 Task: Look for space in Lisbon, Portugal from 2nd September, 2023 to 6th September, 2023 for 2 adults in price range Rs.15000 to Rs.20000. Place can be entire place with 1  bedroom having 1 bed and 1 bathroom. Property type can be house, flat, guest house, hotel. Booking option can be shelf check-in. Required host language is English.
Action: Mouse moved to (504, 102)
Screenshot: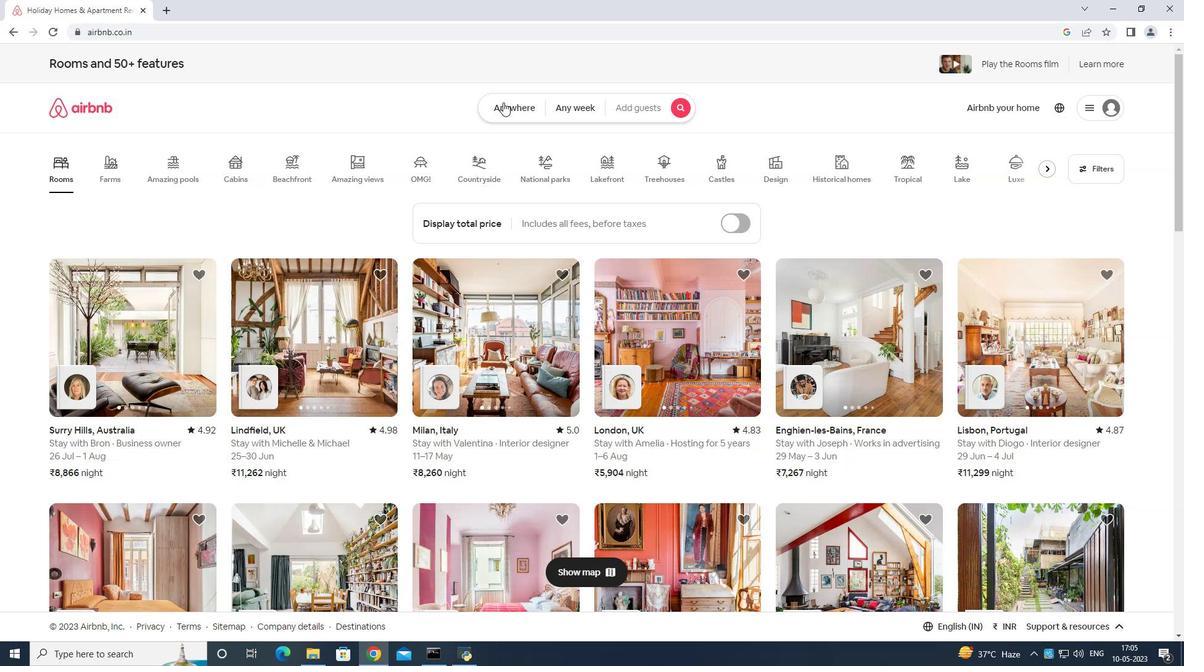 
Action: Mouse pressed left at (504, 102)
Screenshot: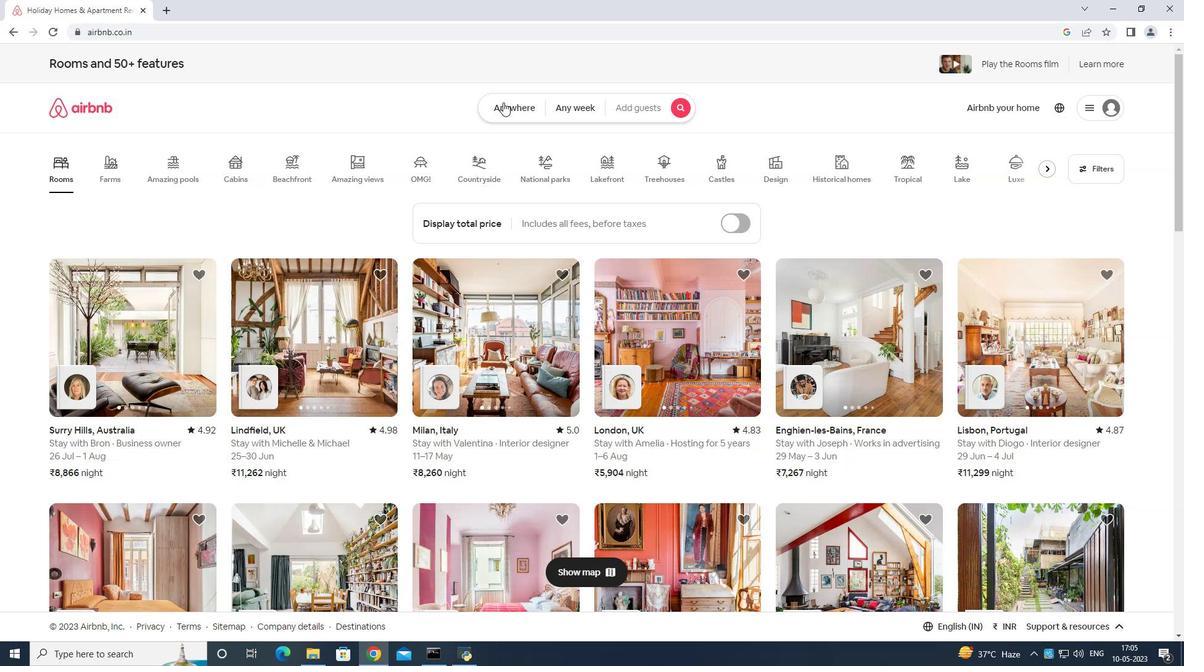 
Action: Mouse moved to (460, 146)
Screenshot: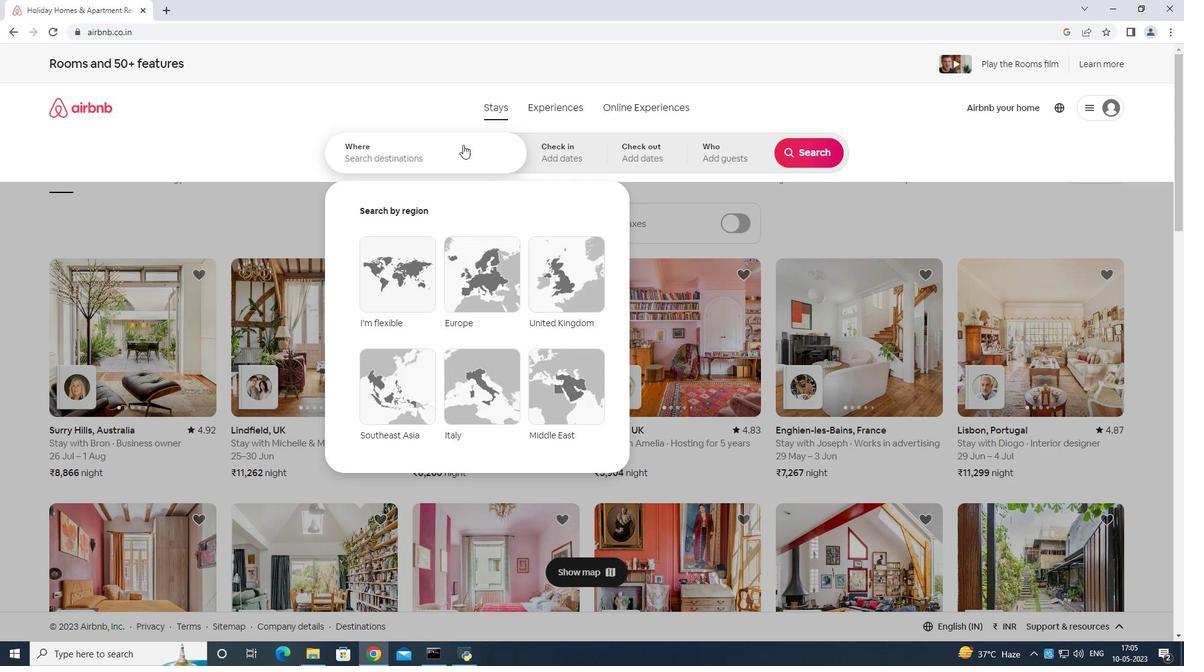 
Action: Mouse pressed left at (460, 146)
Screenshot: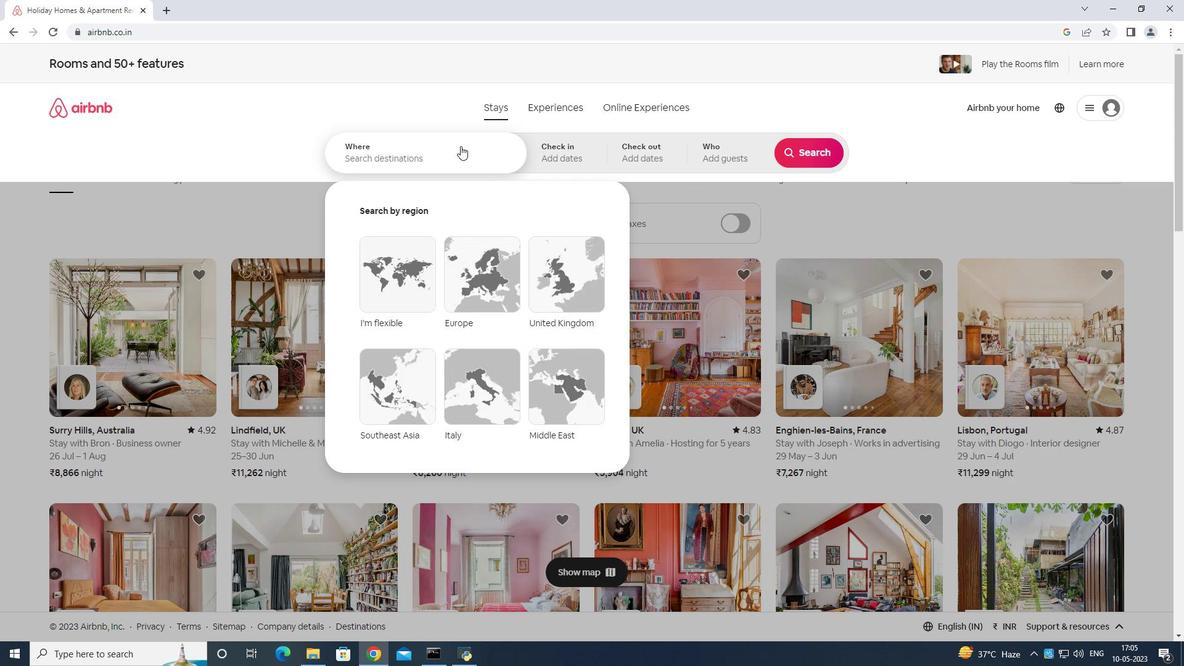 
Action: Mouse moved to (462, 146)
Screenshot: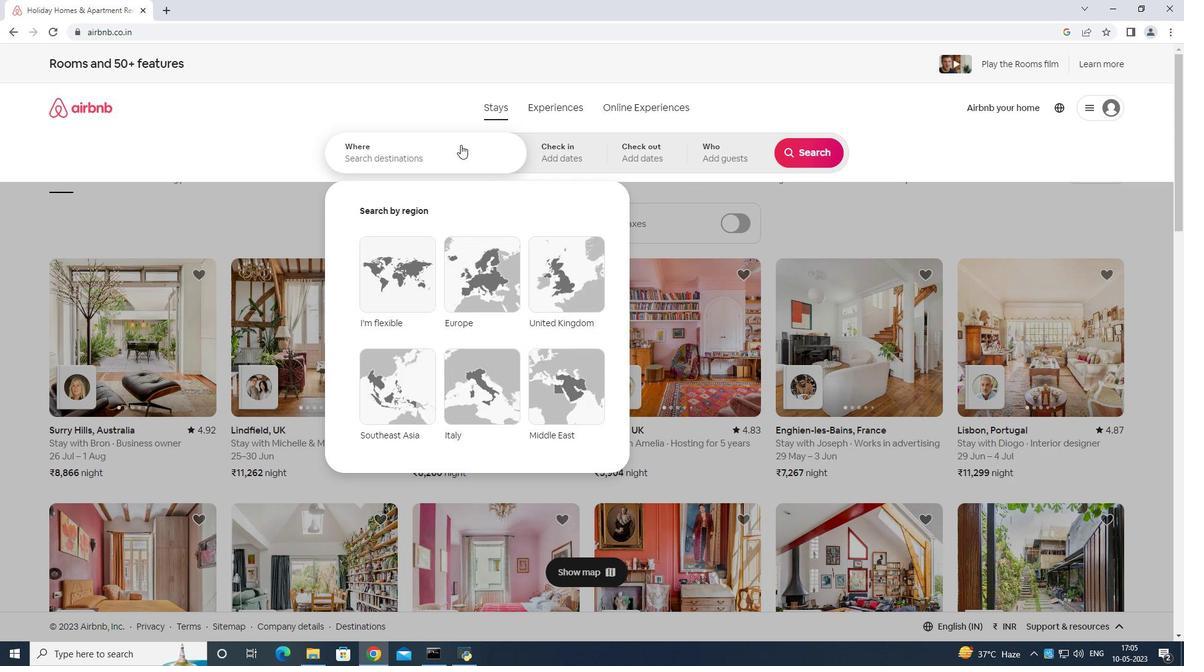 
Action: Key pressed <Key.shift>Lisbon<Key.space>potugal<Key.enter>
Screenshot: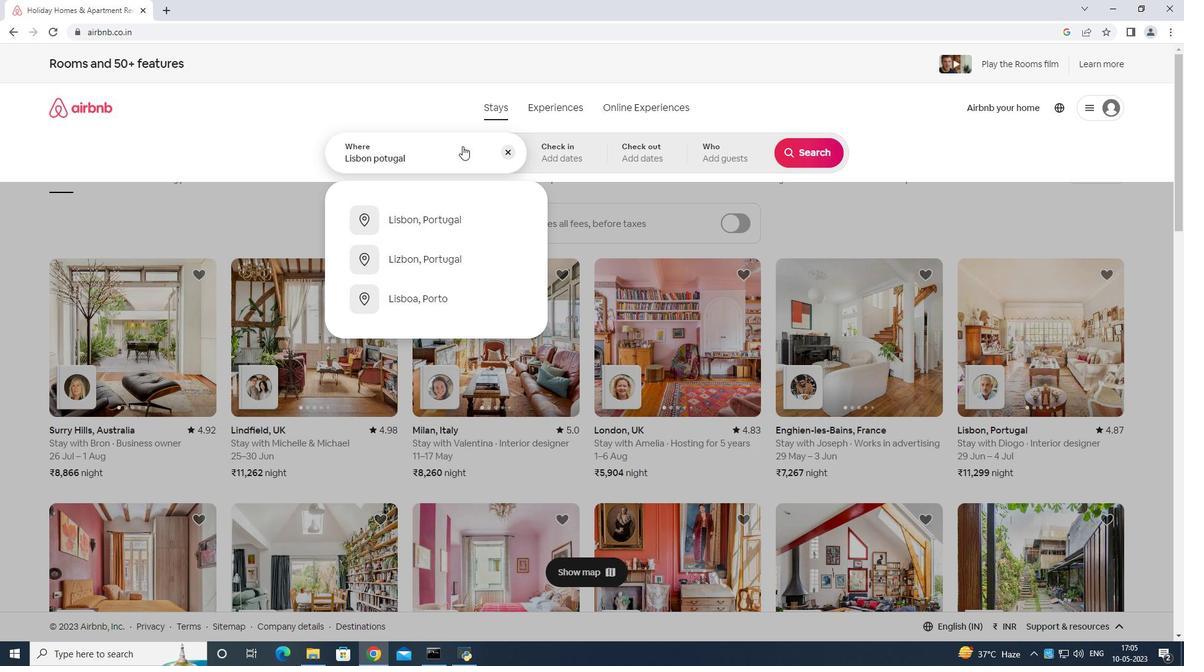 
Action: Mouse moved to (808, 256)
Screenshot: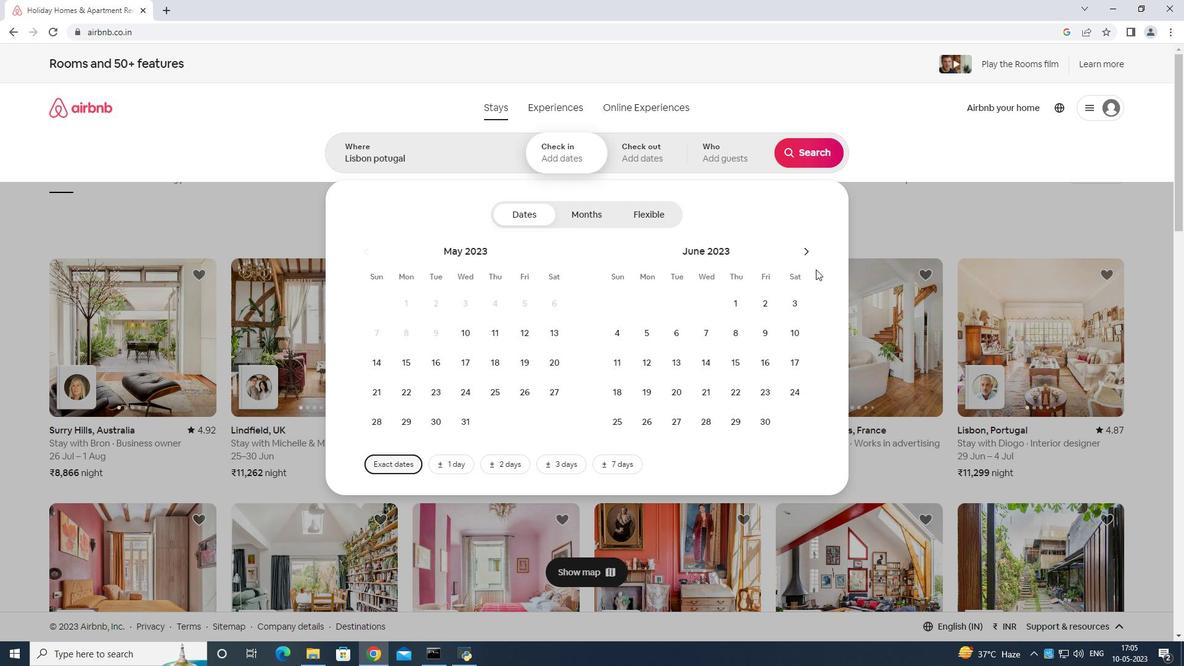 
Action: Mouse pressed left at (808, 256)
Screenshot: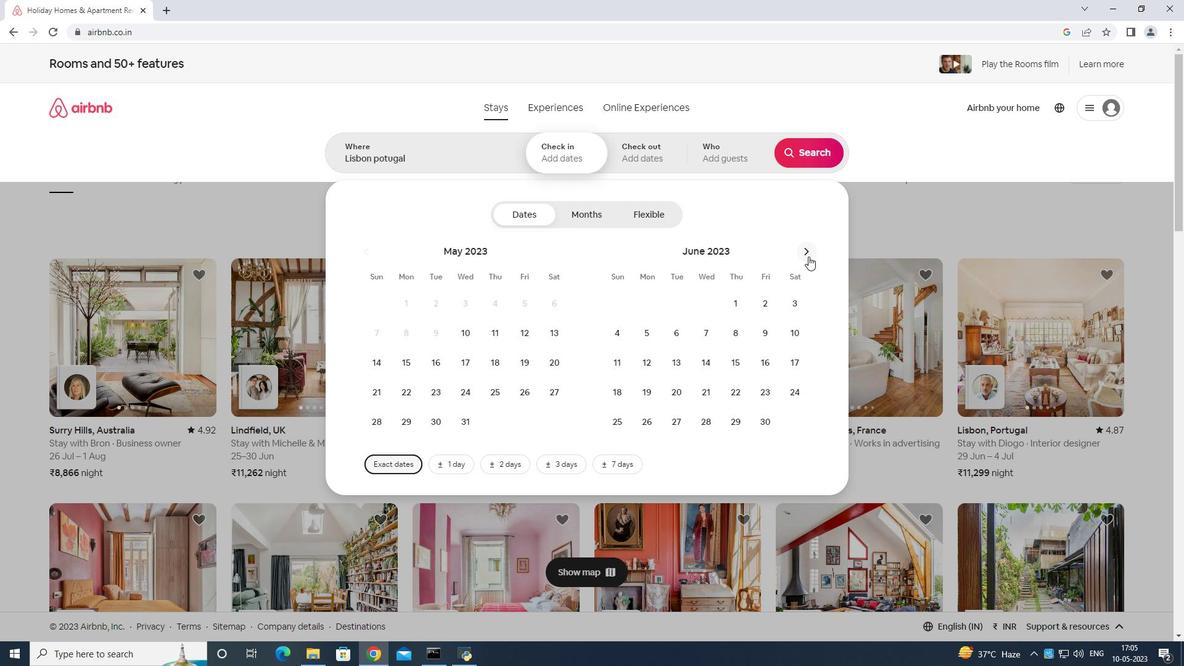 
Action: Mouse moved to (807, 254)
Screenshot: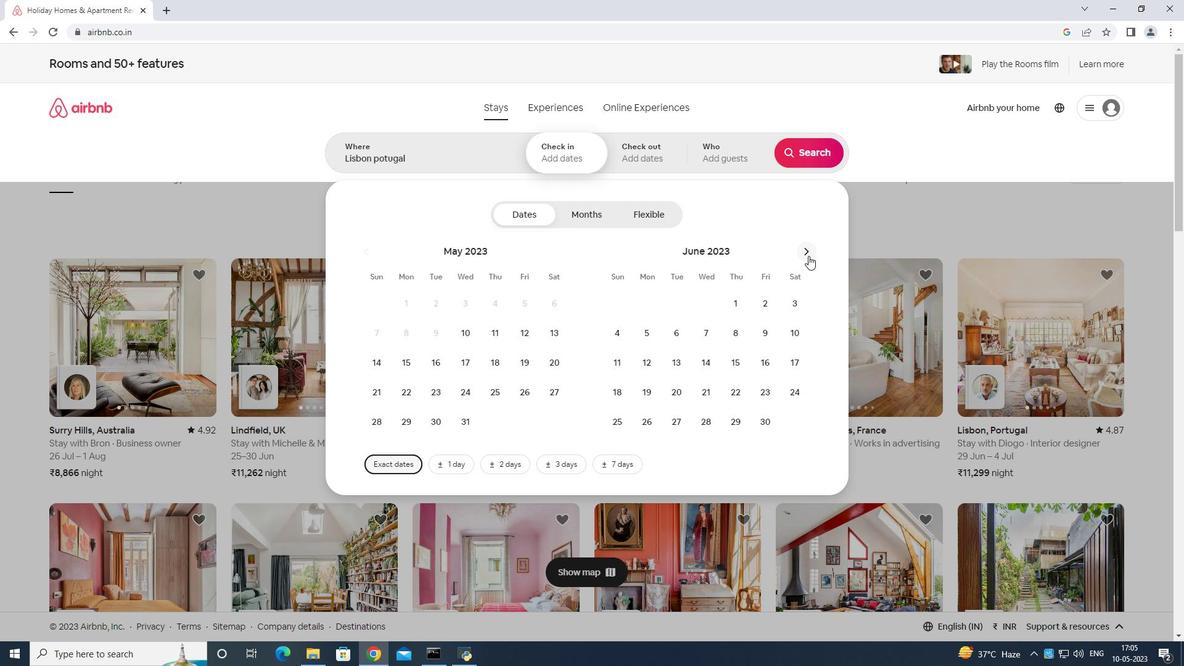 
Action: Mouse pressed left at (807, 254)
Screenshot: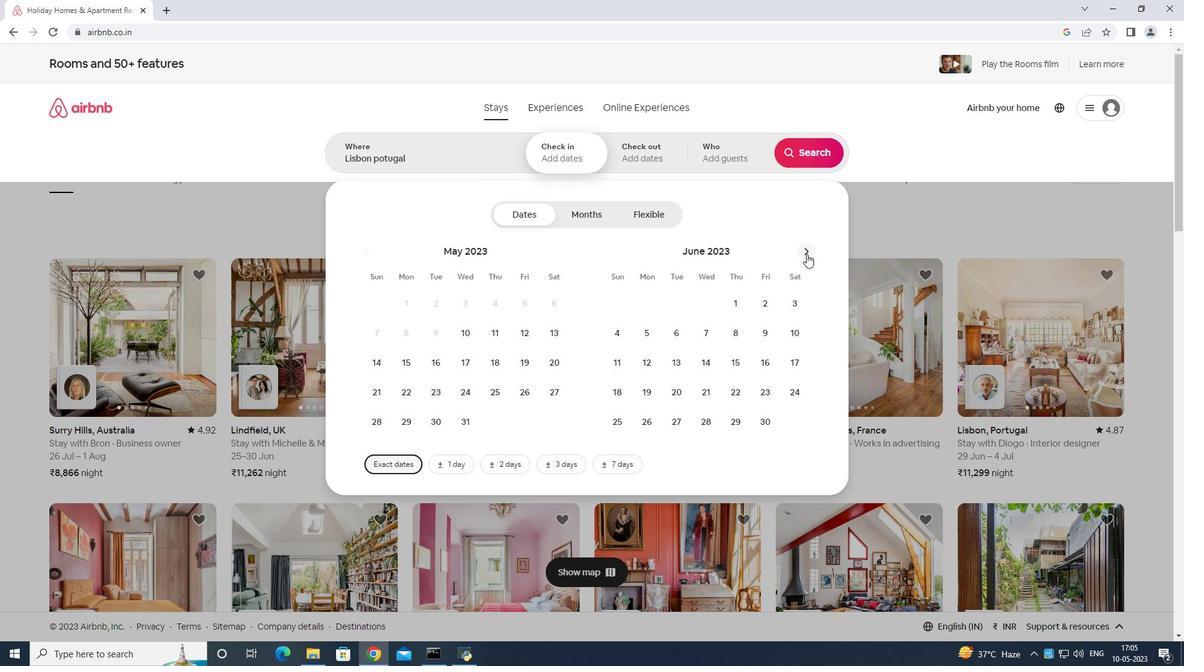 
Action: Mouse moved to (807, 254)
Screenshot: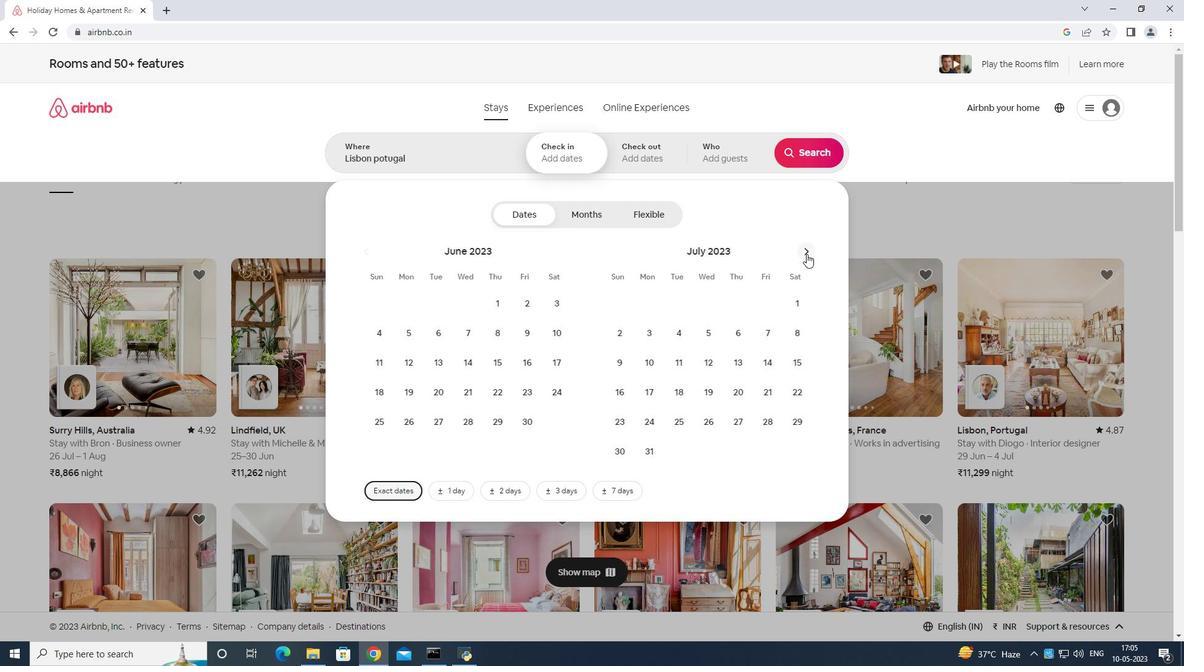 
Action: Mouse pressed left at (807, 254)
Screenshot: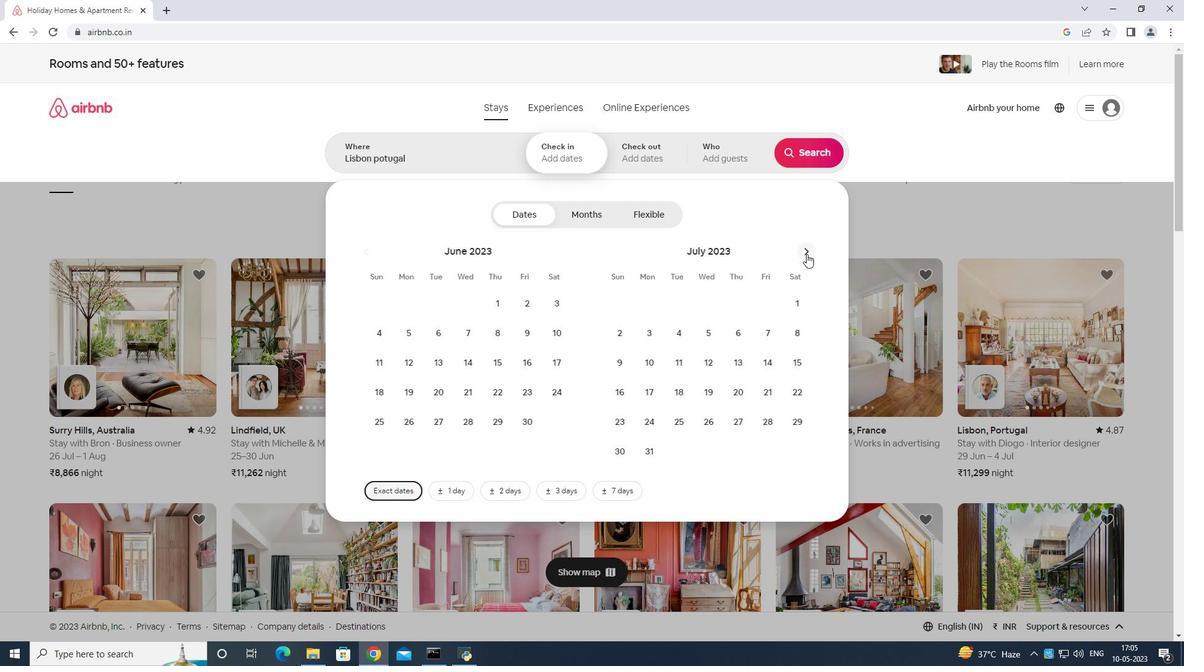 
Action: Mouse moved to (807, 252)
Screenshot: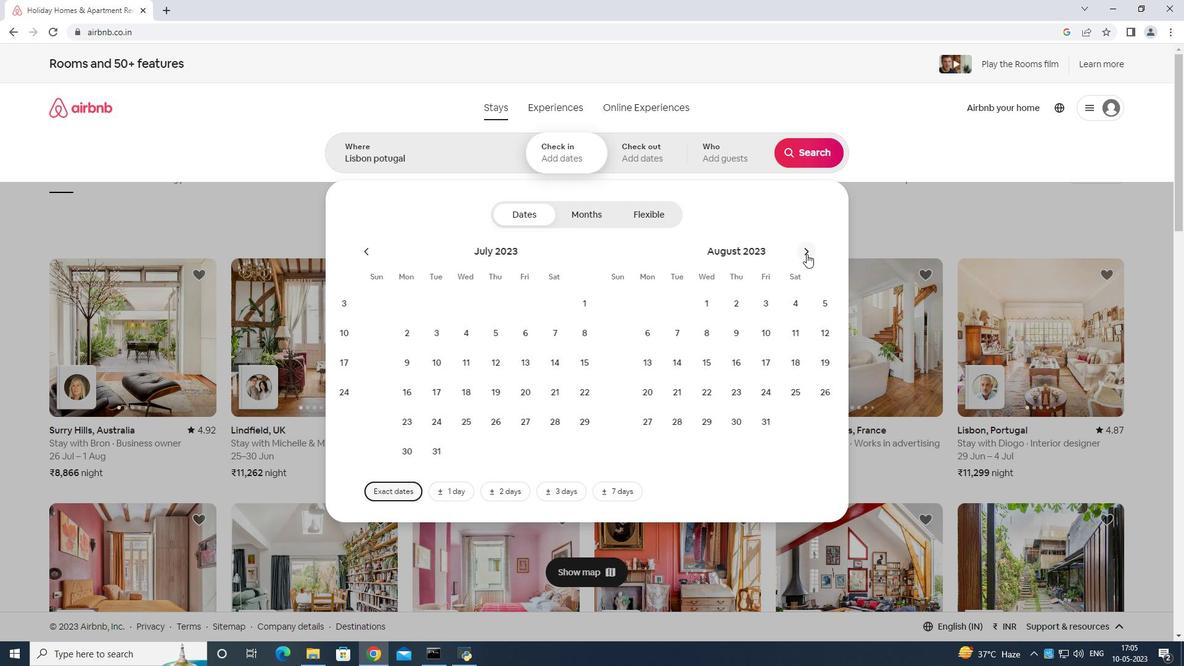 
Action: Mouse pressed left at (807, 252)
Screenshot: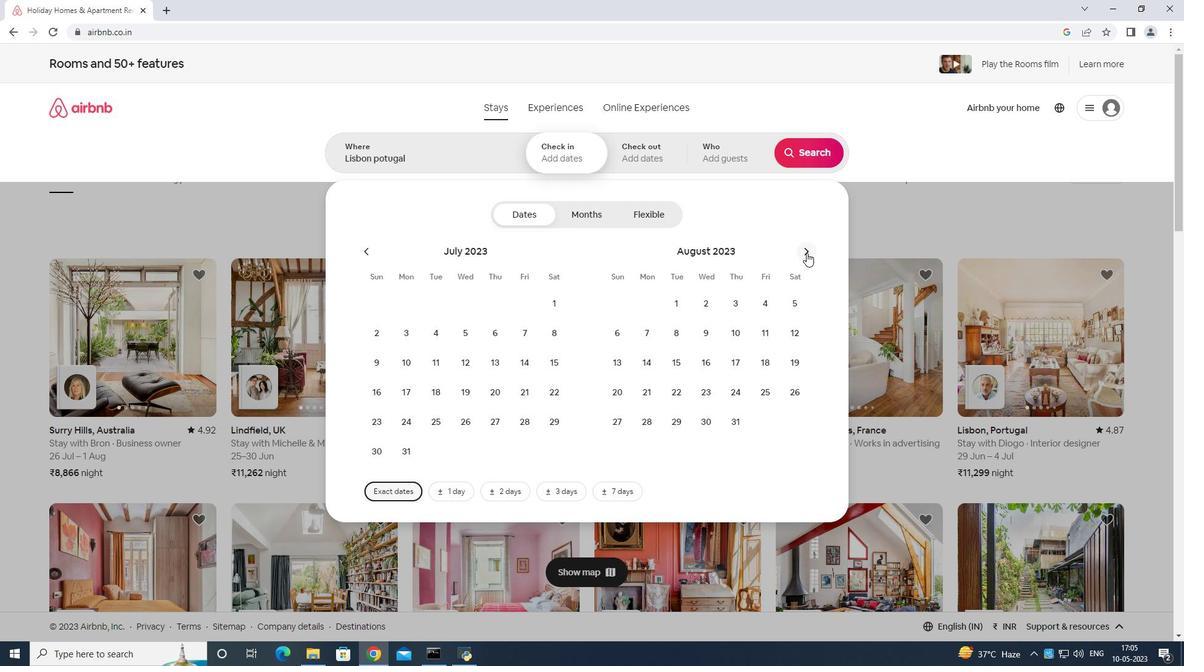 
Action: Mouse moved to (791, 300)
Screenshot: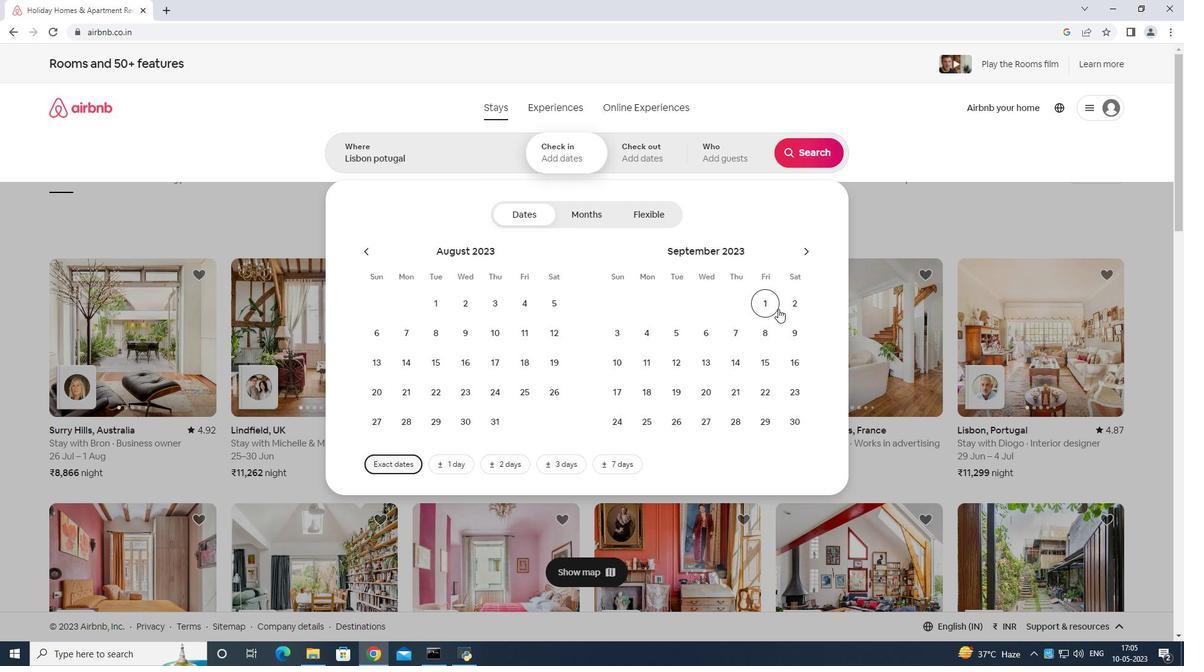 
Action: Mouse pressed left at (791, 300)
Screenshot: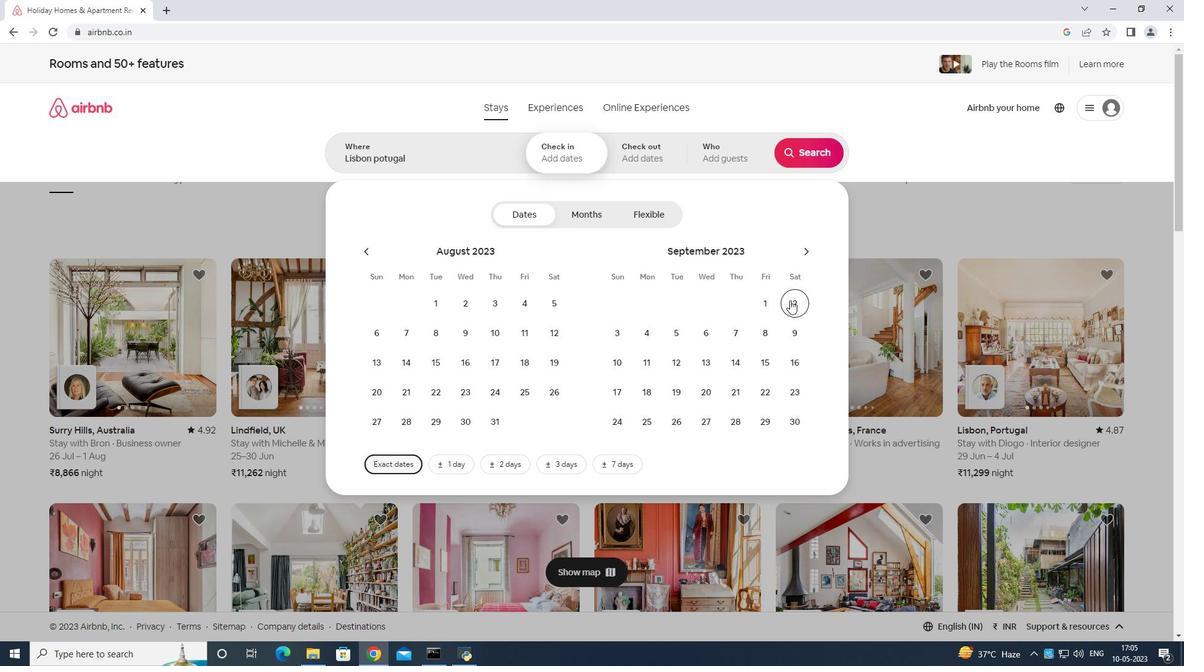 
Action: Mouse moved to (704, 330)
Screenshot: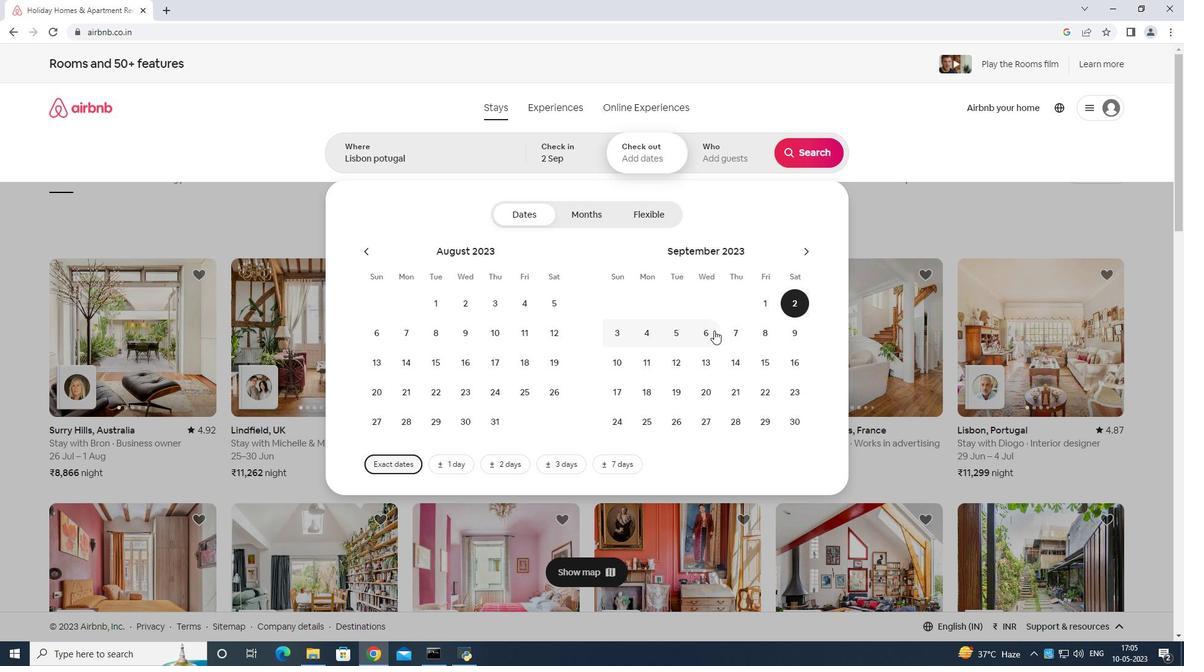 
Action: Mouse pressed left at (704, 330)
Screenshot: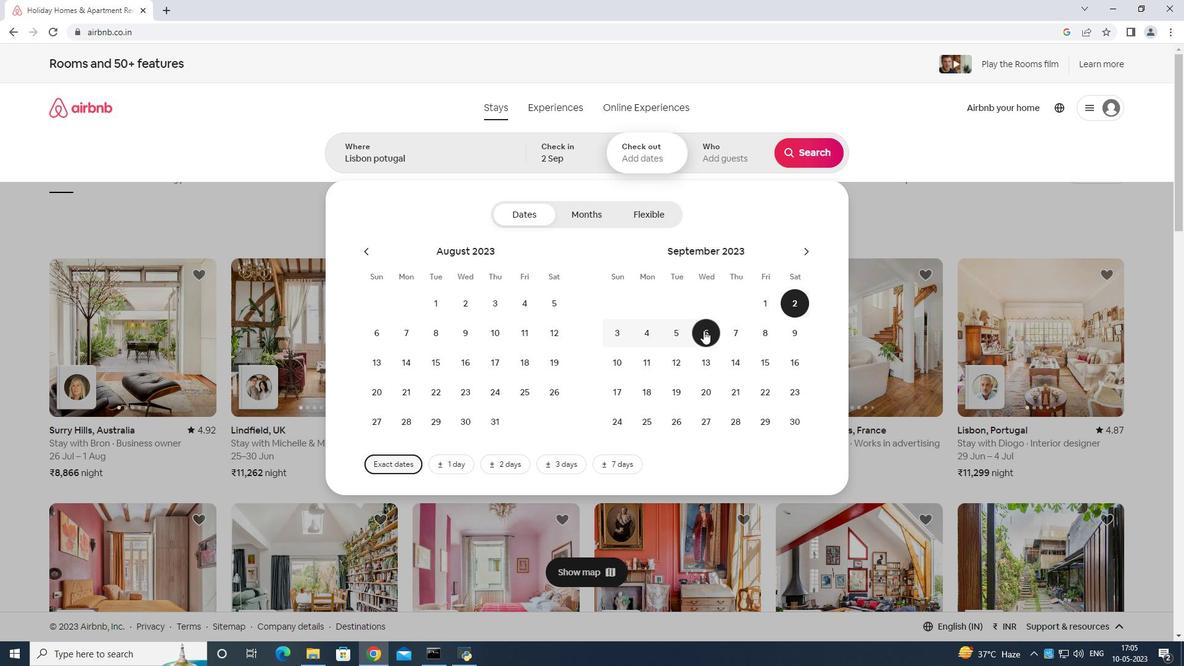 
Action: Mouse moved to (725, 144)
Screenshot: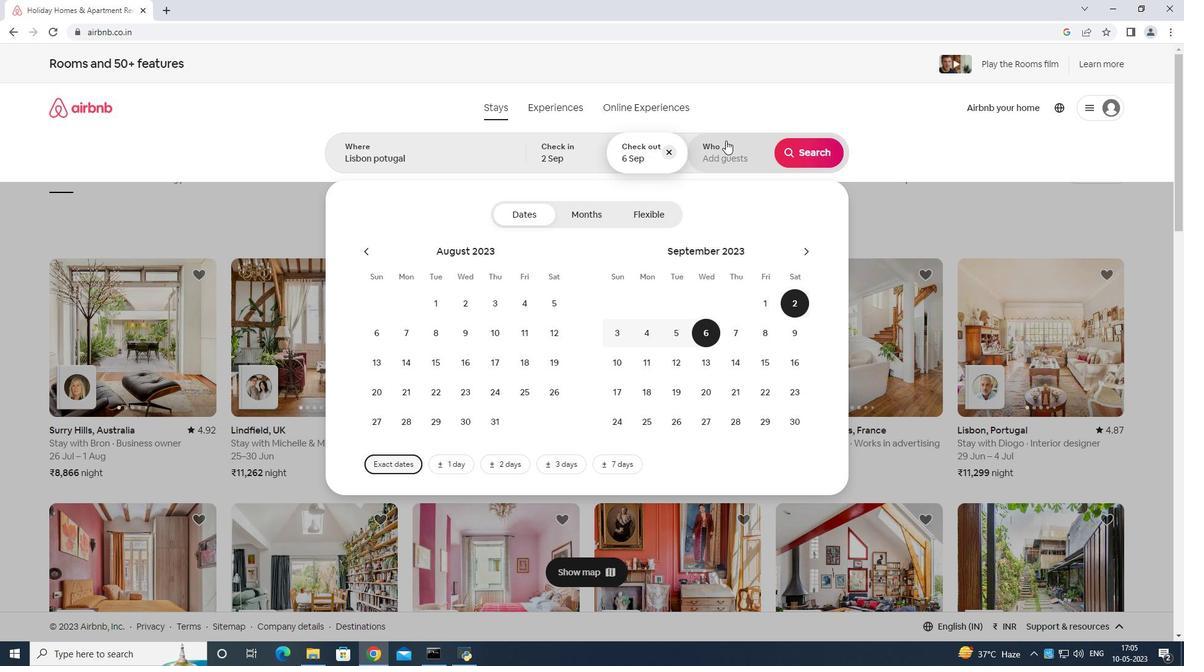 
Action: Mouse pressed left at (725, 144)
Screenshot: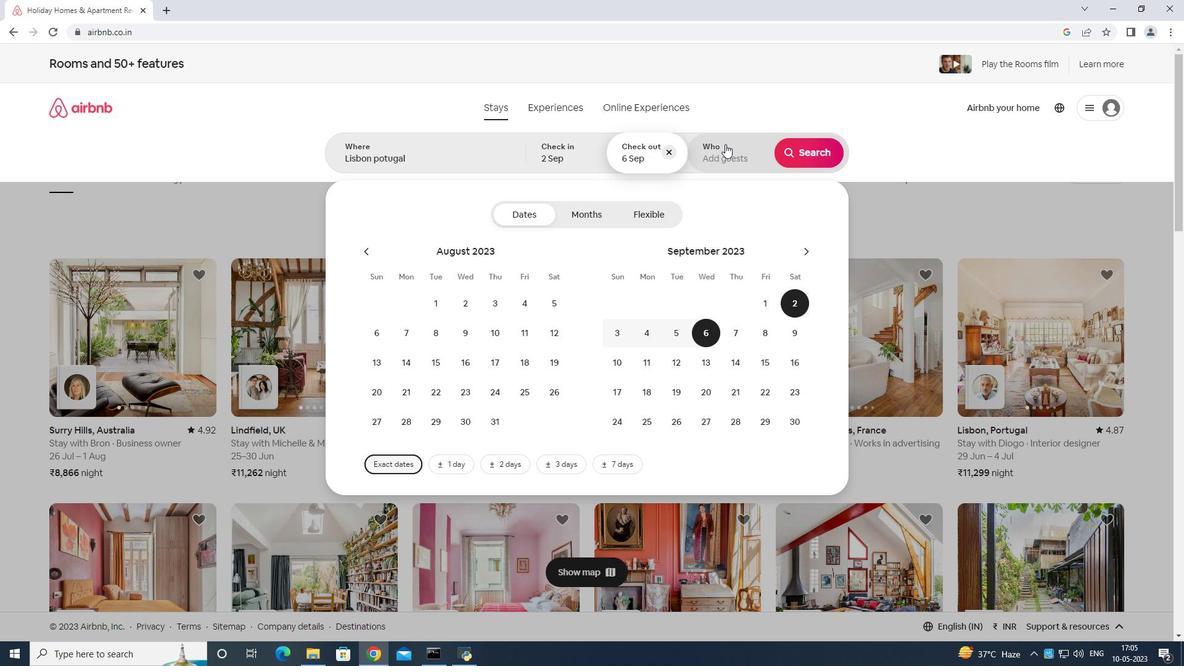 
Action: Mouse moved to (805, 216)
Screenshot: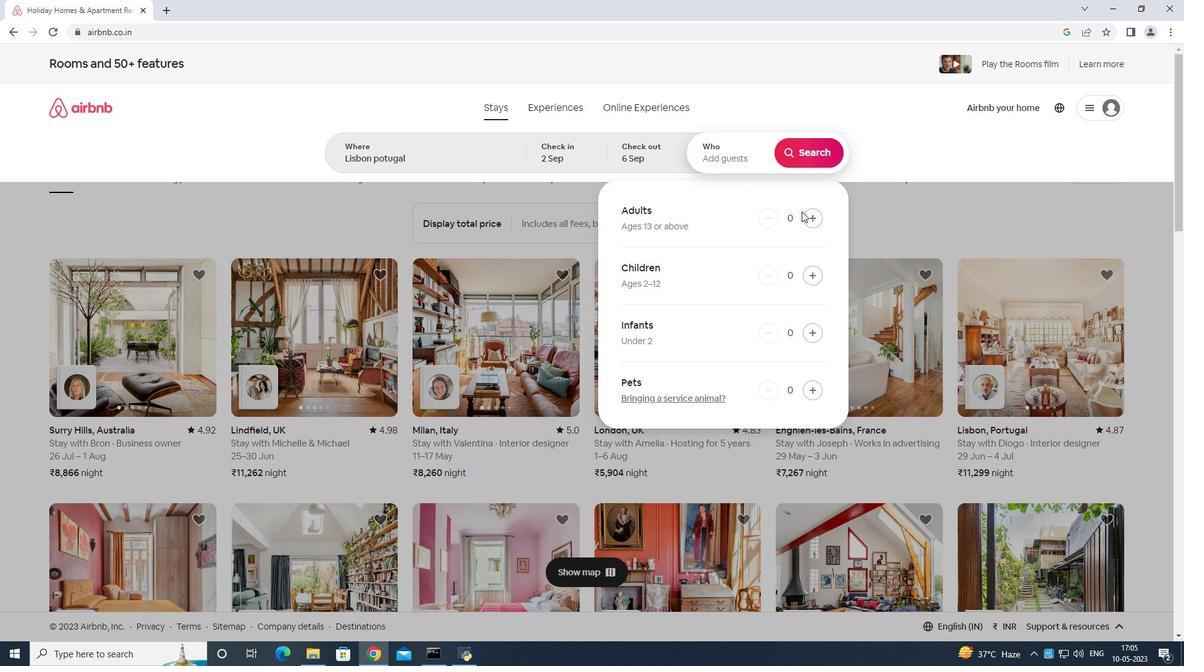 
Action: Mouse pressed left at (805, 216)
Screenshot: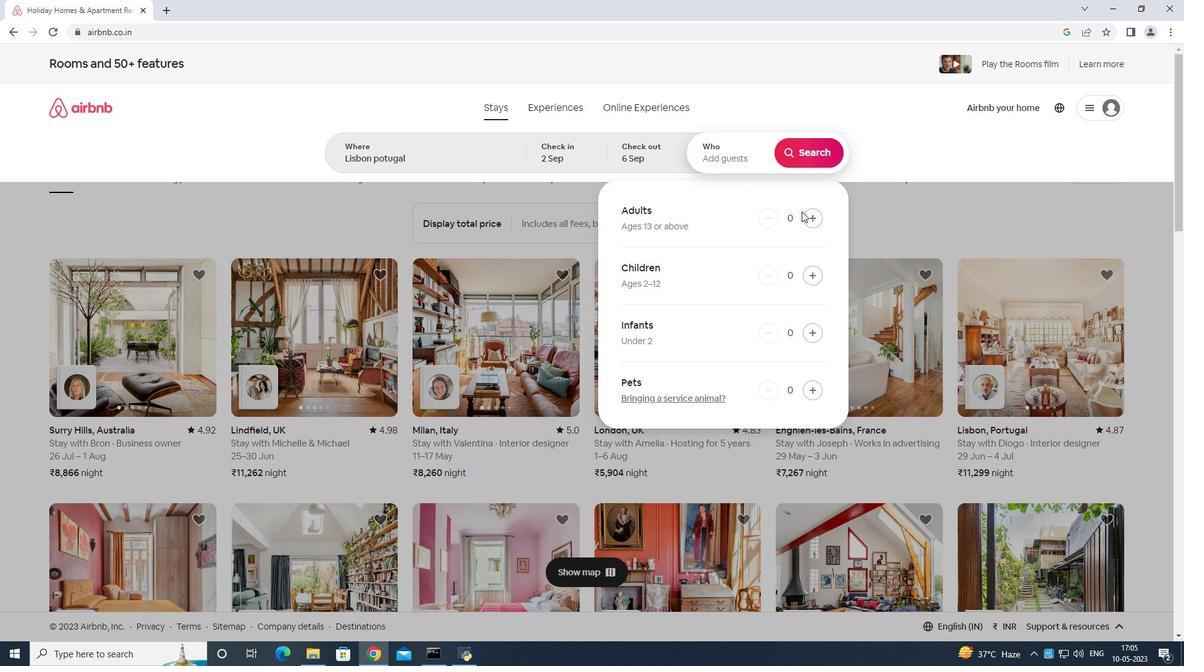 
Action: Mouse moved to (805, 219)
Screenshot: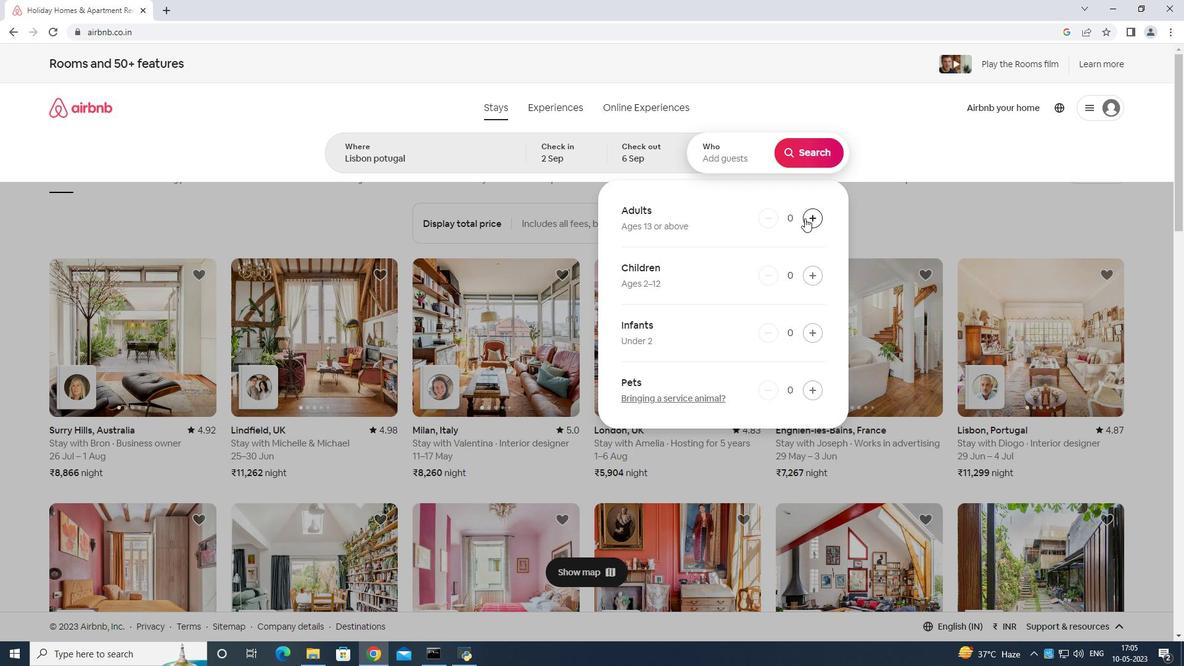 
Action: Mouse pressed left at (805, 219)
Screenshot: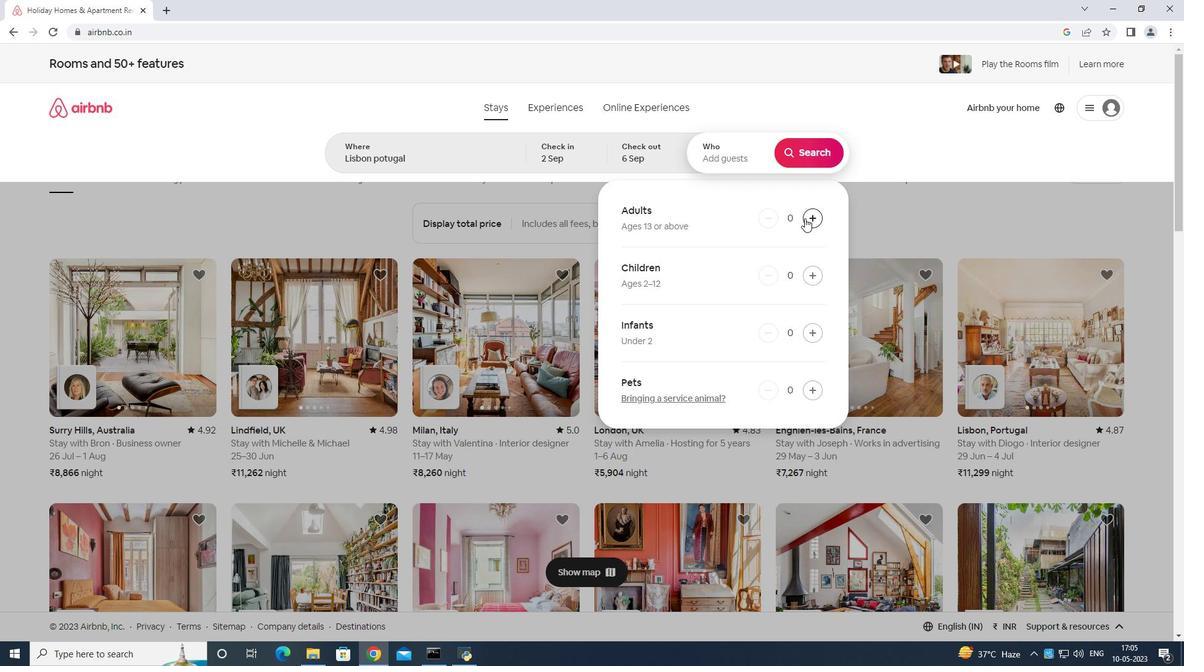 
Action: Mouse moved to (815, 152)
Screenshot: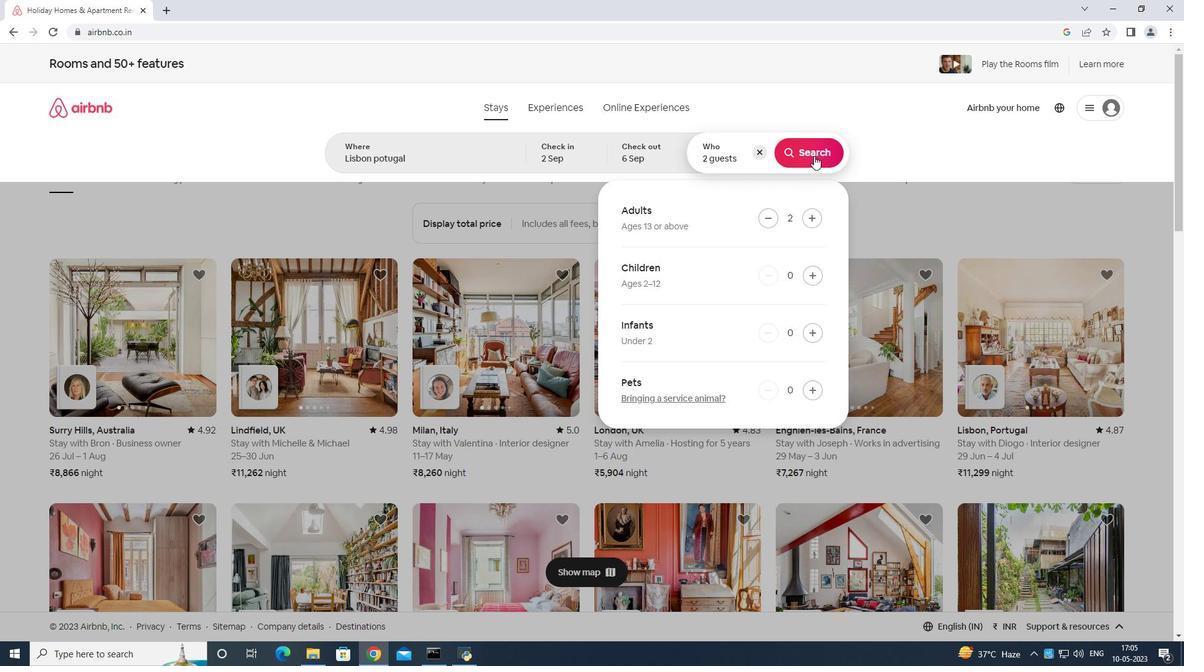 
Action: Mouse pressed left at (815, 152)
Screenshot: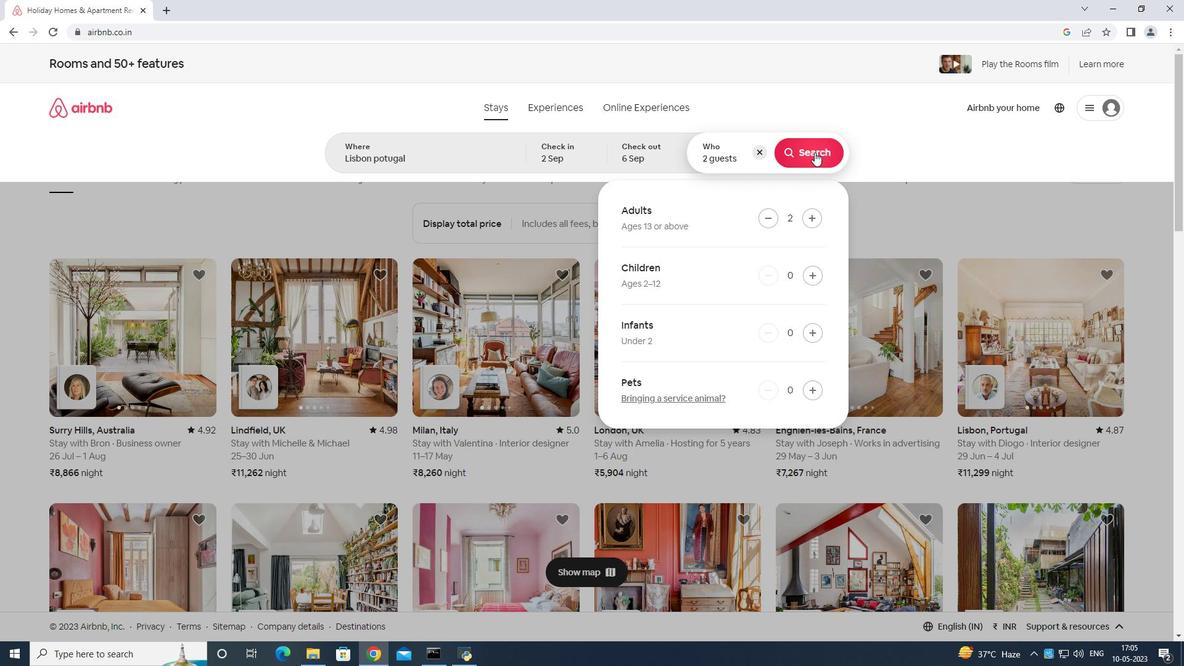 
Action: Mouse moved to (1129, 115)
Screenshot: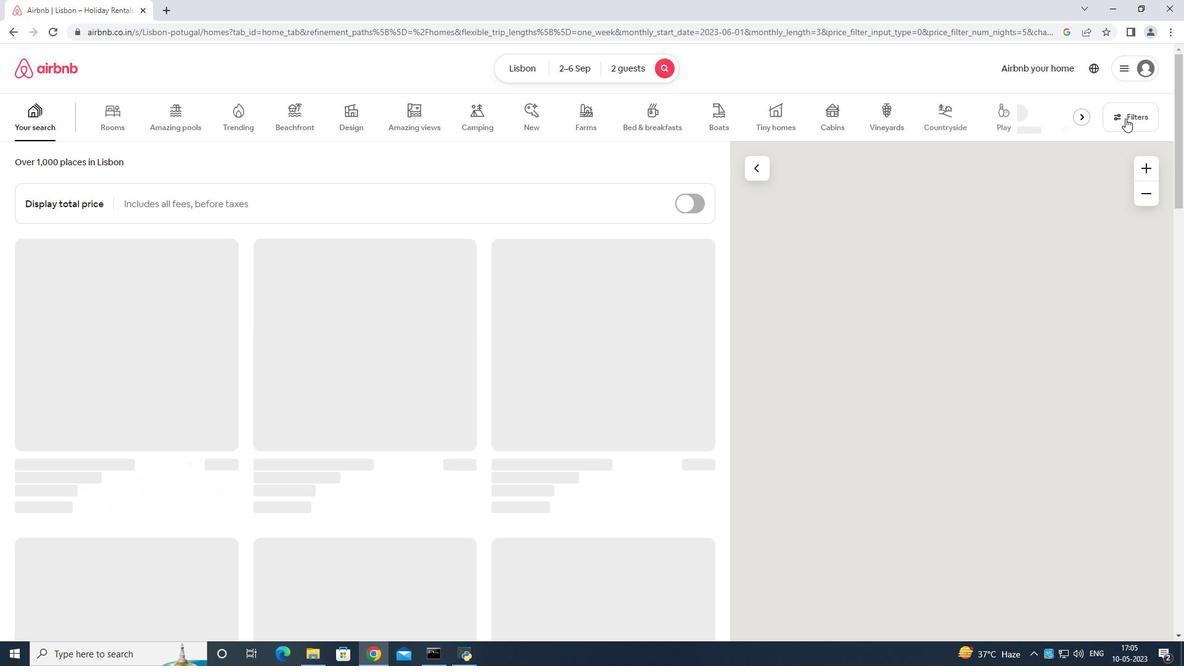 
Action: Mouse pressed left at (1129, 115)
Screenshot: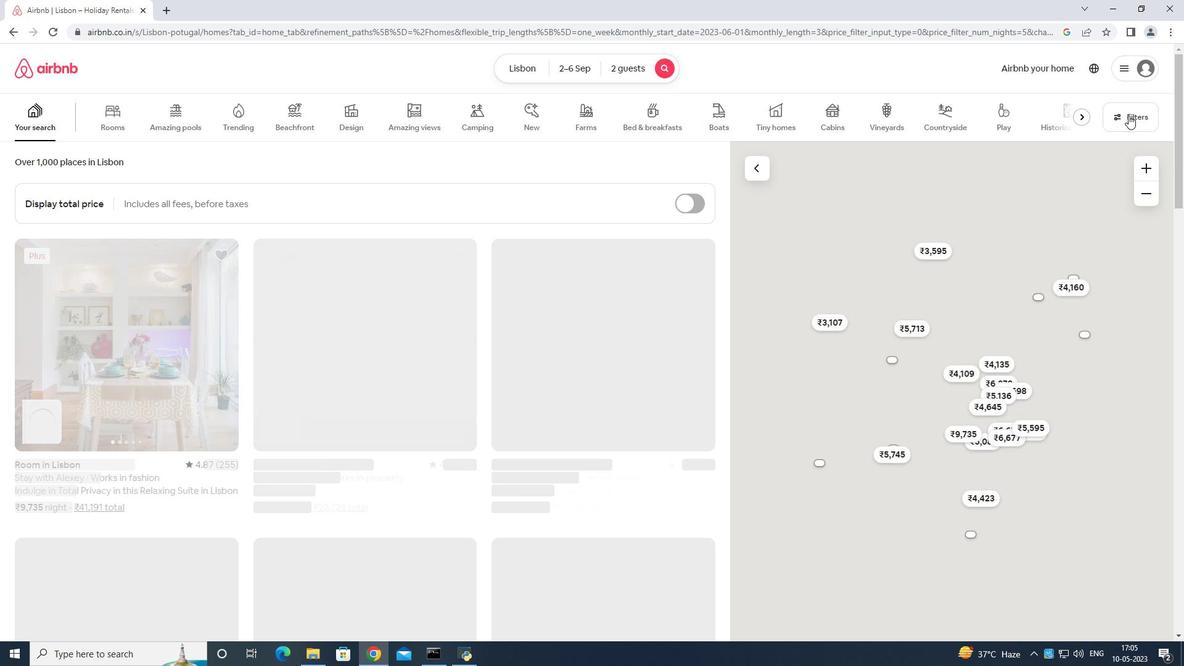 
Action: Mouse moved to (493, 423)
Screenshot: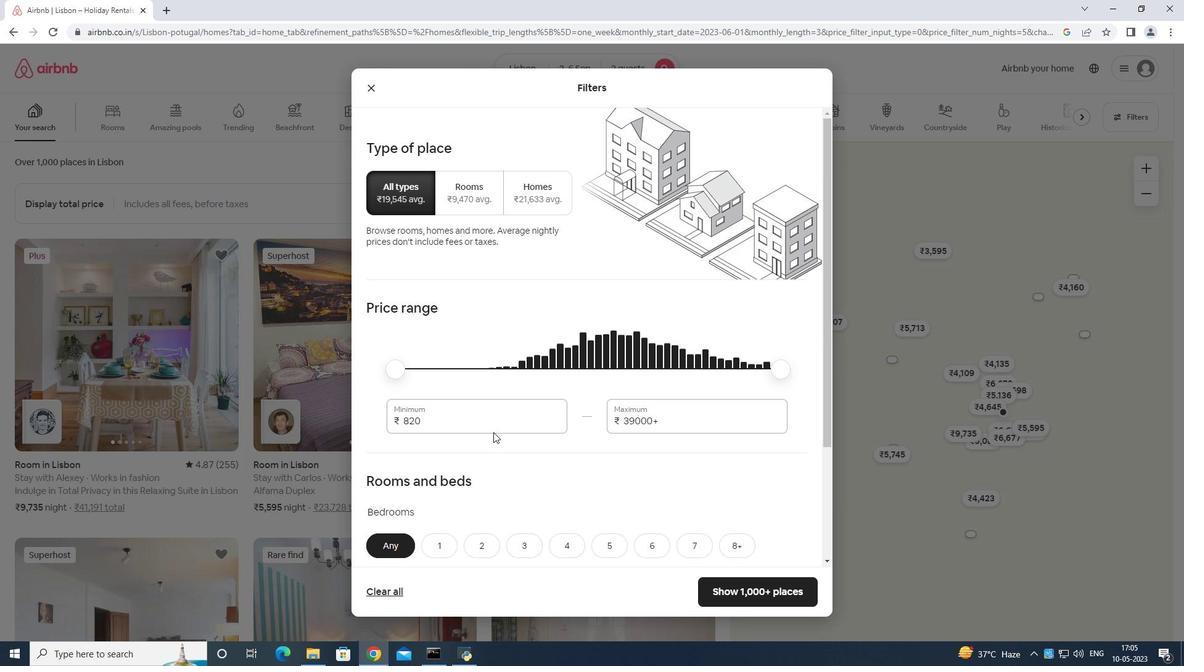 
Action: Mouse pressed left at (493, 423)
Screenshot: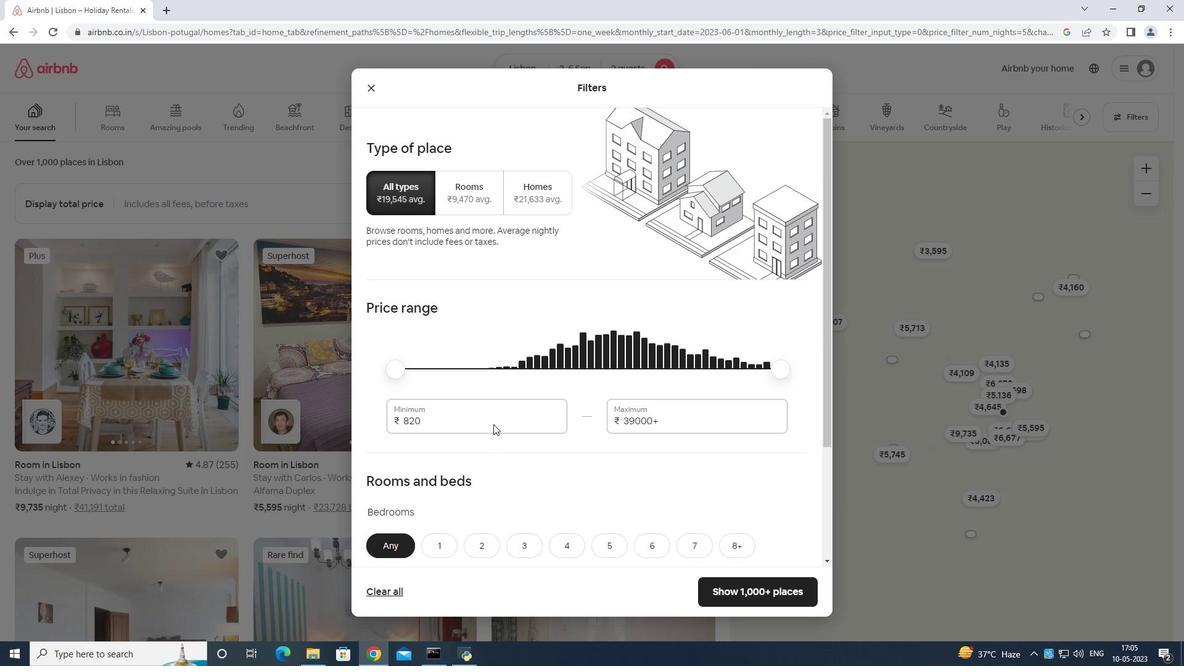 
Action: Mouse moved to (494, 423)
Screenshot: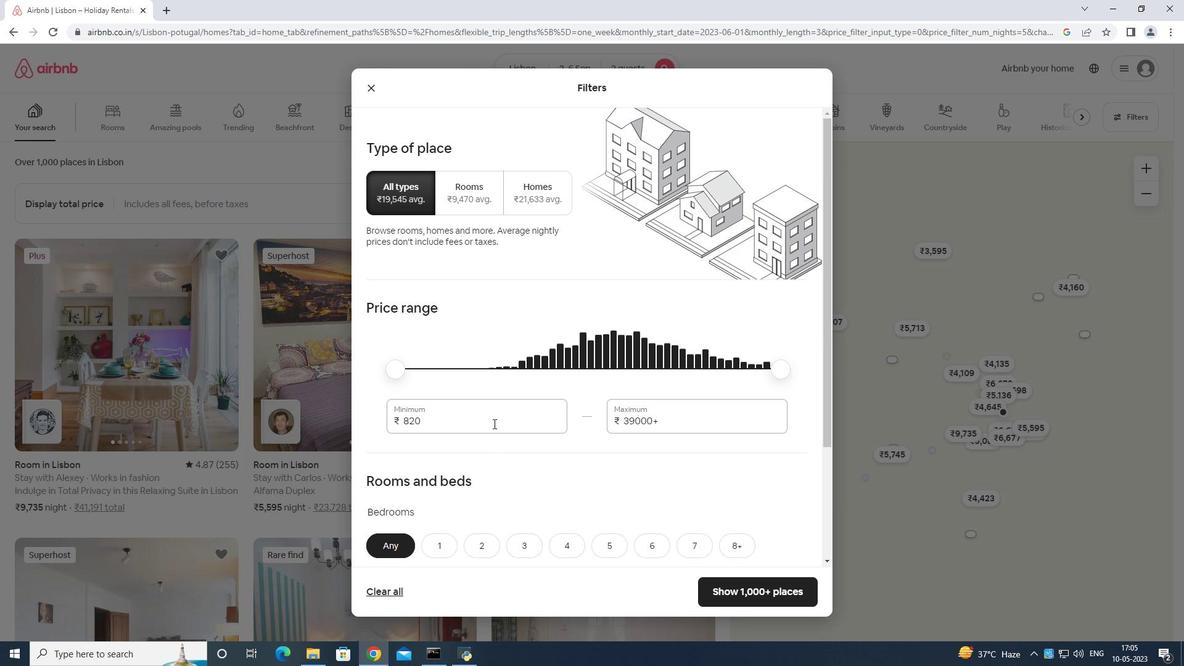 
Action: Key pressed <Key.backspace><Key.backspace><Key.backspace><Key.backspace>15000
Screenshot: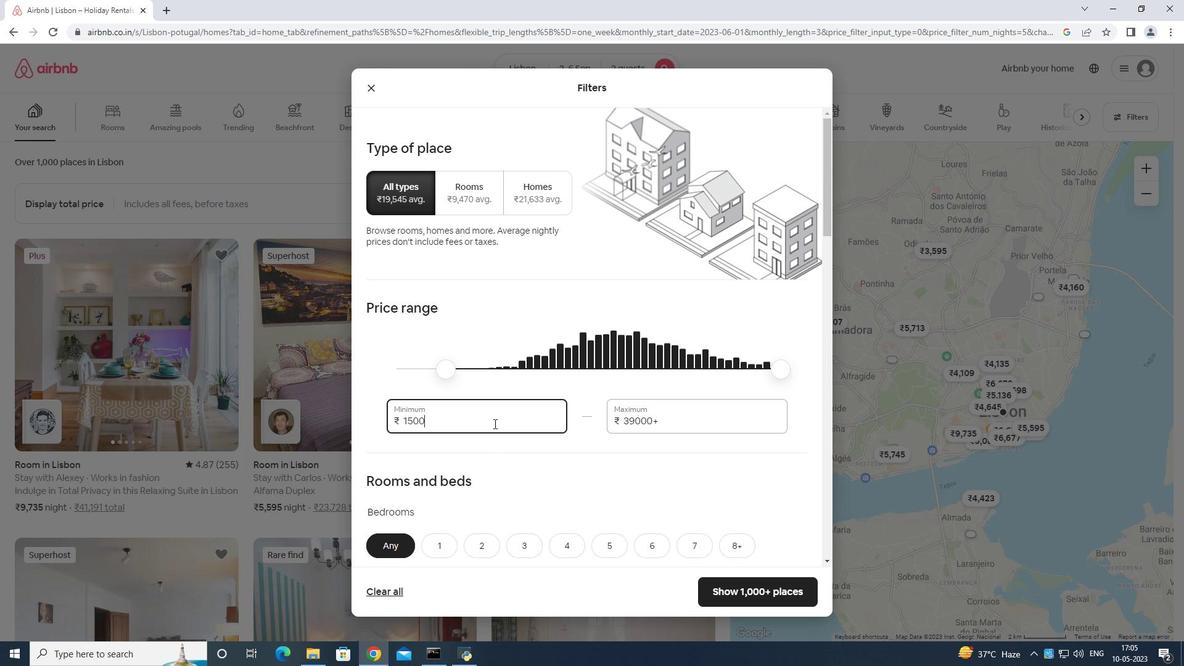 
Action: Mouse moved to (699, 409)
Screenshot: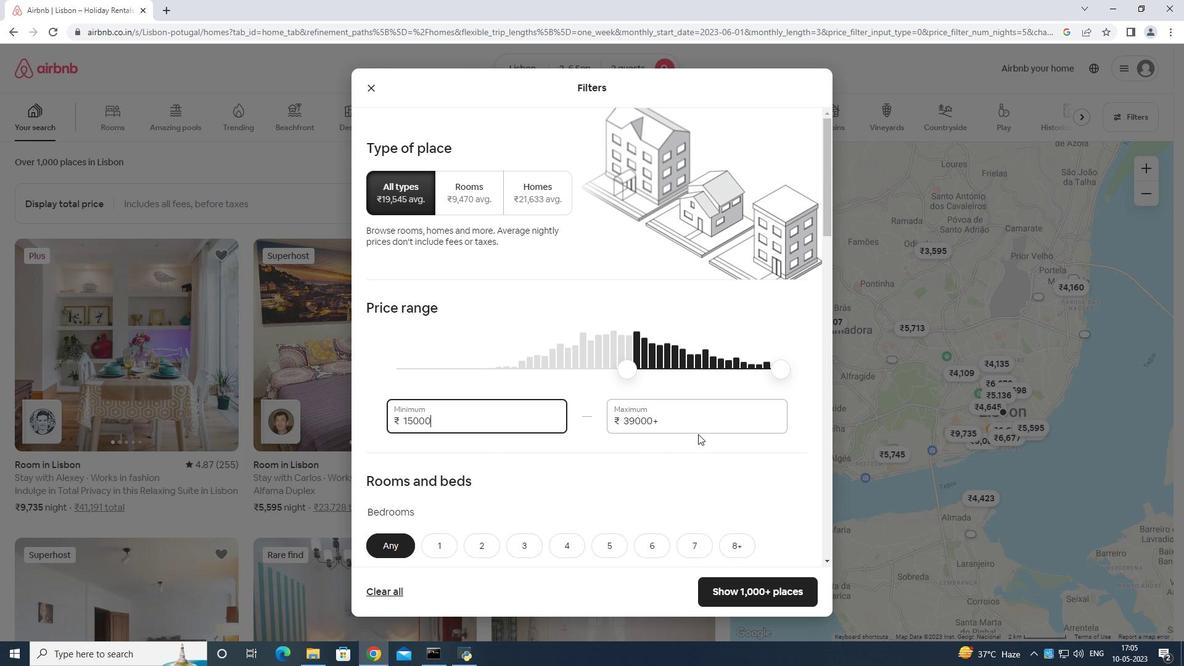 
Action: Mouse pressed left at (699, 410)
Screenshot: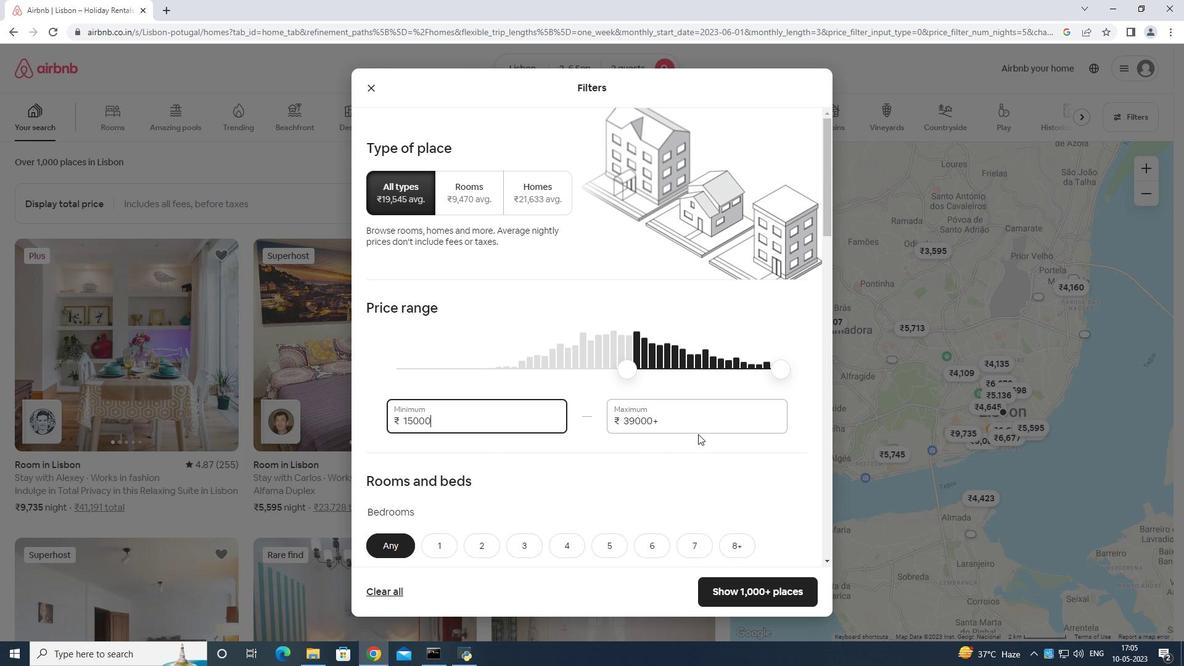 
Action: Mouse moved to (699, 408)
Screenshot: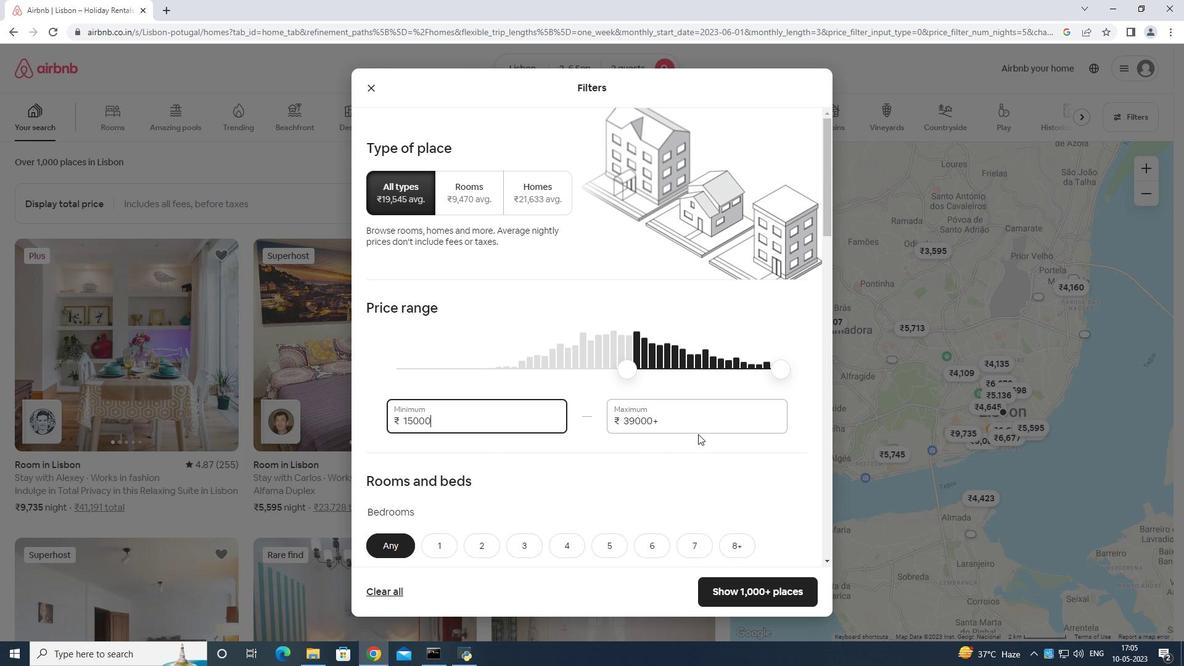 
Action: Key pressed <Key.backspace>
Screenshot: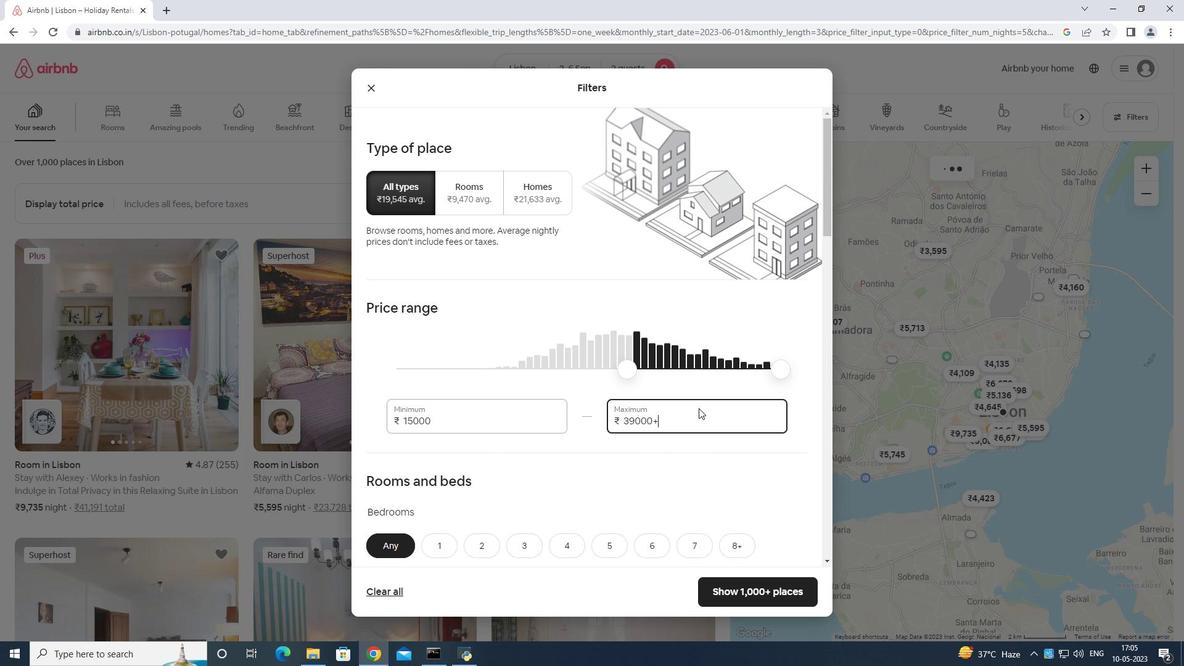 
Action: Mouse moved to (699, 358)
Screenshot: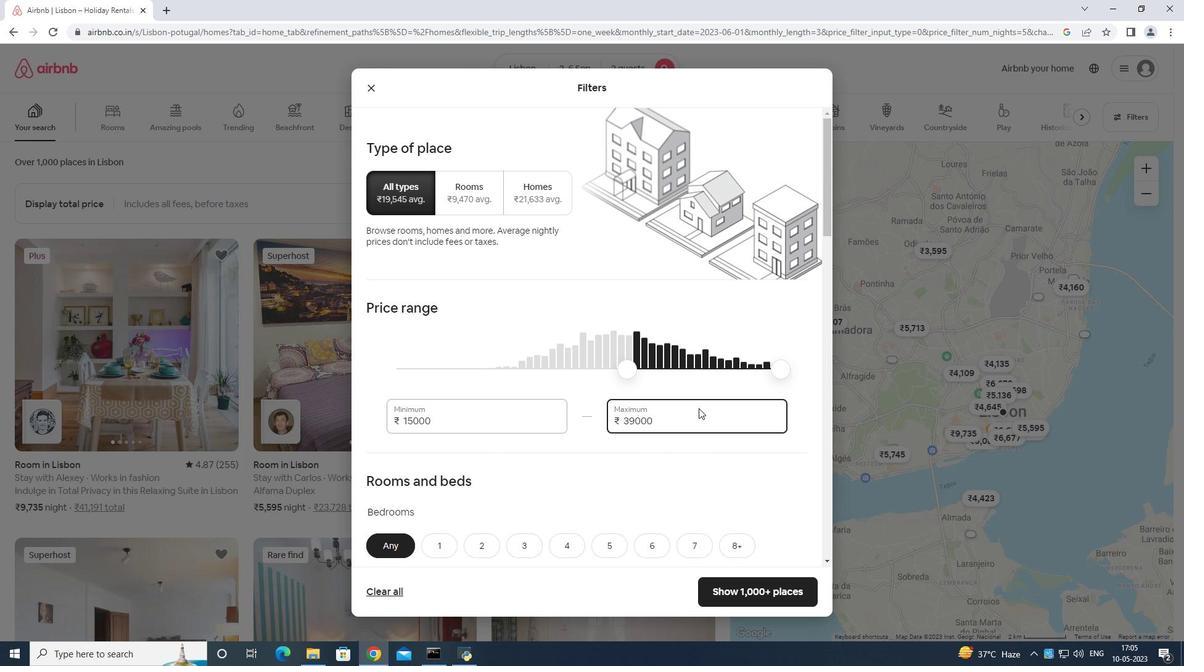
Action: Key pressed <Key.backspace>
Screenshot: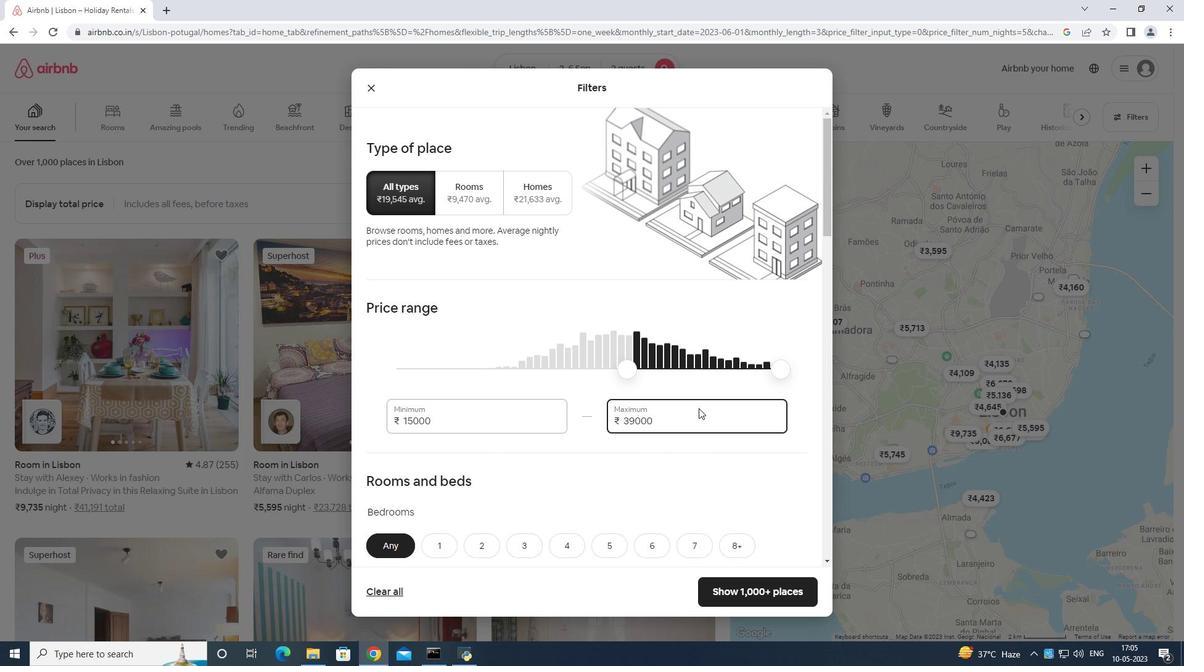 
Action: Mouse moved to (702, 333)
Screenshot: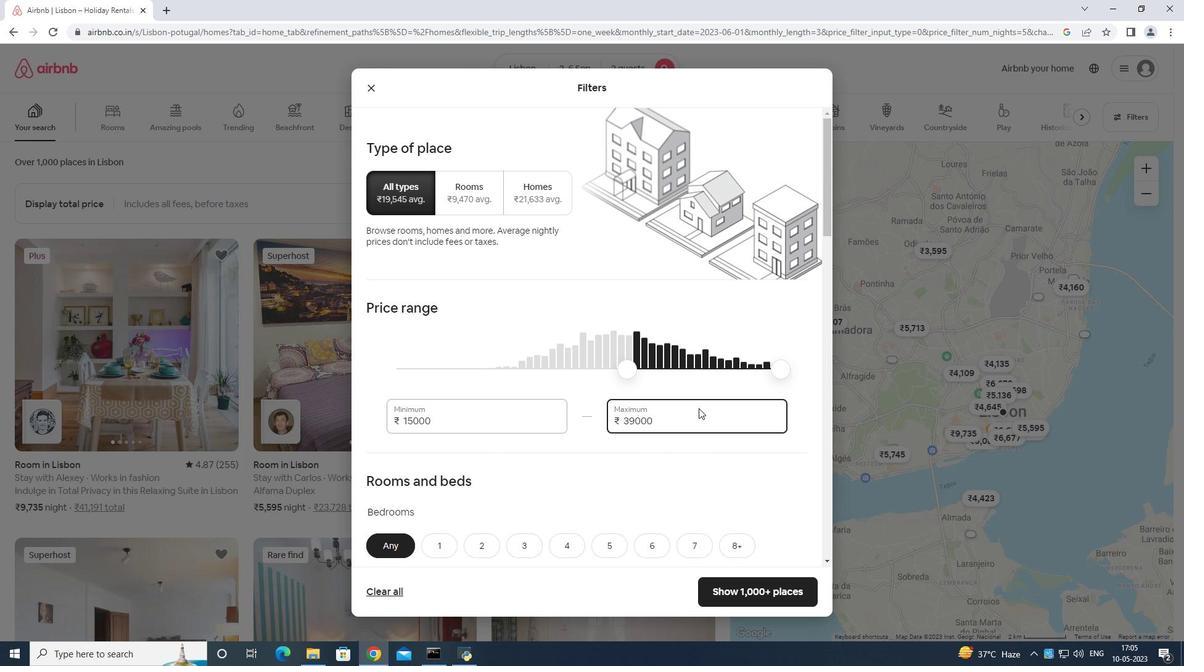 
Action: Key pressed <Key.backspace>
Screenshot: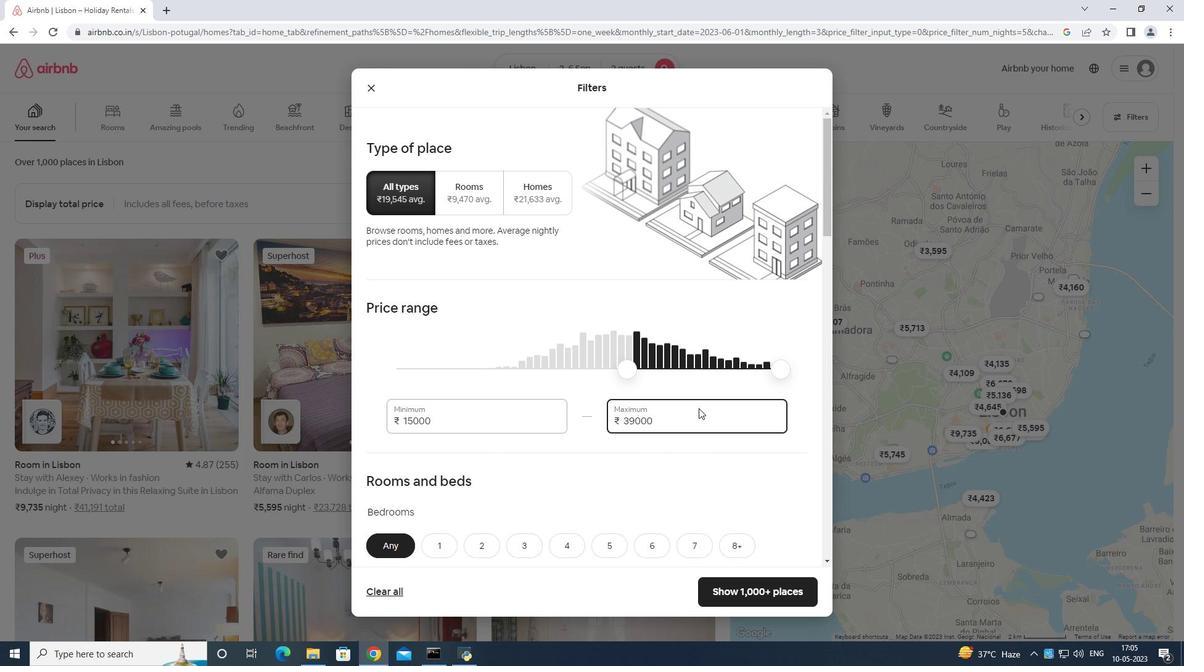 
Action: Mouse moved to (703, 330)
Screenshot: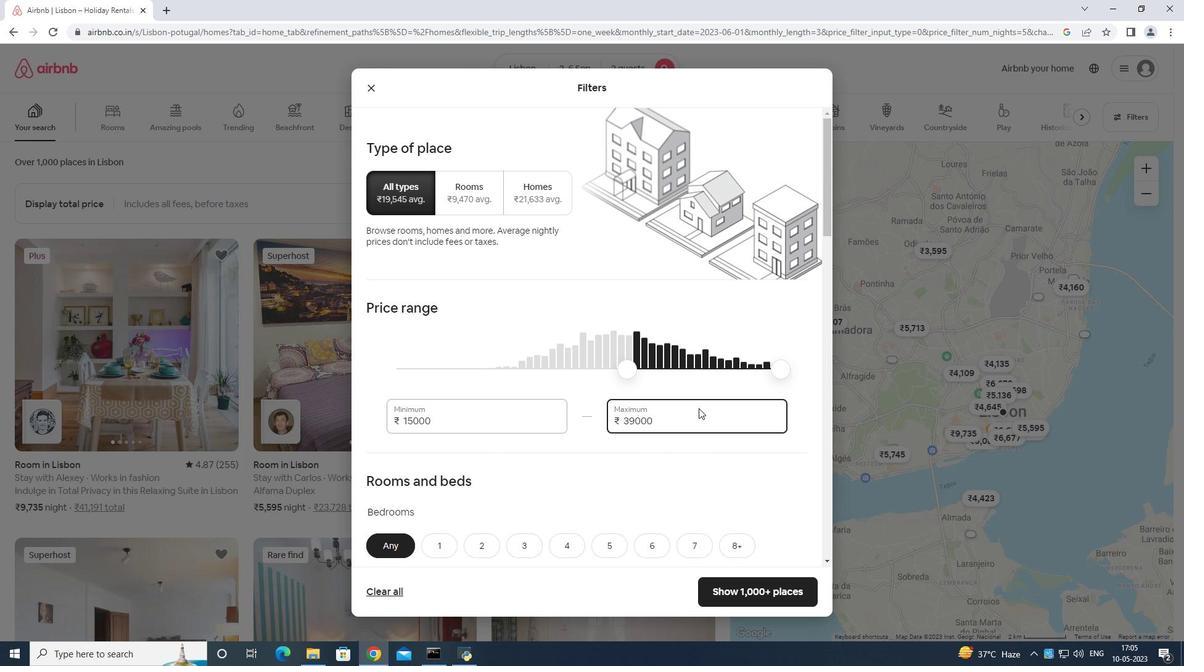 
Action: Key pressed <Key.backspace>
Screenshot: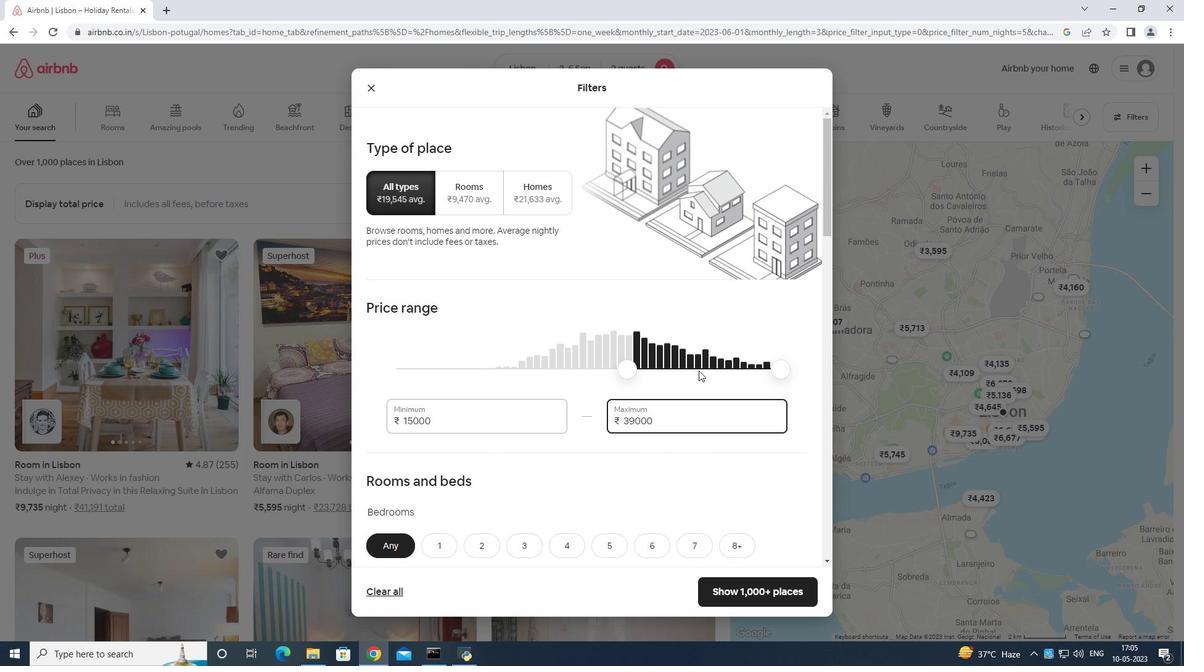 
Action: Mouse moved to (705, 329)
Screenshot: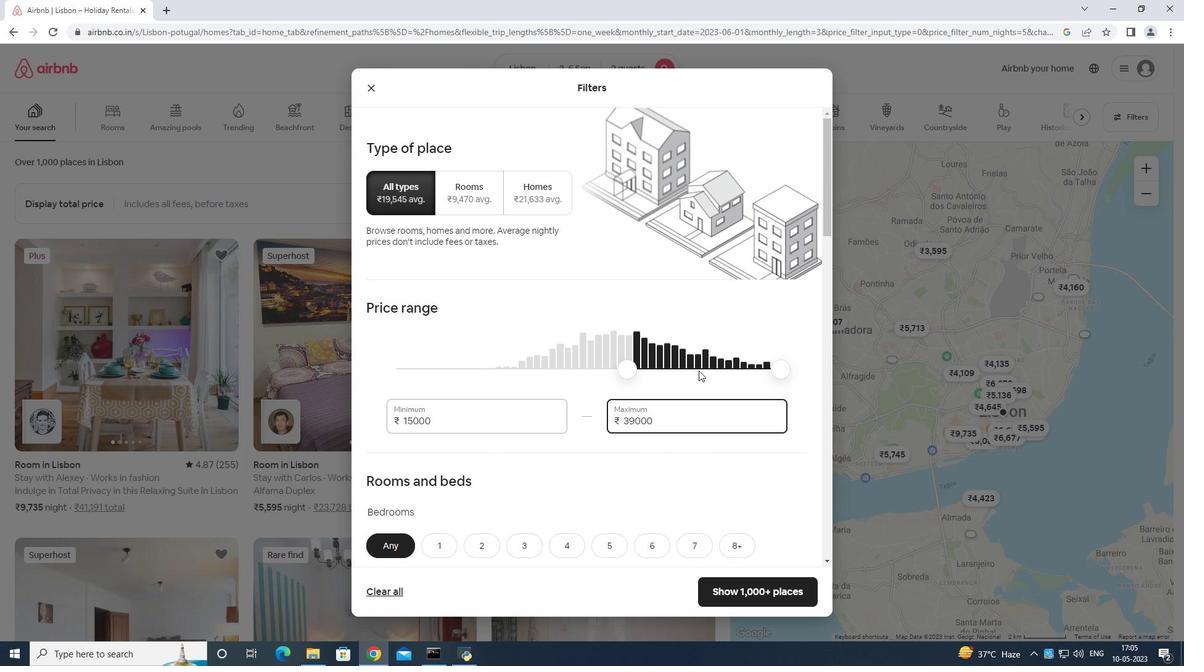 
Action: Key pressed <Key.backspace><Key.backspace><Key.backspace><Key.backspace><Key.backspace><Key.backspace><Key.backspace><Key.backspace><Key.backspace><Key.backspace>20000
Screenshot: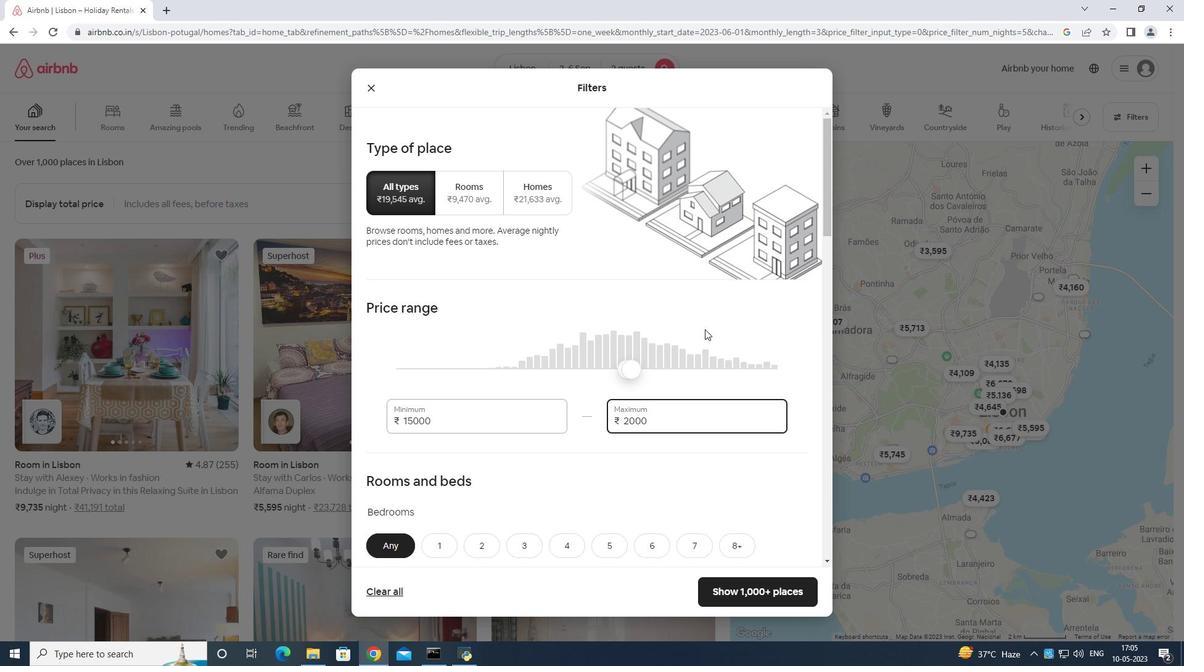 
Action: Mouse moved to (739, 350)
Screenshot: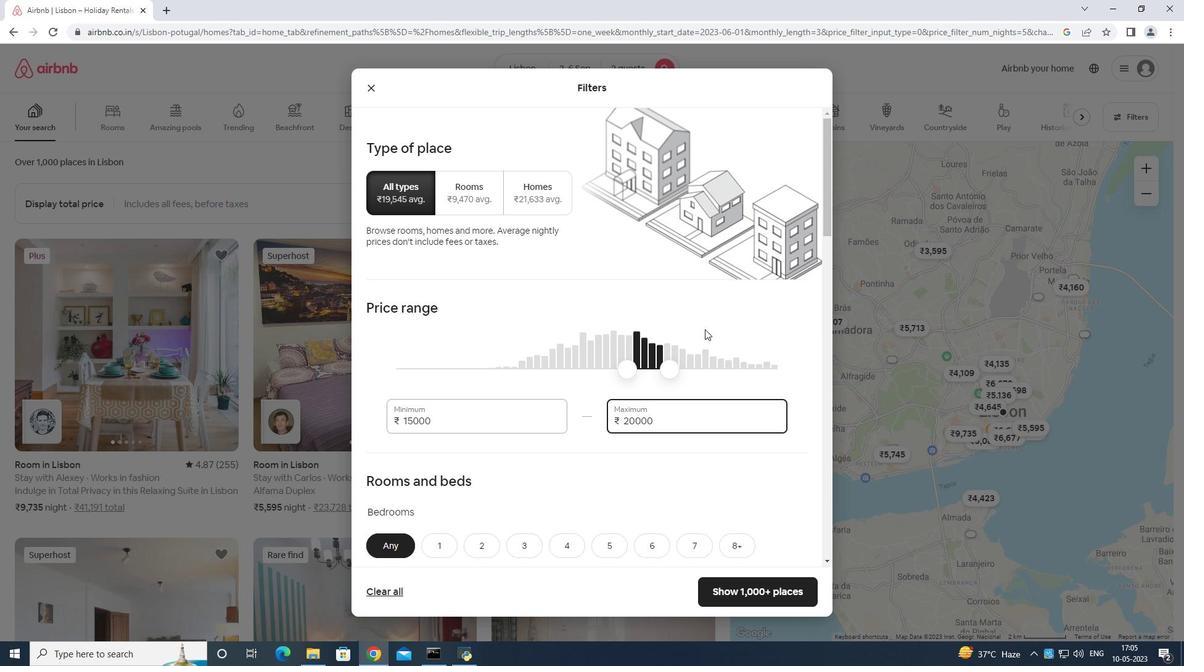 
Action: Mouse scrolled (739, 349) with delta (0, 0)
Screenshot: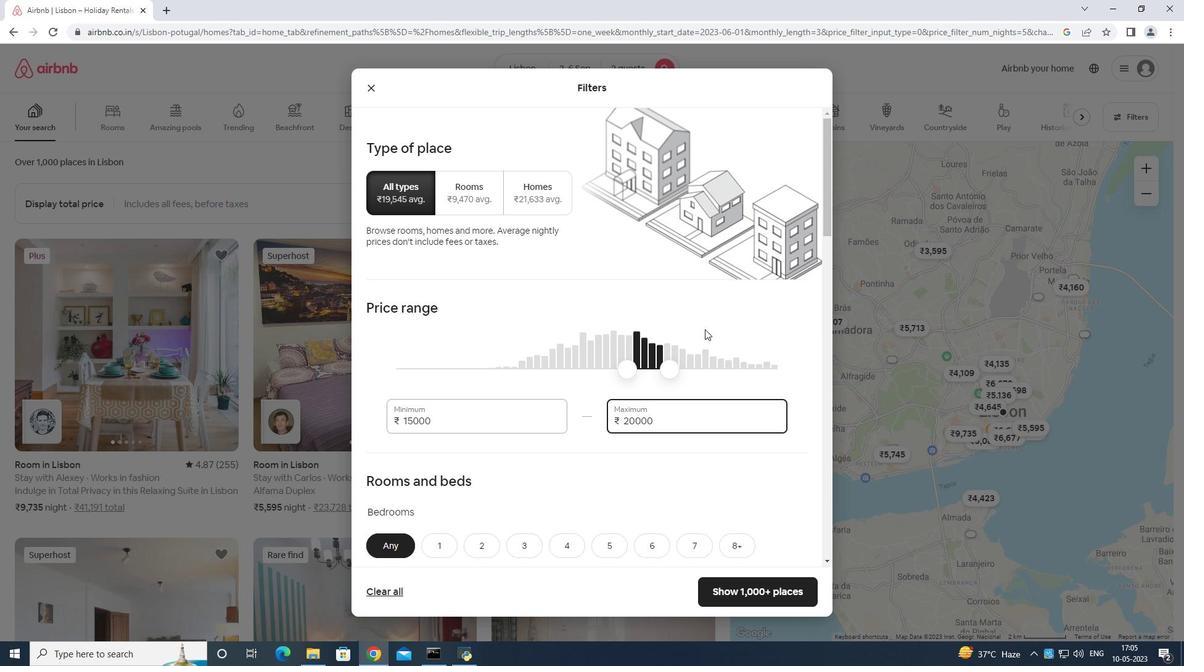 
Action: Mouse moved to (741, 355)
Screenshot: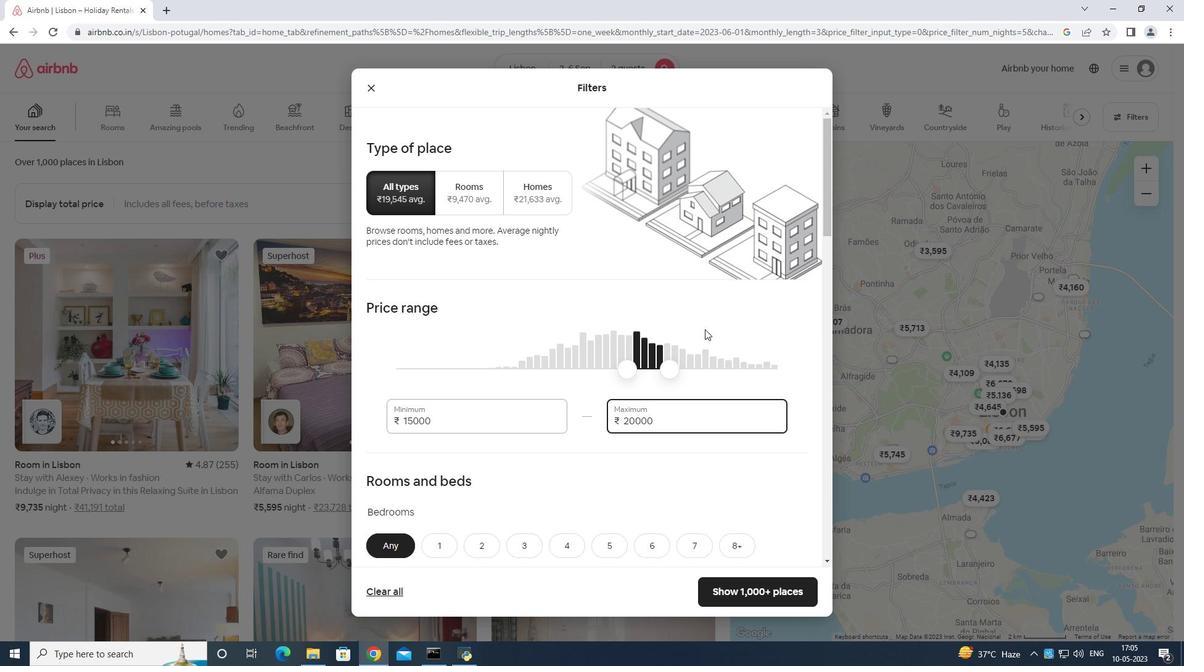 
Action: Mouse scrolled (741, 354) with delta (0, 0)
Screenshot: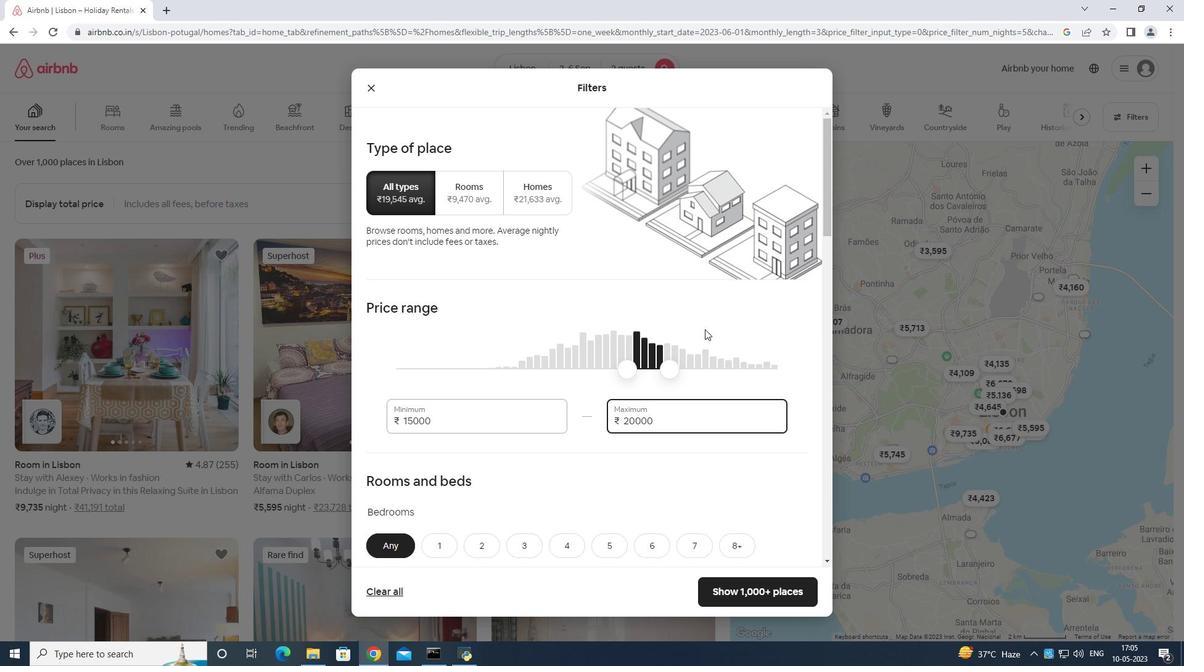 
Action: Mouse moved to (437, 423)
Screenshot: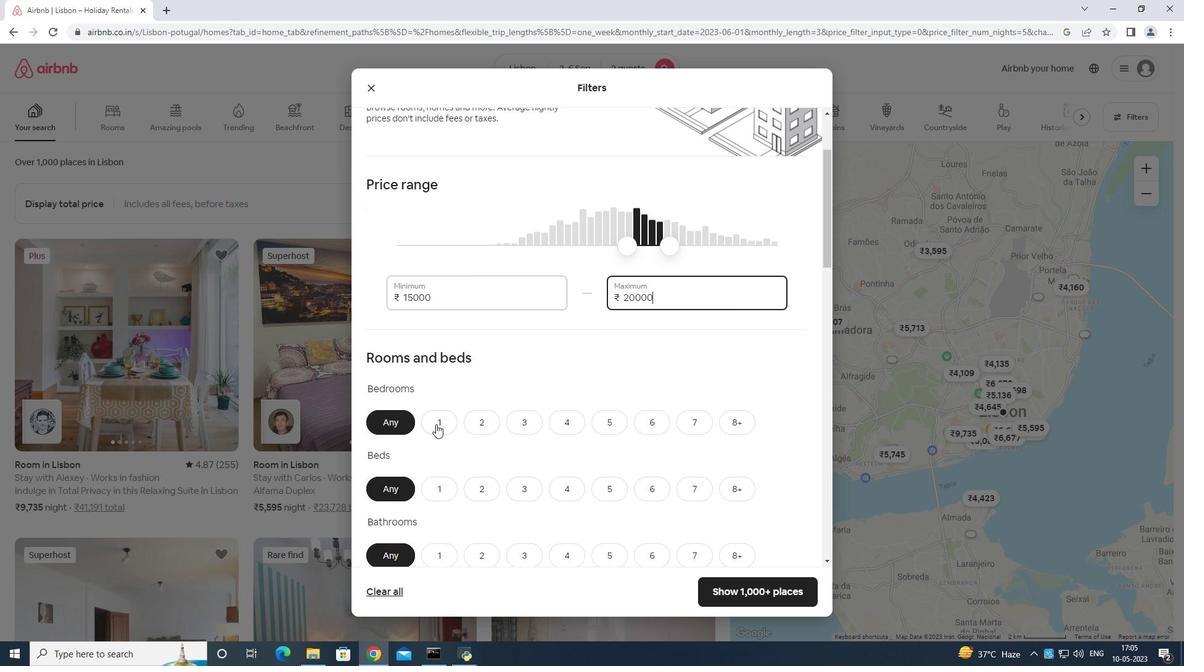 
Action: Mouse pressed left at (437, 423)
Screenshot: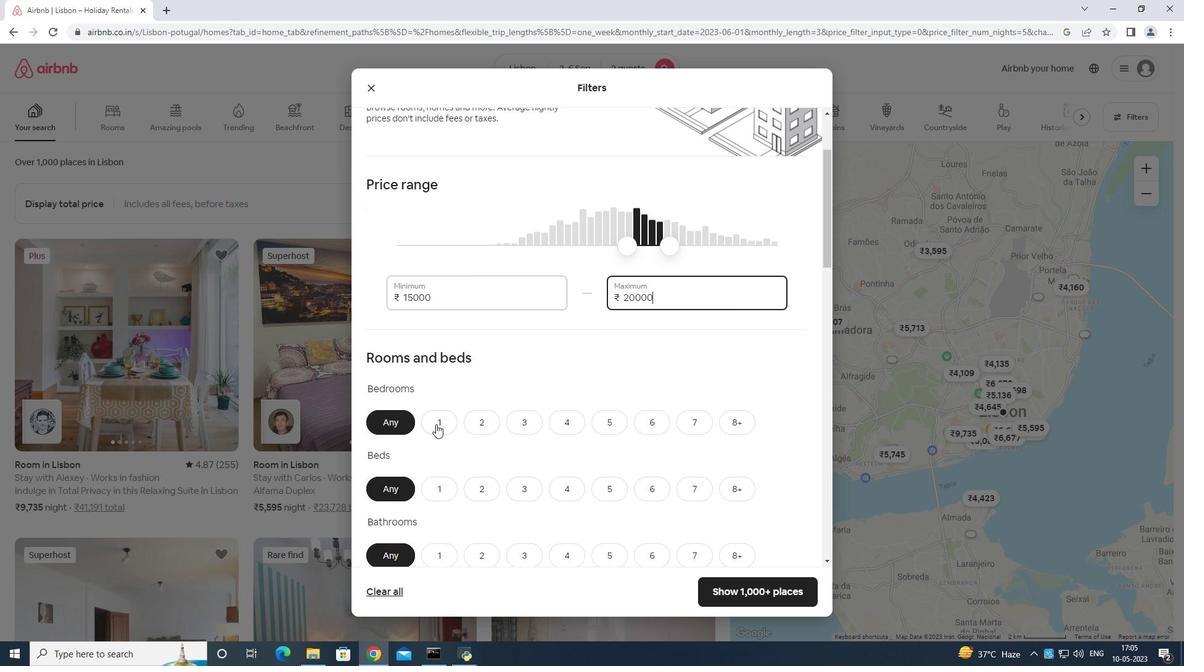 
Action: Mouse moved to (442, 503)
Screenshot: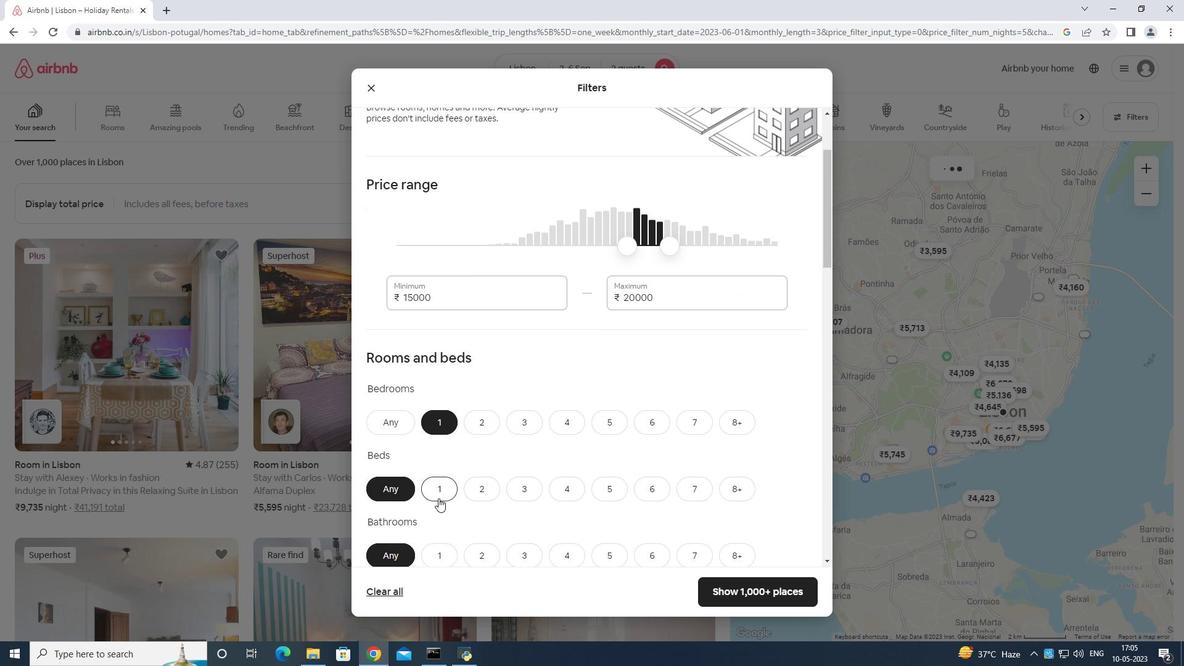 
Action: Mouse pressed left at (442, 503)
Screenshot: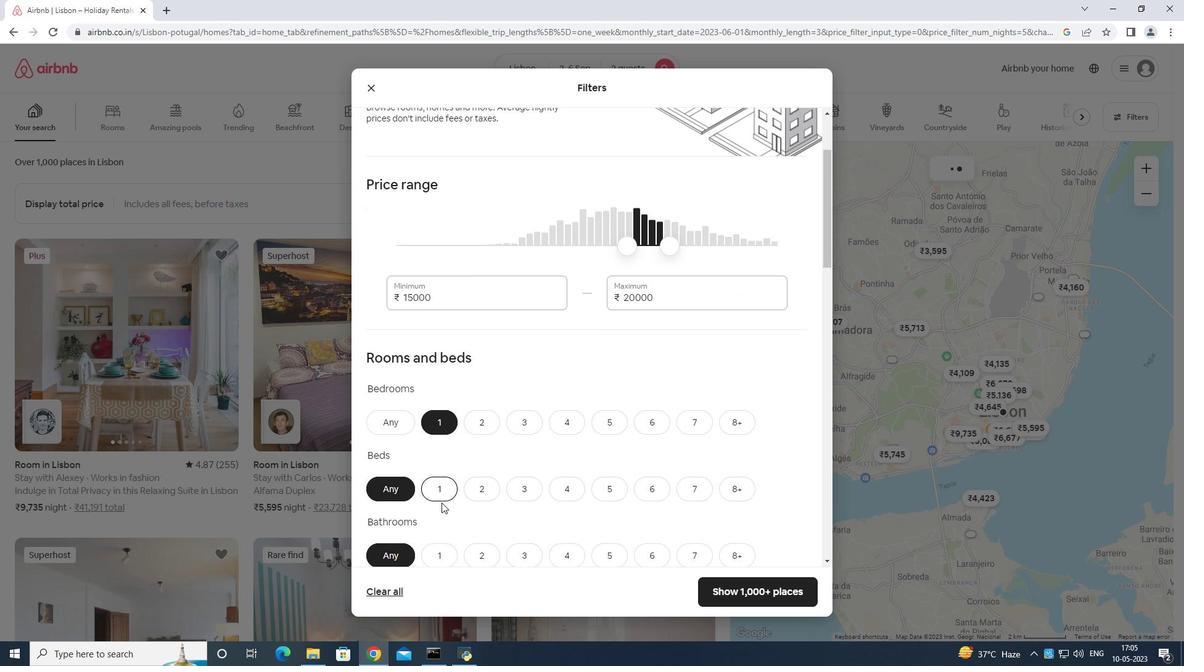 
Action: Mouse moved to (443, 484)
Screenshot: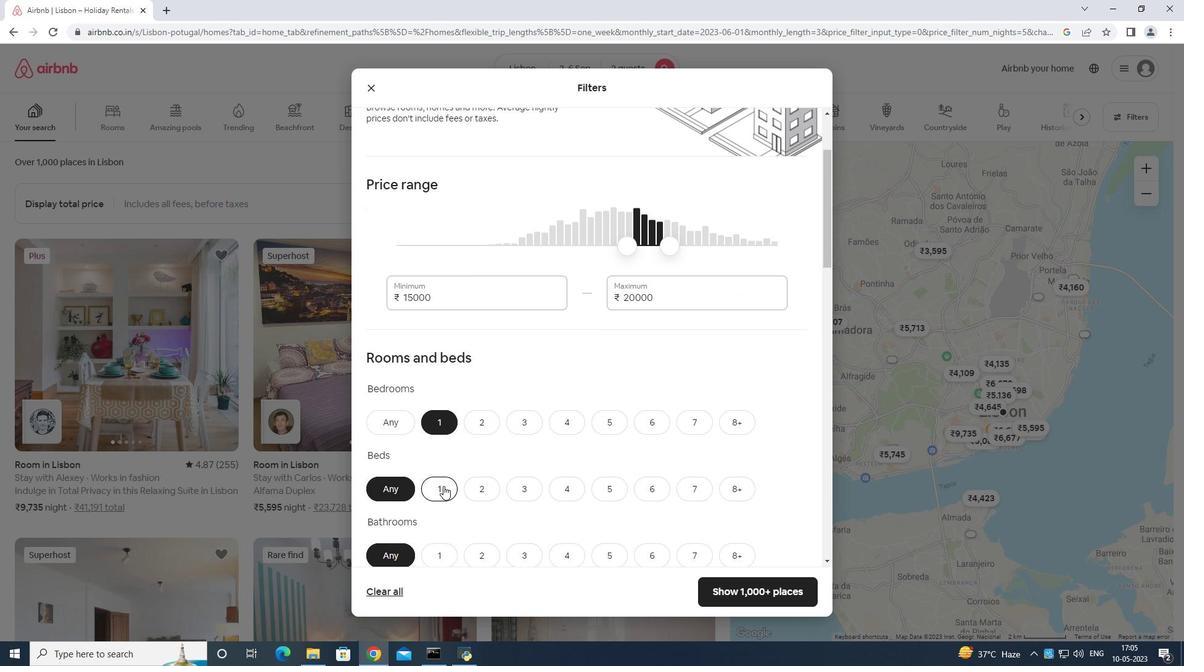 
Action: Mouse pressed left at (443, 484)
Screenshot: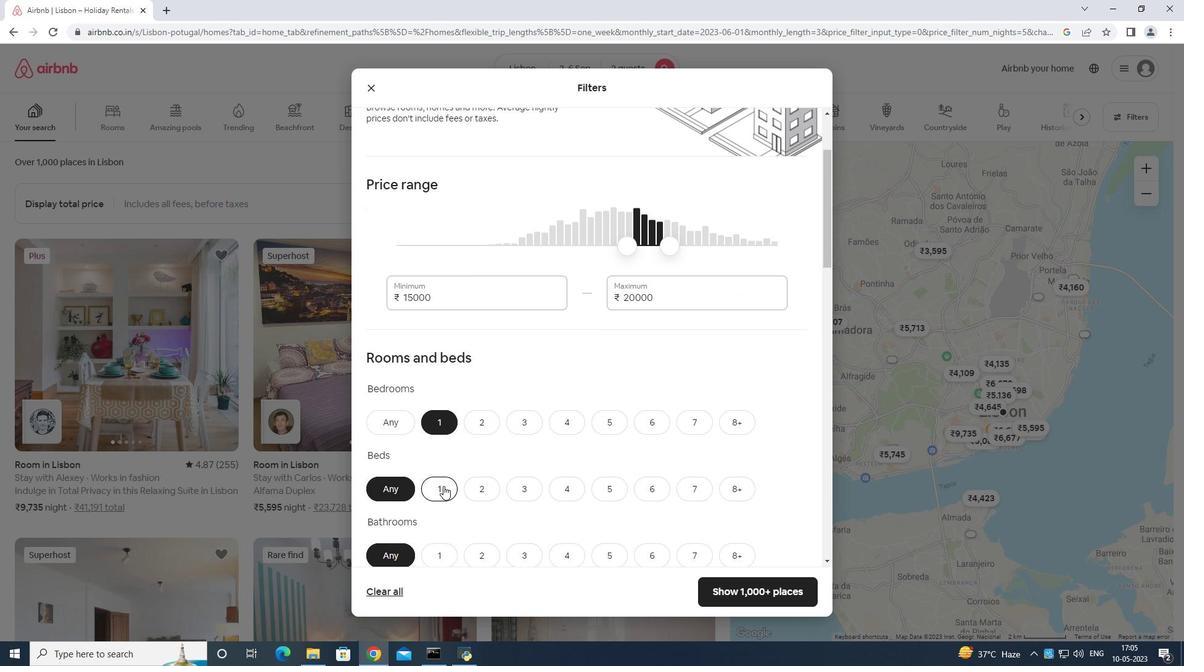 
Action: Mouse moved to (438, 555)
Screenshot: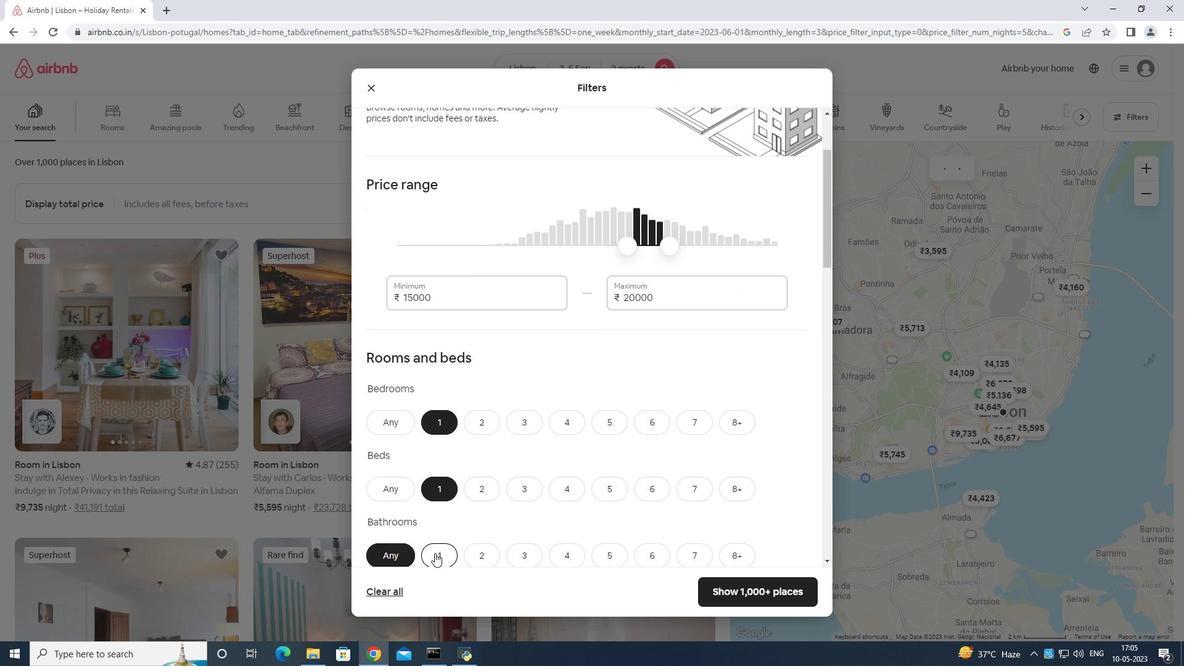 
Action: Mouse pressed left at (436, 553)
Screenshot: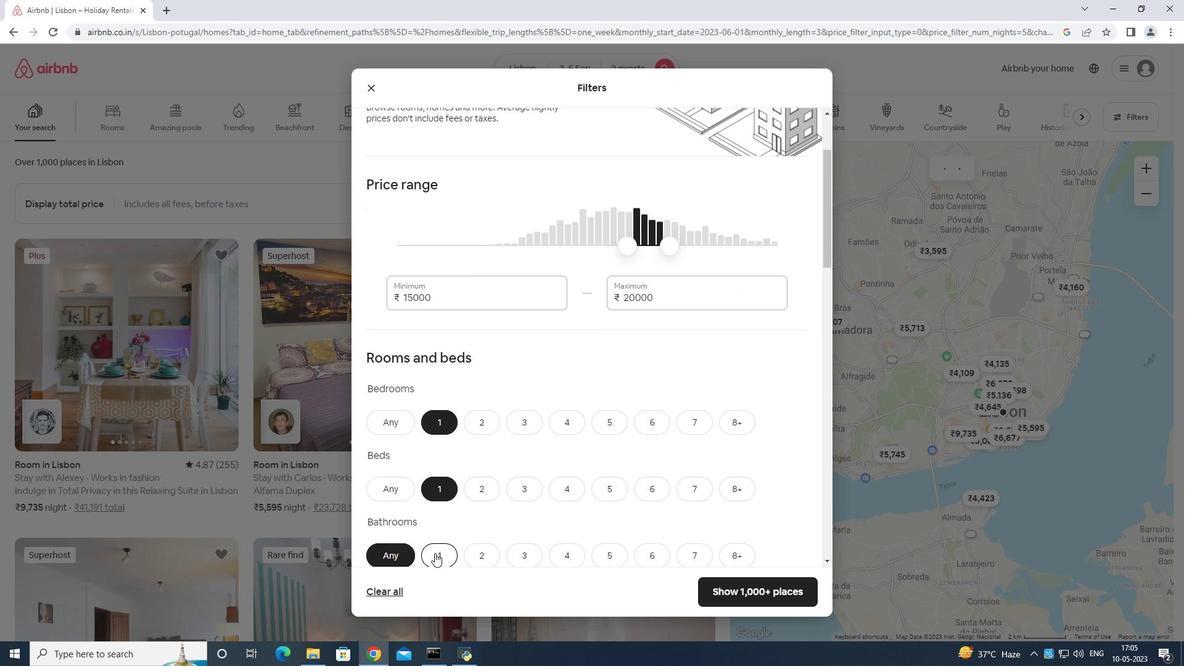 
Action: Mouse moved to (465, 551)
Screenshot: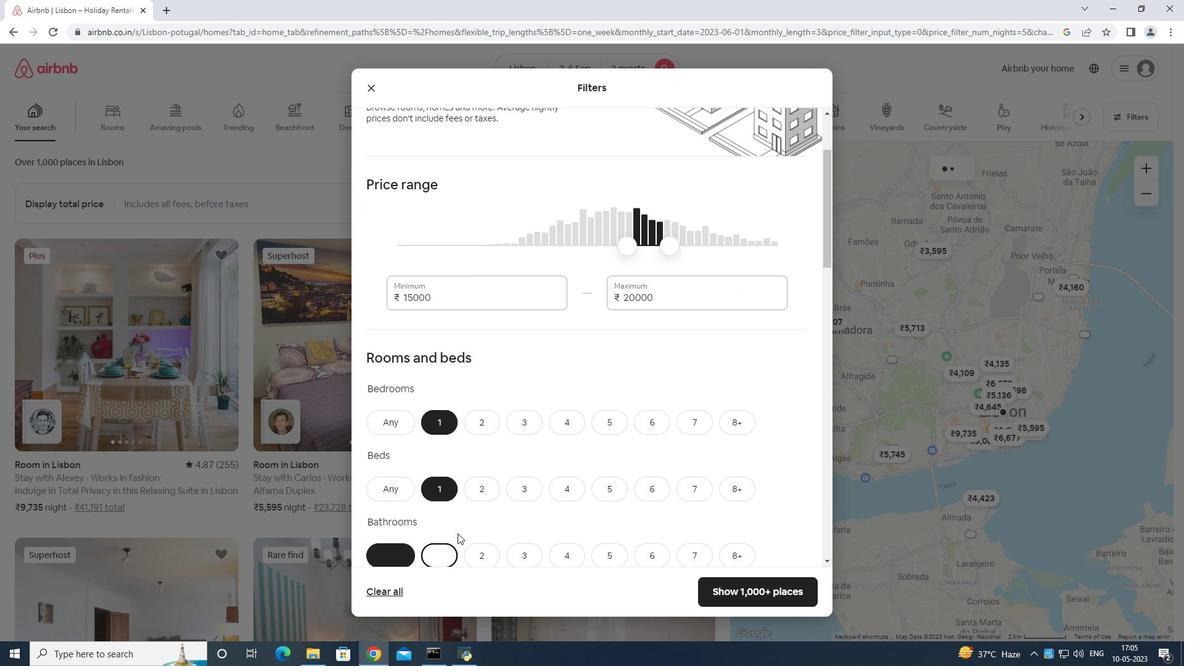 
Action: Mouse scrolled (465, 551) with delta (0, 0)
Screenshot: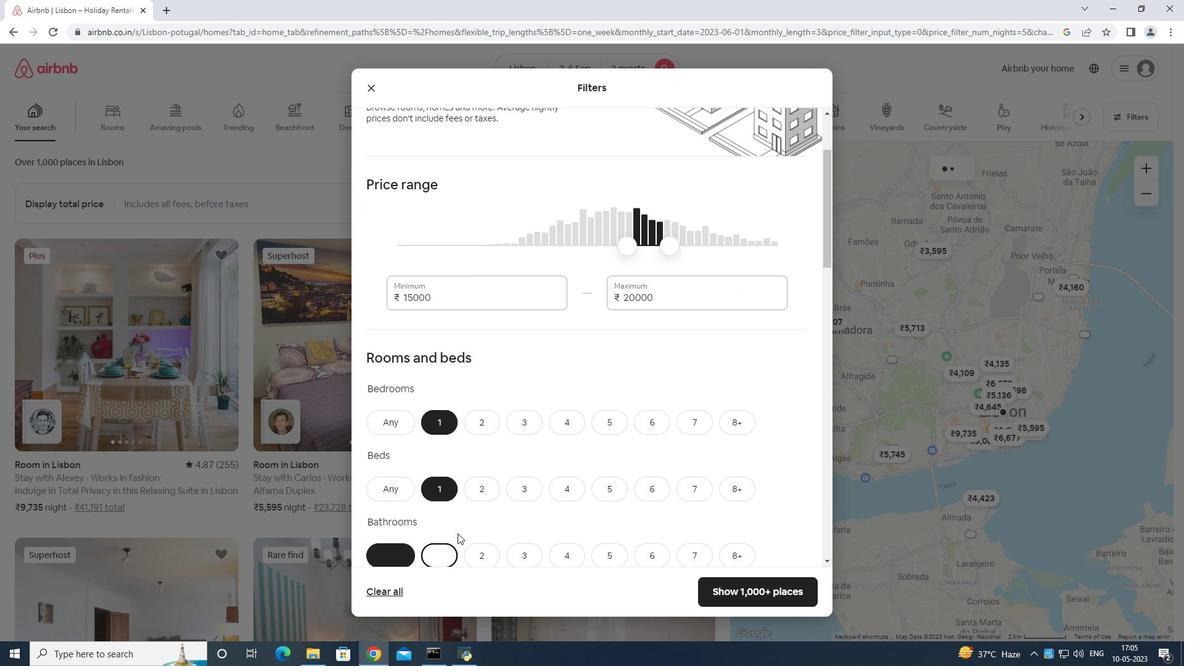 
Action: Mouse moved to (465, 554)
Screenshot: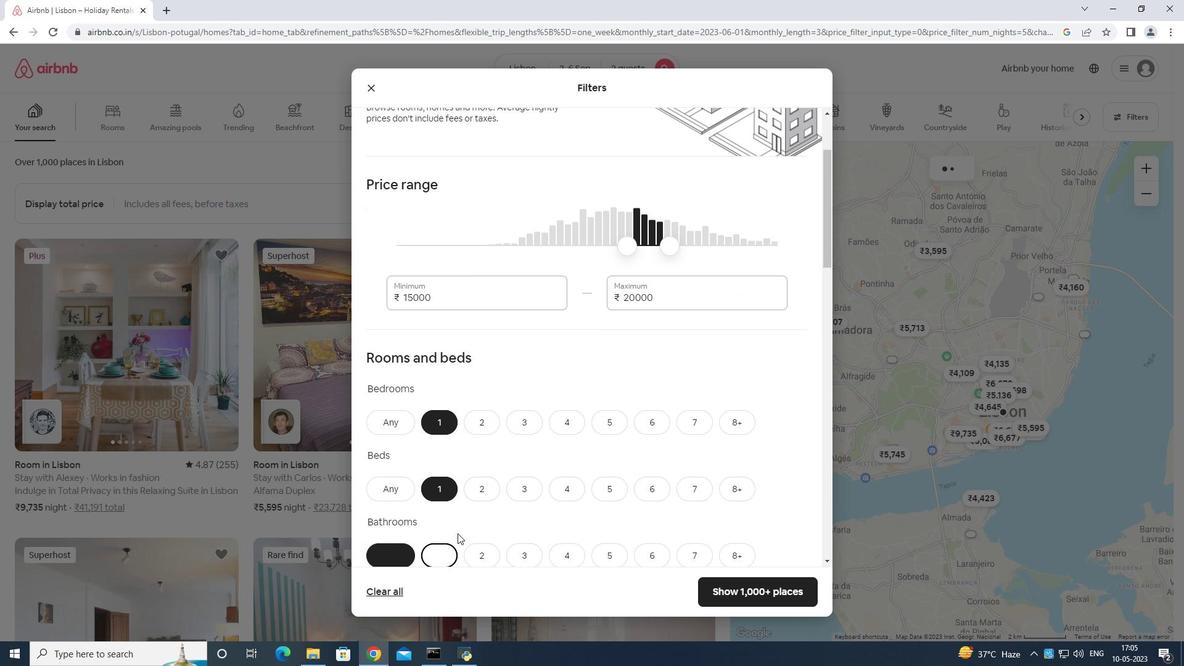 
Action: Mouse scrolled (465, 554) with delta (0, 0)
Screenshot: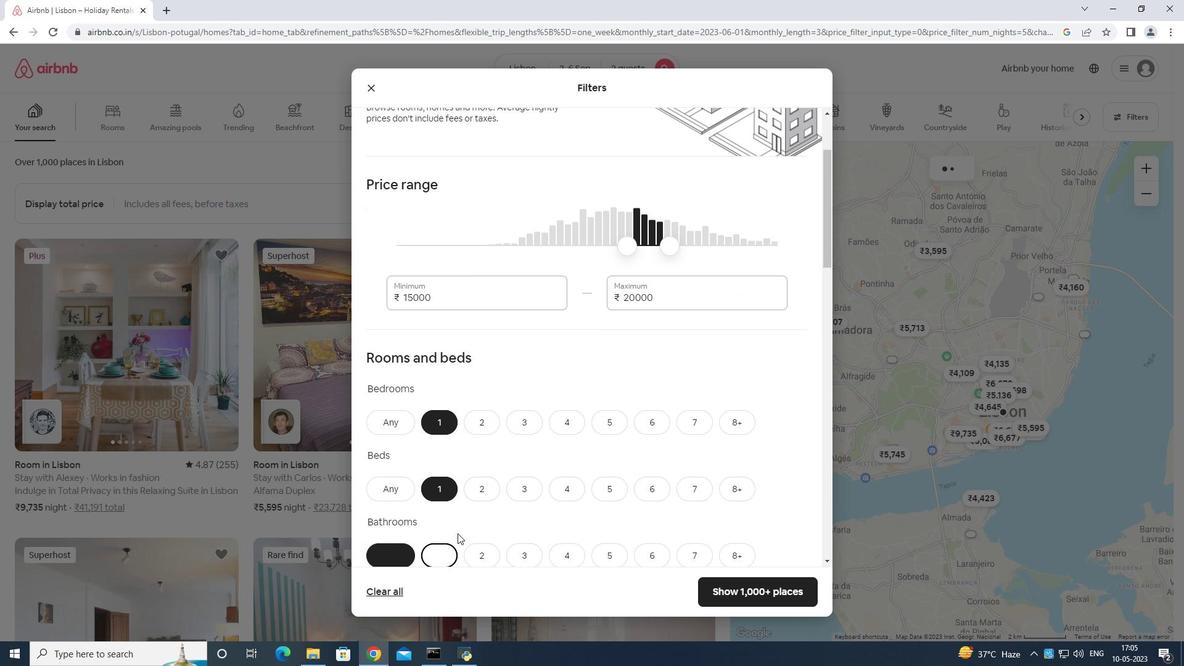 
Action: Mouse moved to (466, 554)
Screenshot: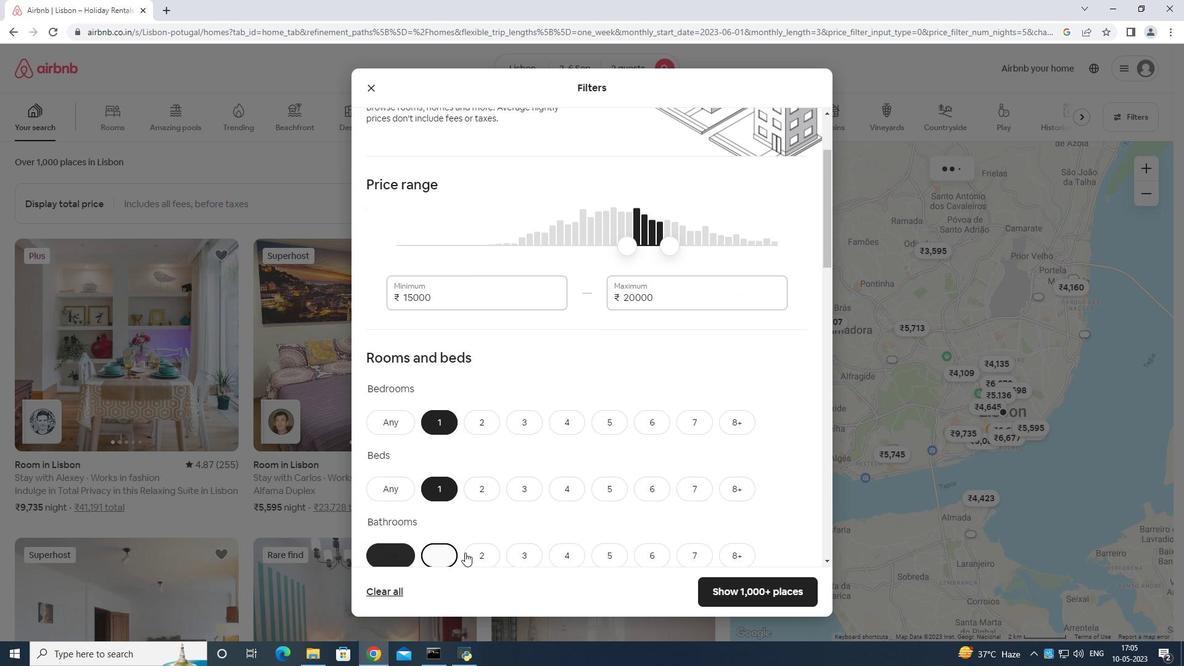 
Action: Mouse scrolled (466, 554) with delta (0, 0)
Screenshot: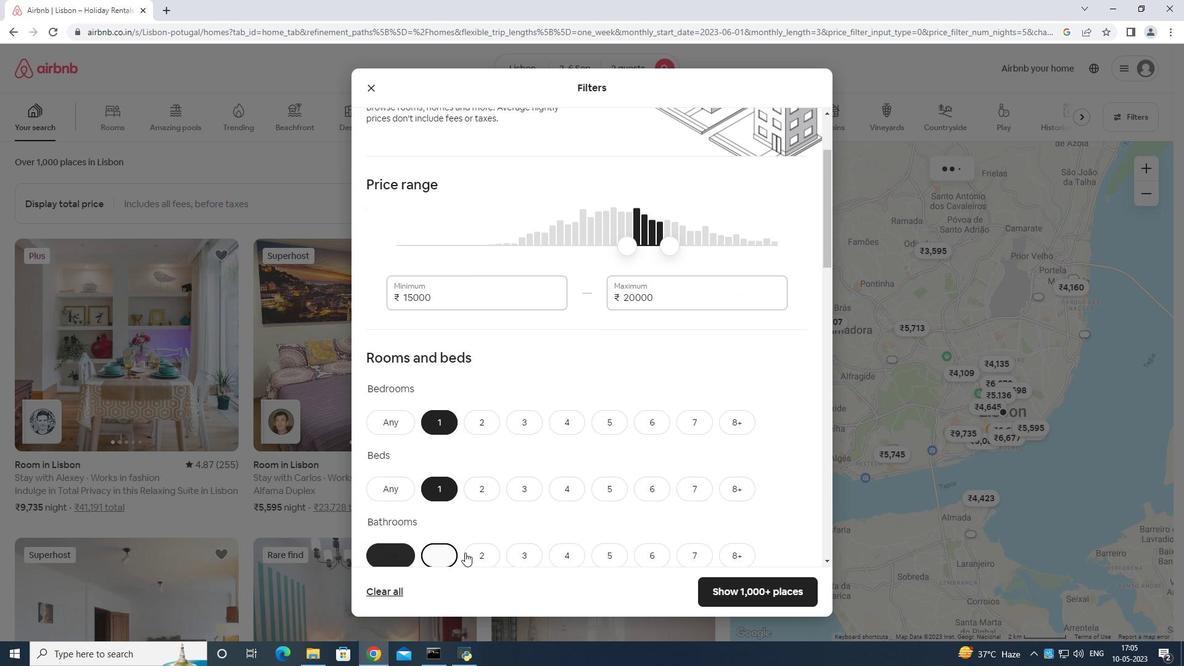 
Action: Mouse moved to (468, 554)
Screenshot: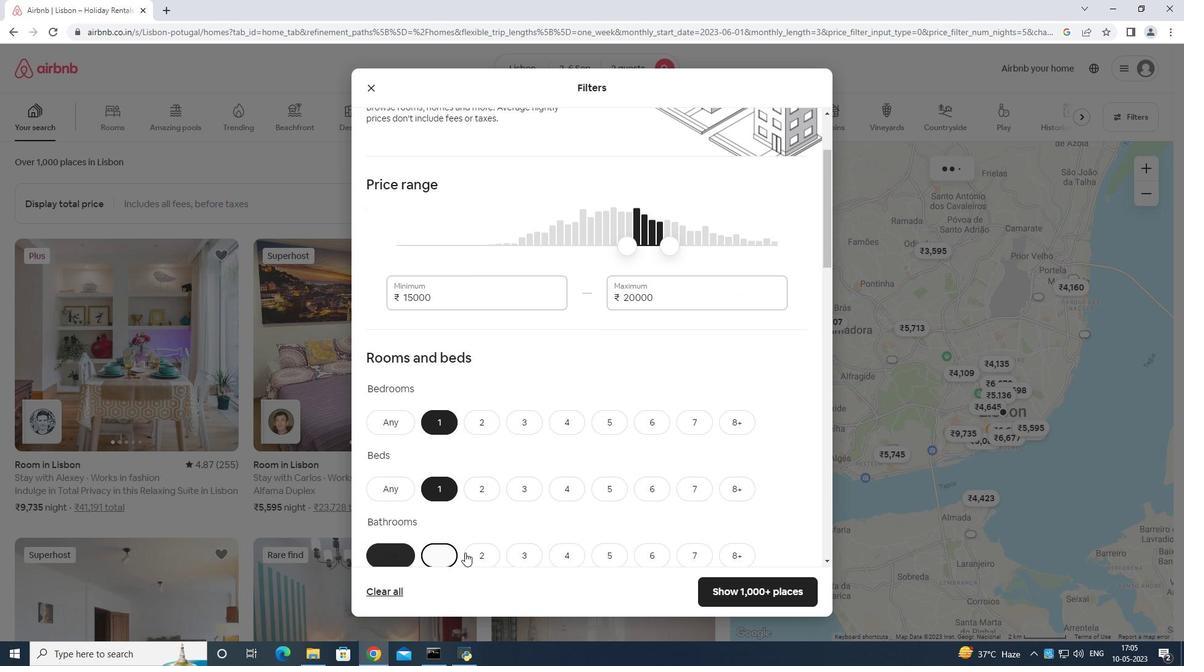 
Action: Mouse scrolled (468, 554) with delta (0, 0)
Screenshot: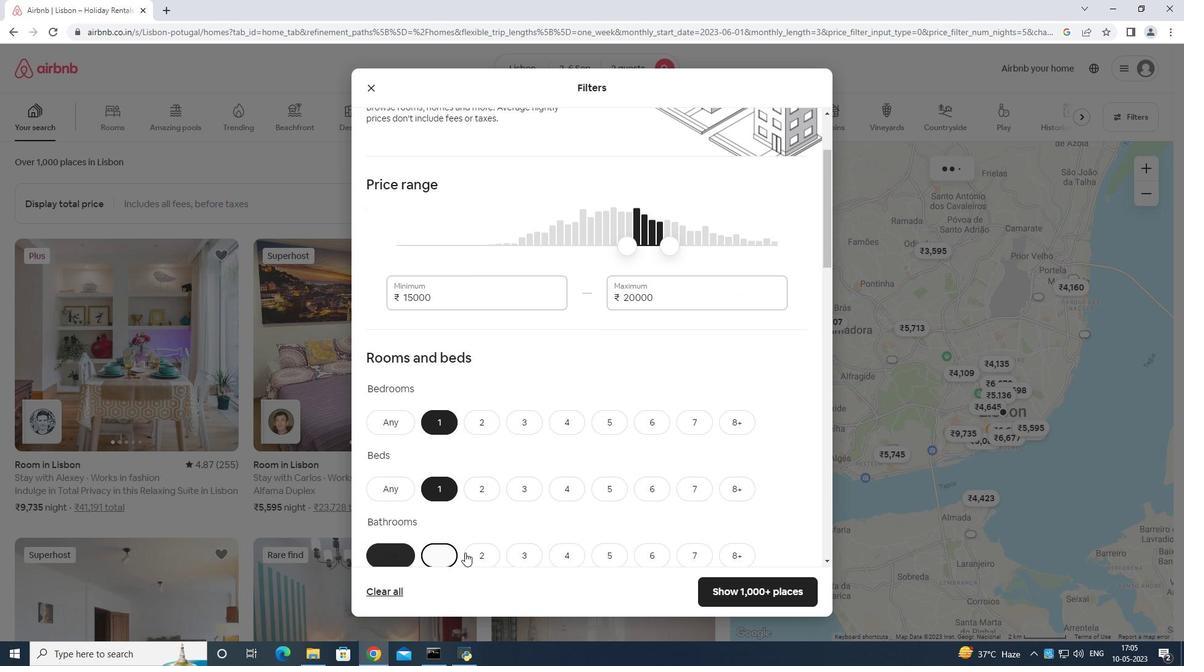 
Action: Mouse moved to (471, 550)
Screenshot: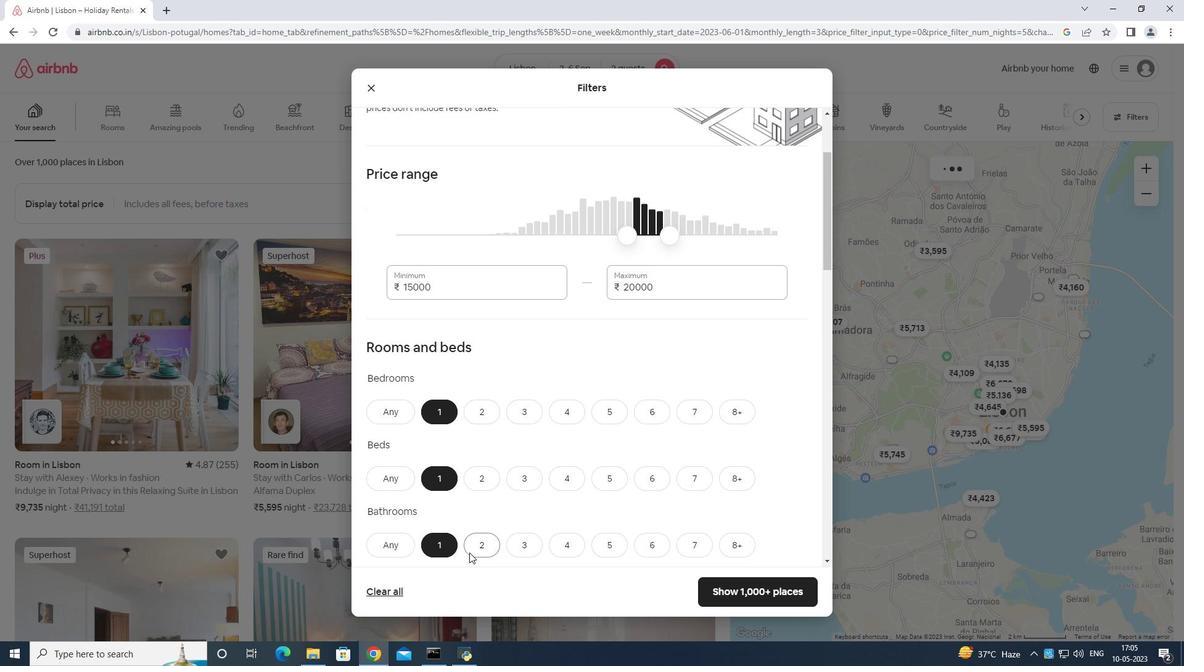 
Action: Mouse scrolled (471, 549) with delta (0, 0)
Screenshot: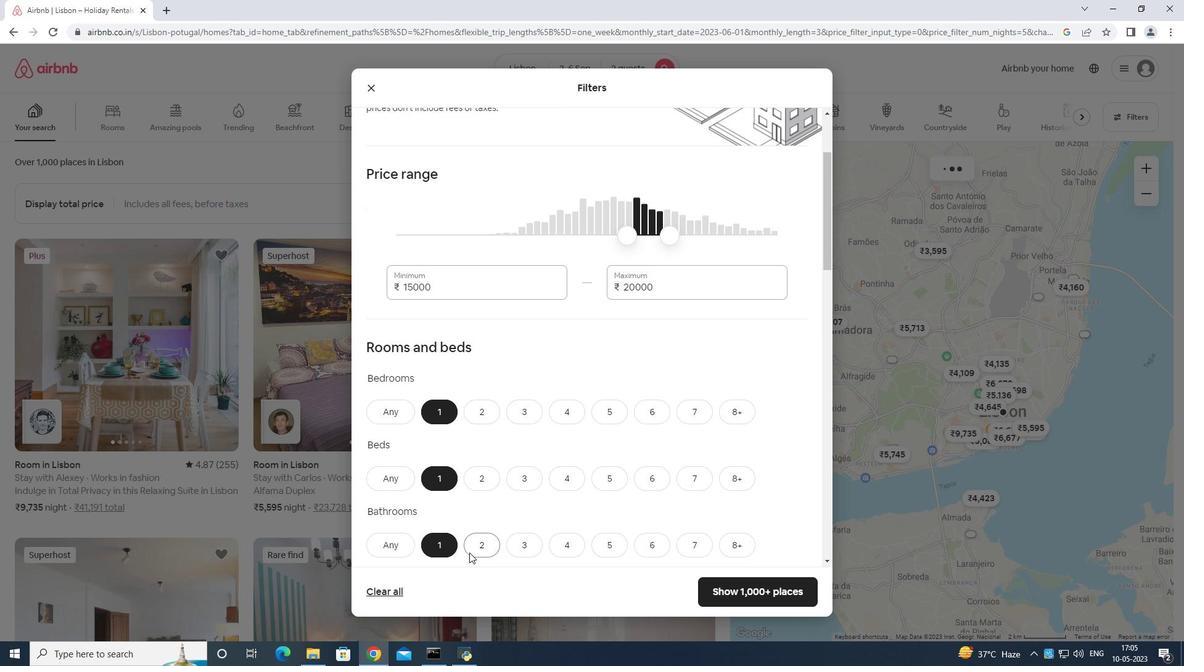 
Action: Mouse moved to (401, 370)
Screenshot: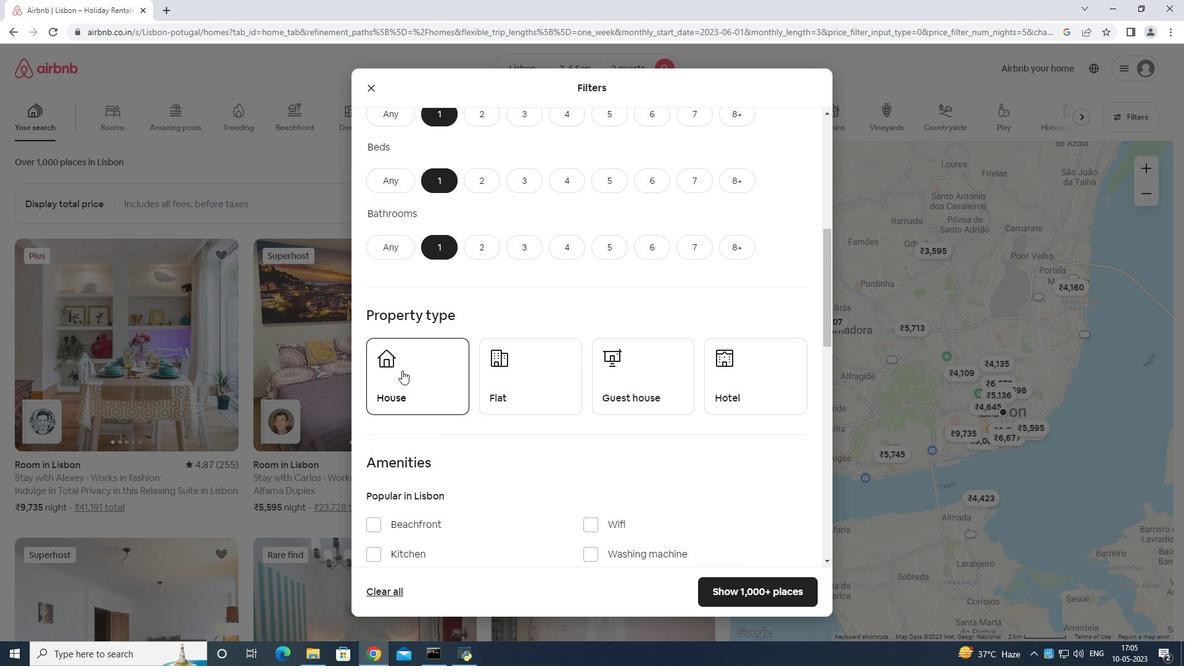 
Action: Mouse pressed left at (401, 370)
Screenshot: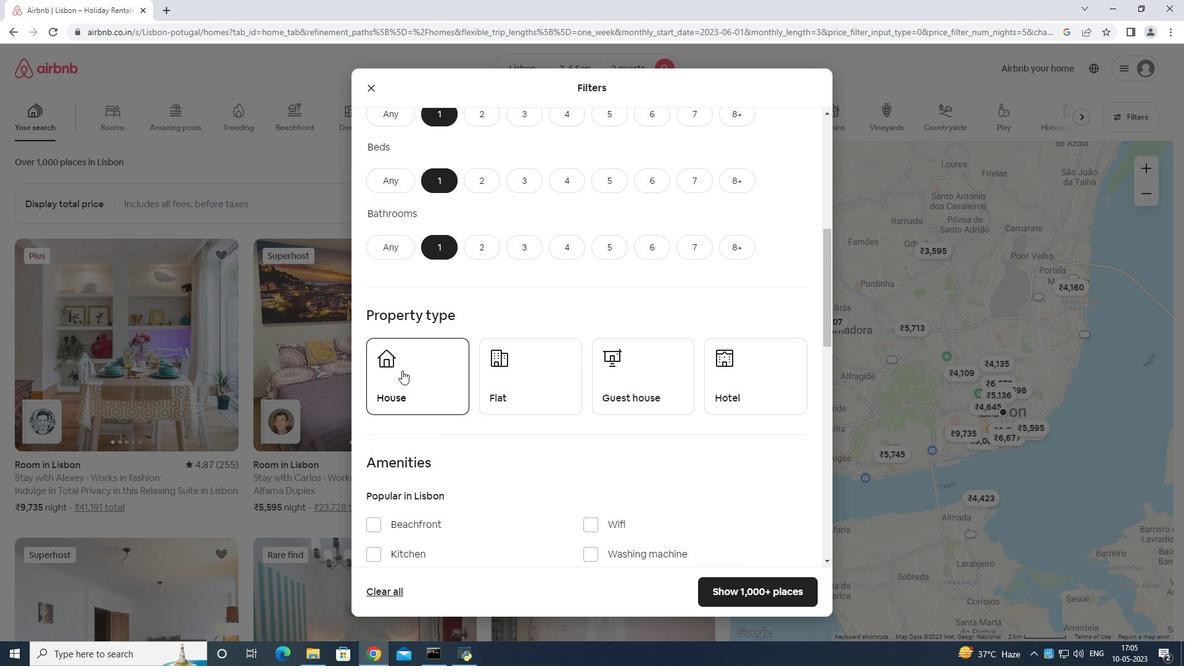 
Action: Mouse moved to (501, 367)
Screenshot: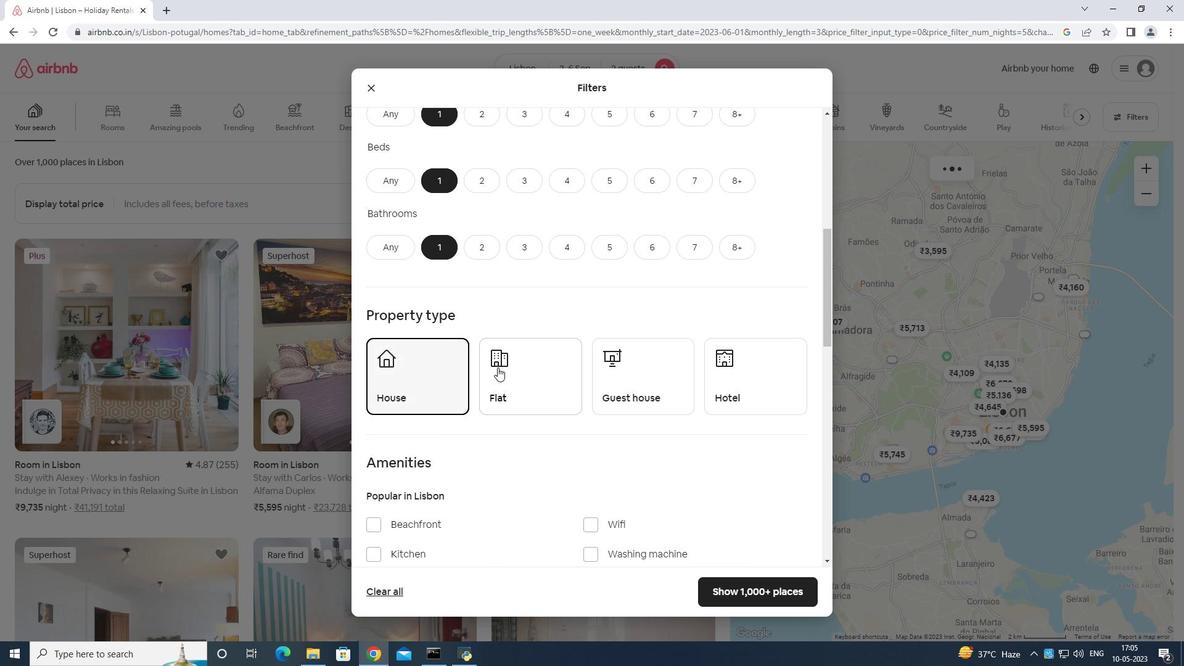 
Action: Mouse pressed left at (501, 367)
Screenshot: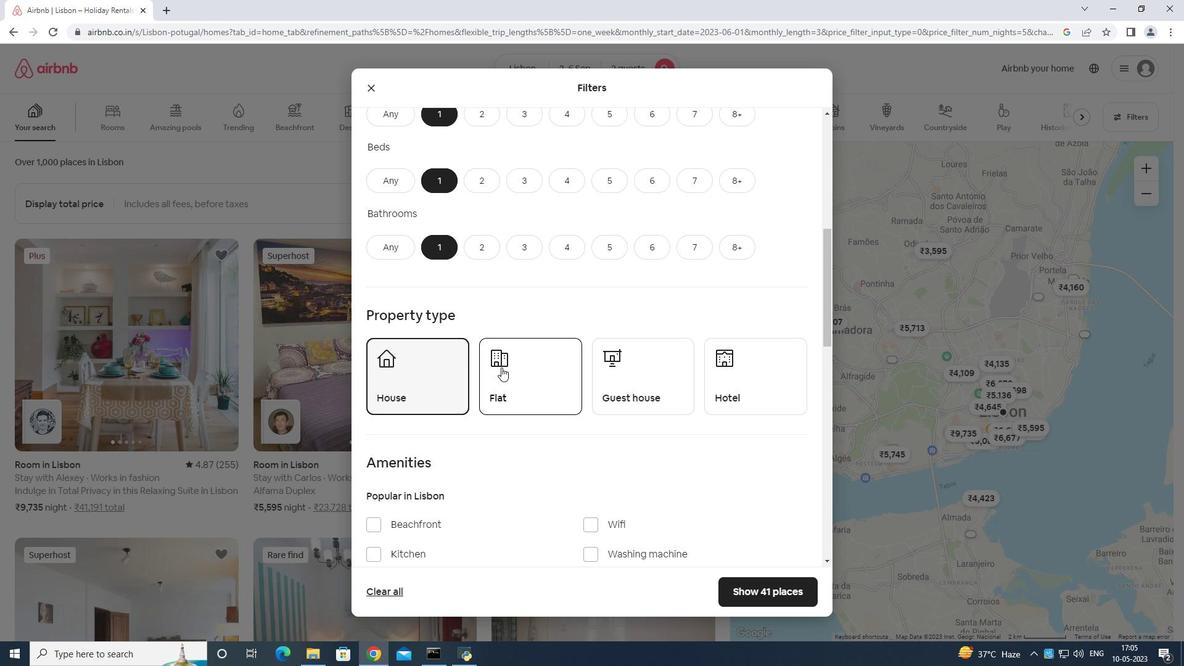 
Action: Mouse moved to (666, 362)
Screenshot: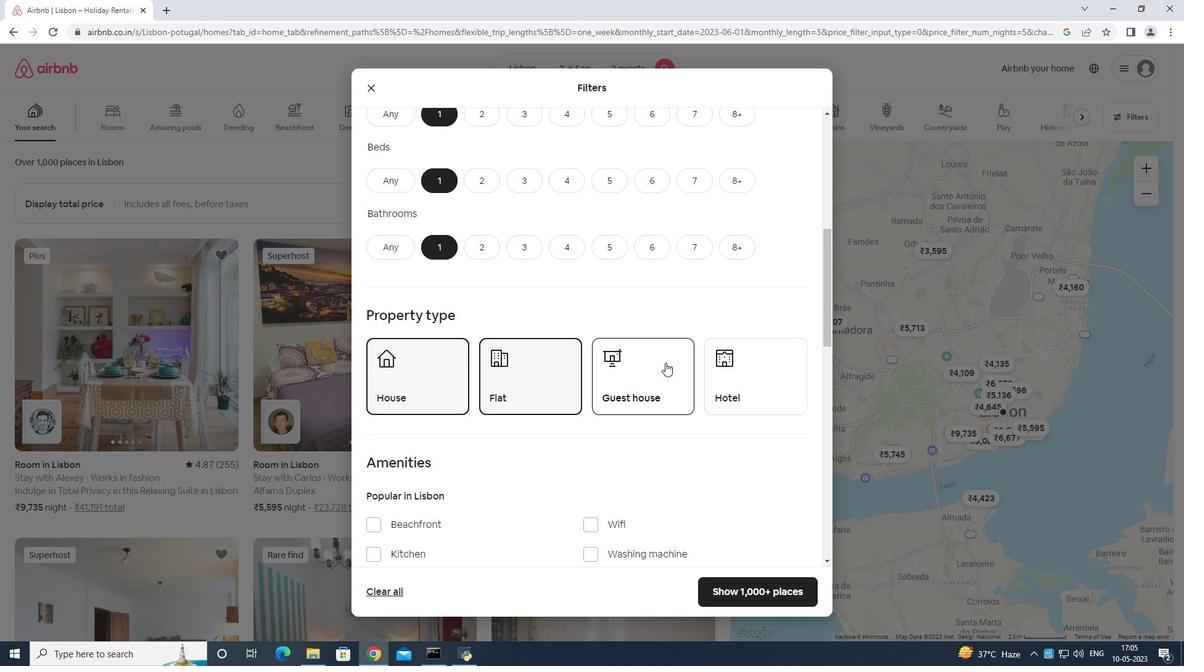 
Action: Mouse pressed left at (666, 362)
Screenshot: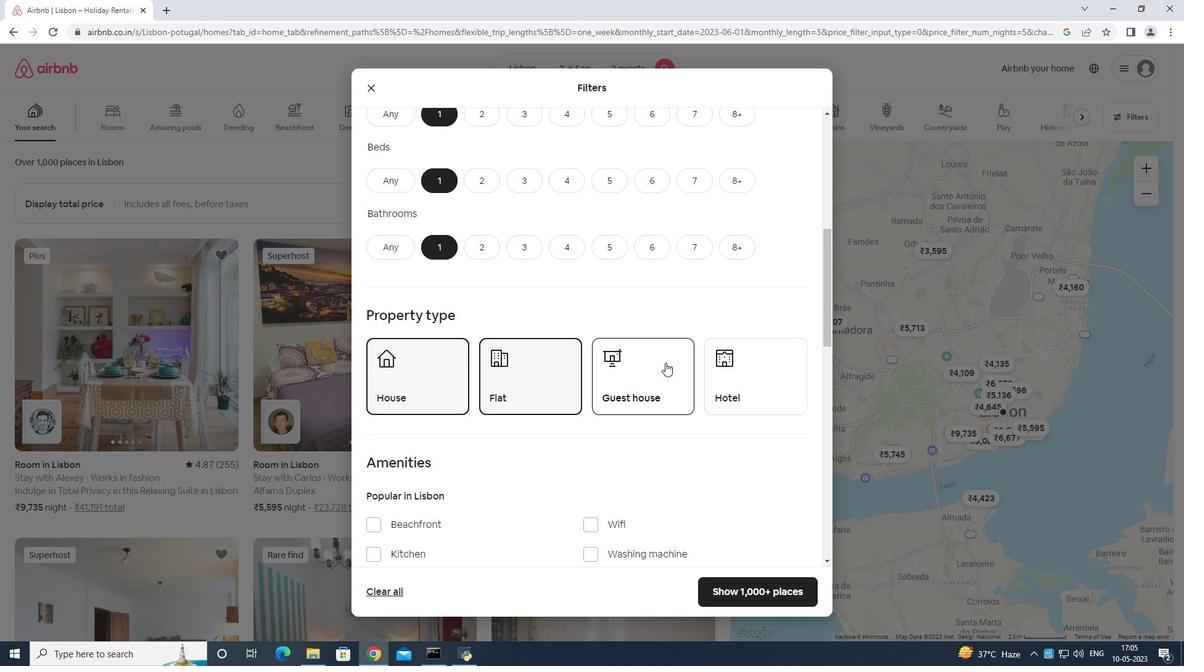 
Action: Mouse moved to (742, 367)
Screenshot: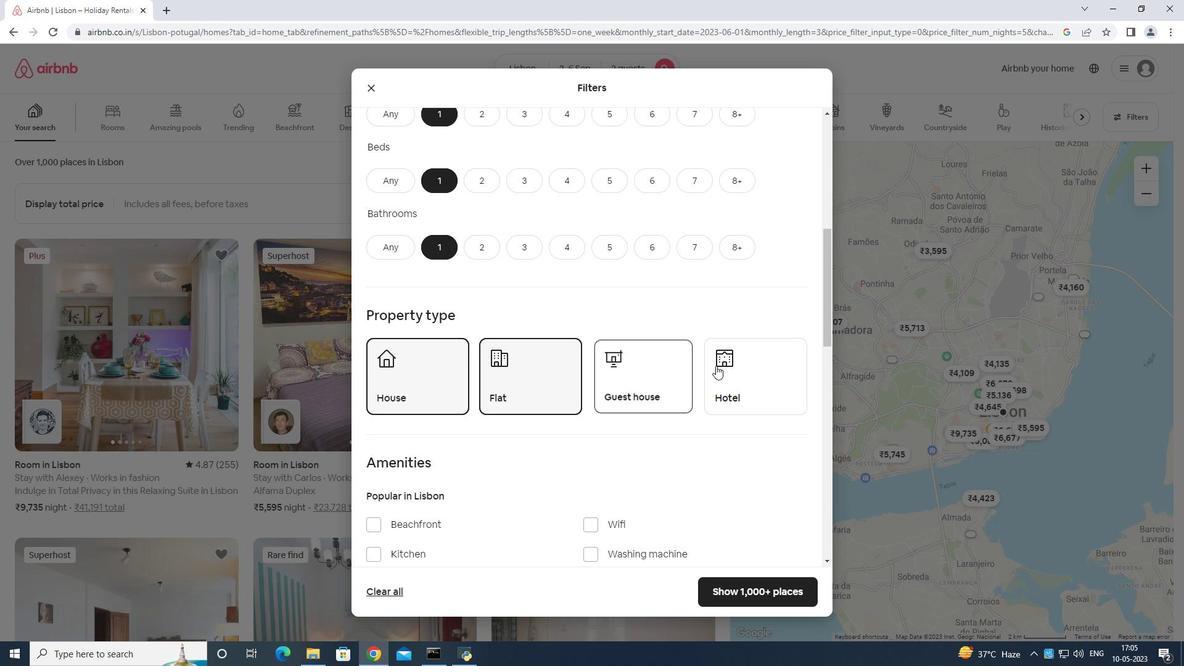 
Action: Mouse pressed left at (742, 367)
Screenshot: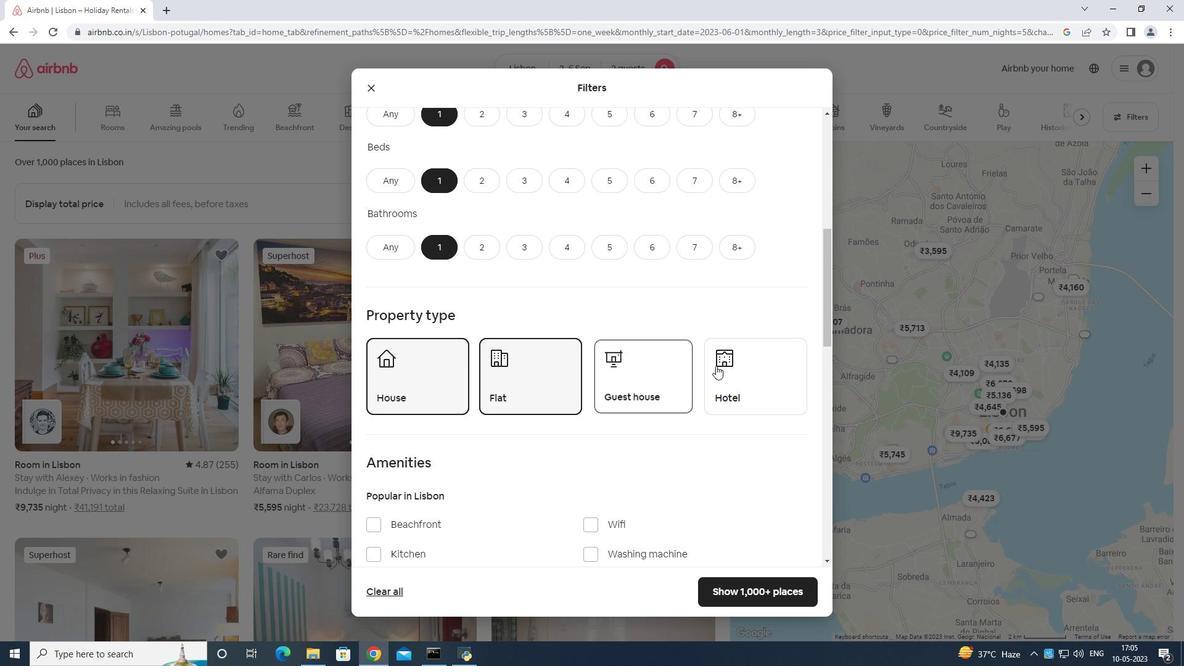 
Action: Mouse moved to (677, 410)
Screenshot: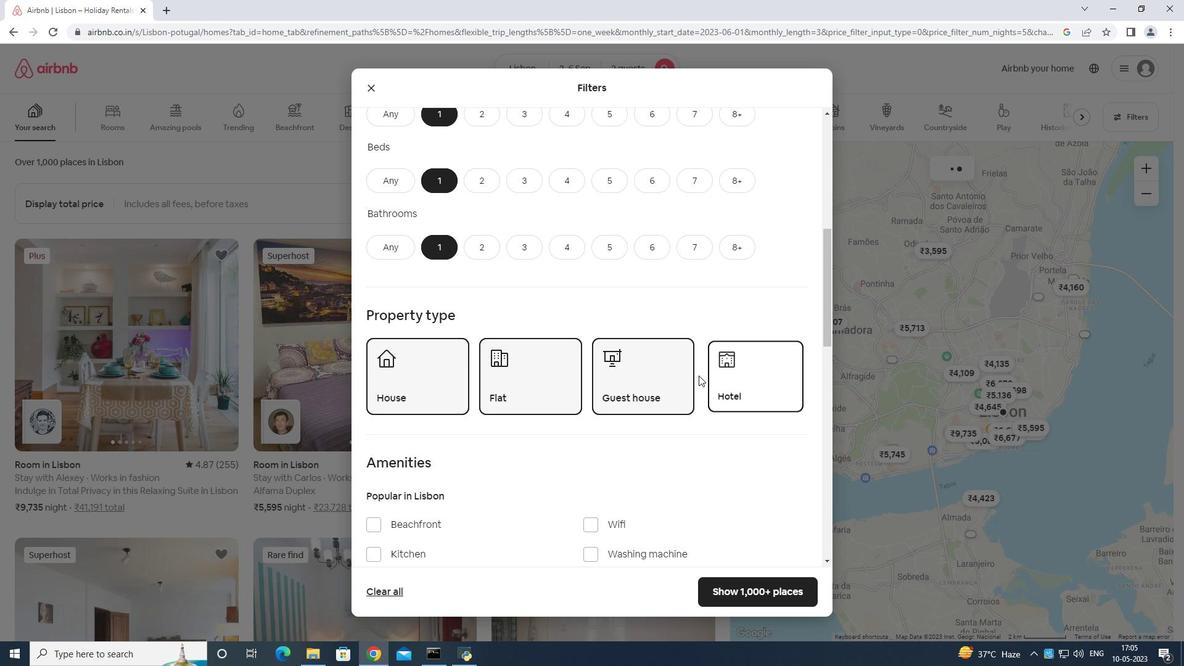 
Action: Mouse scrolled (677, 410) with delta (0, 0)
Screenshot: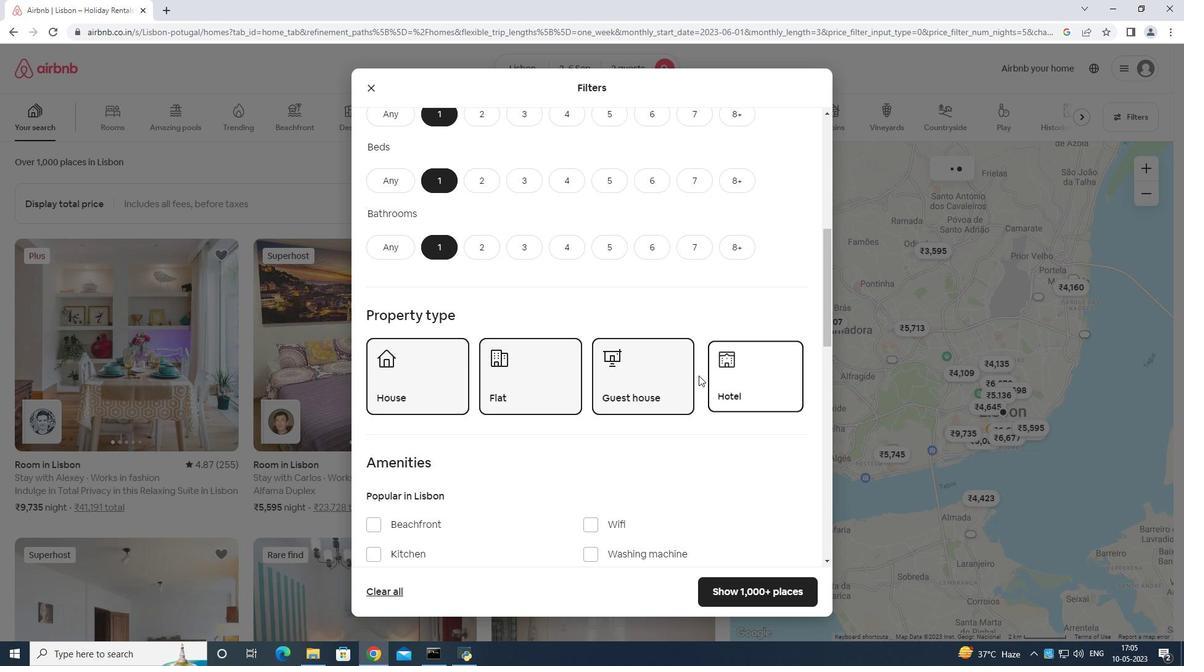 
Action: Mouse moved to (673, 420)
Screenshot: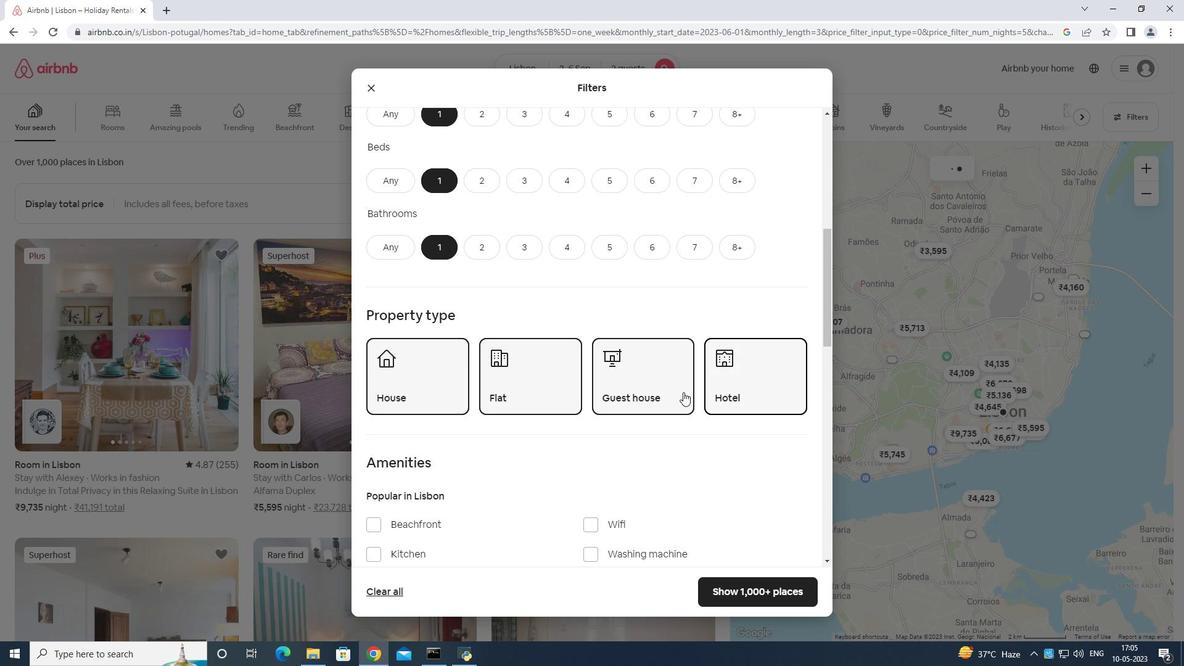 
Action: Mouse scrolled (673, 420) with delta (0, 0)
Screenshot: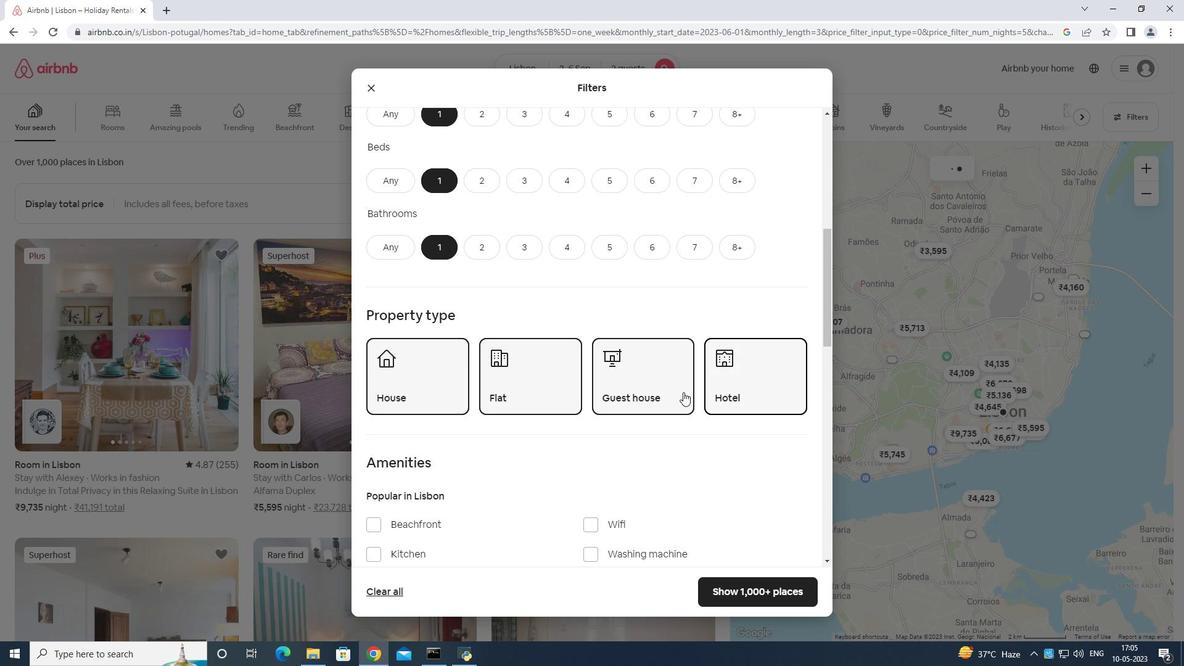 
Action: Mouse moved to (667, 422)
Screenshot: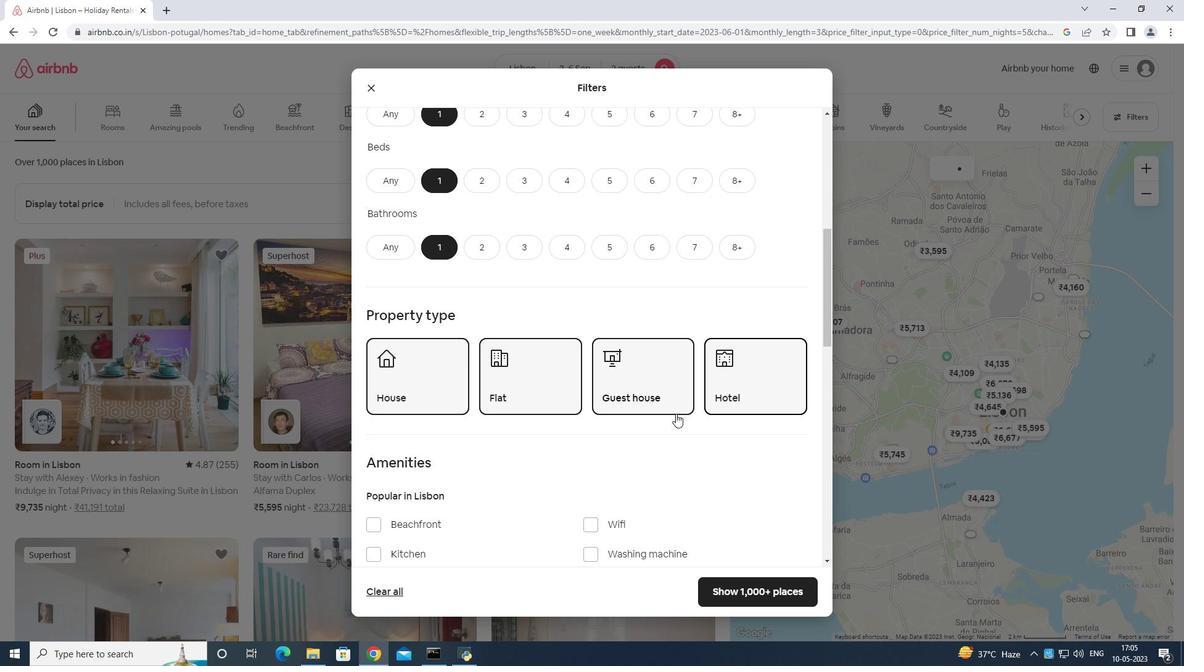 
Action: Mouse scrolled (667, 421) with delta (0, 0)
Screenshot: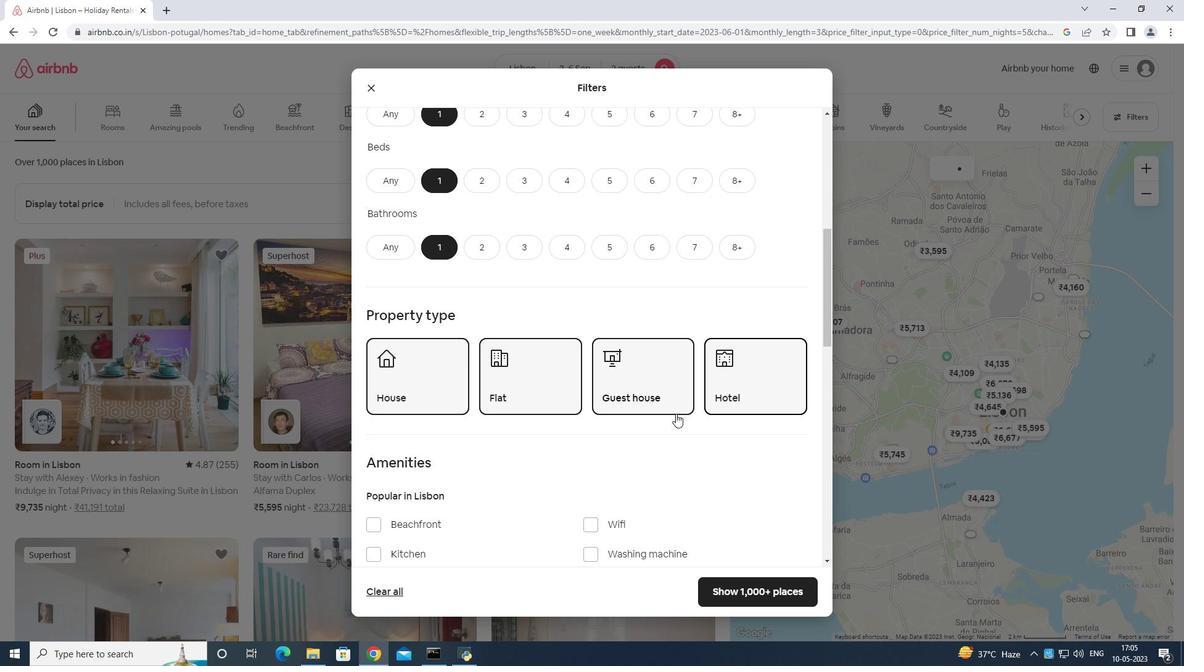 
Action: Mouse moved to (617, 371)
Screenshot: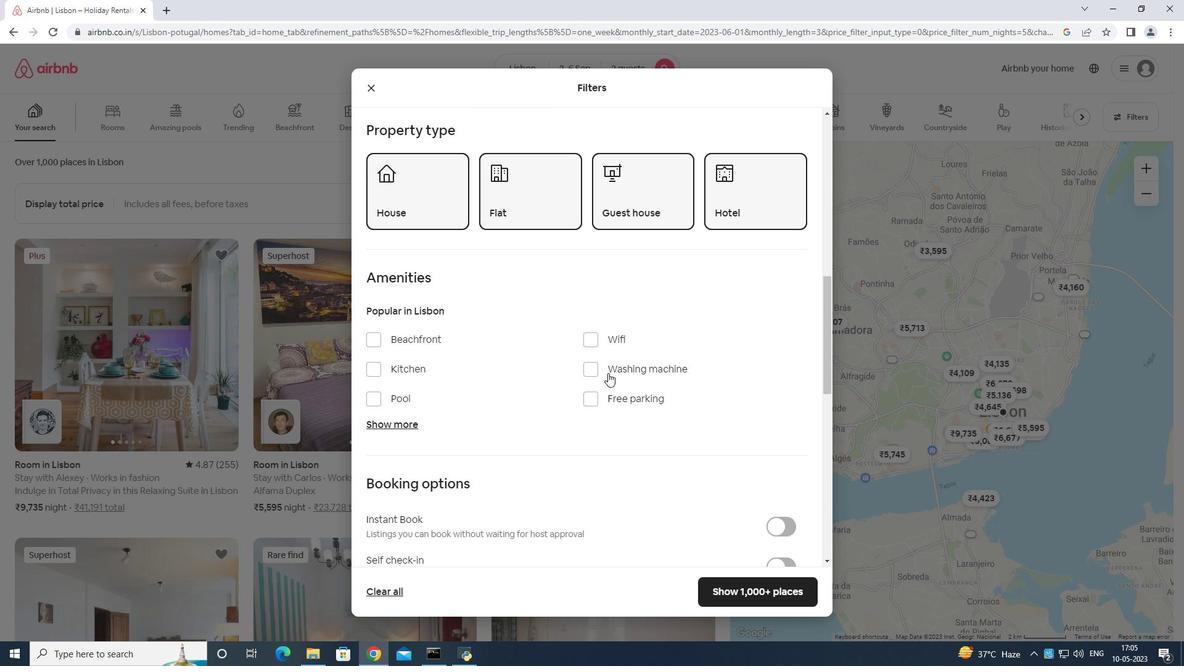
Action: Mouse scrolled (617, 370) with delta (0, 0)
Screenshot: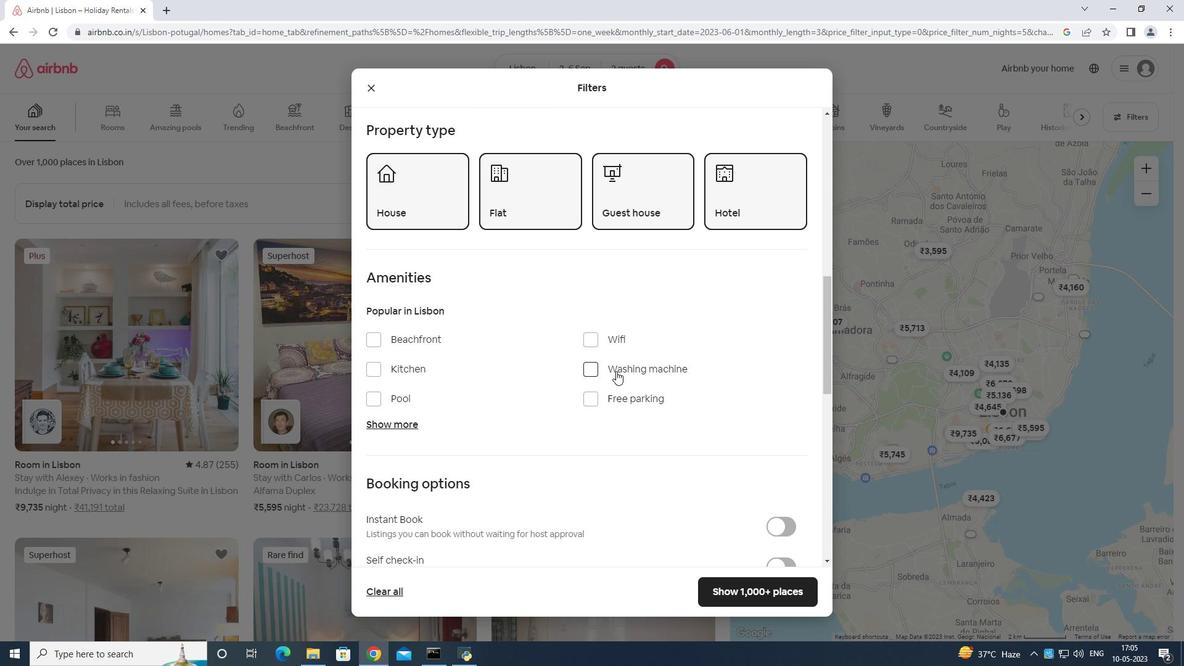 
Action: Mouse moved to (618, 372)
Screenshot: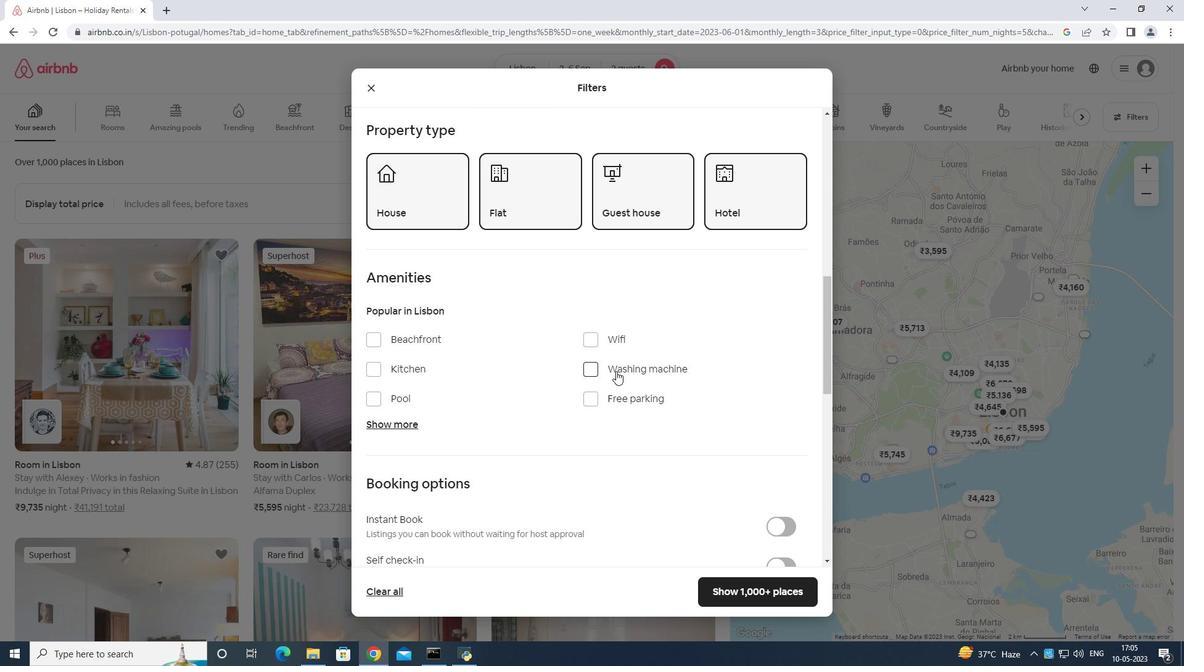 
Action: Mouse scrolled (618, 371) with delta (0, 0)
Screenshot: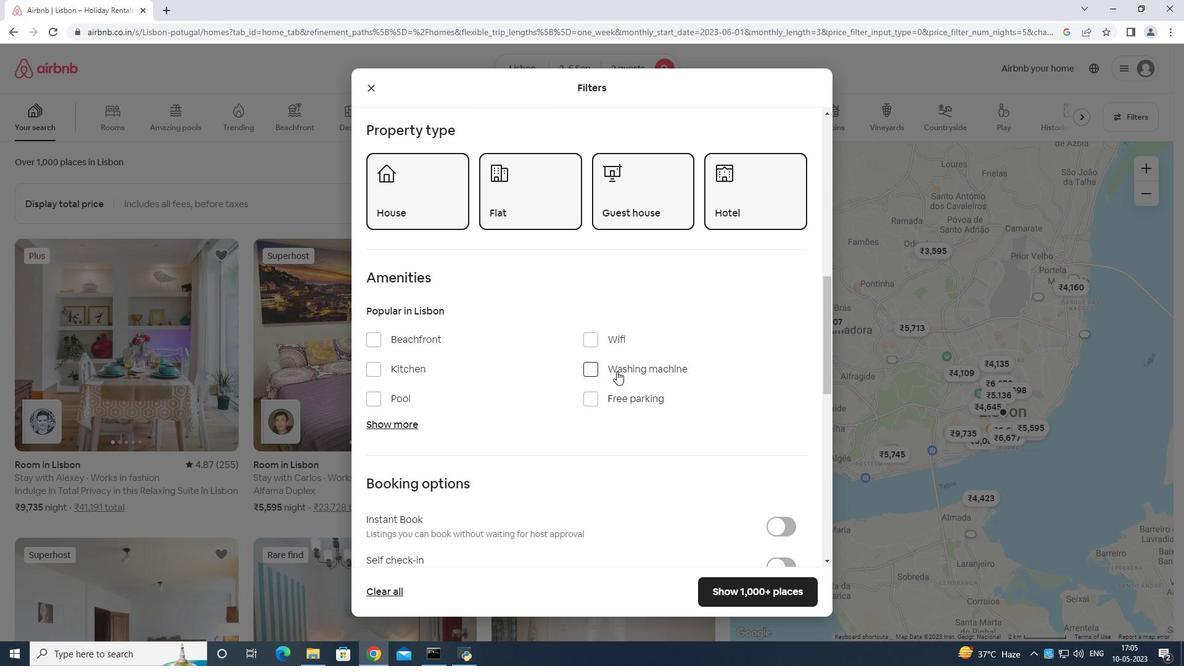 
Action: Mouse scrolled (618, 371) with delta (0, 0)
Screenshot: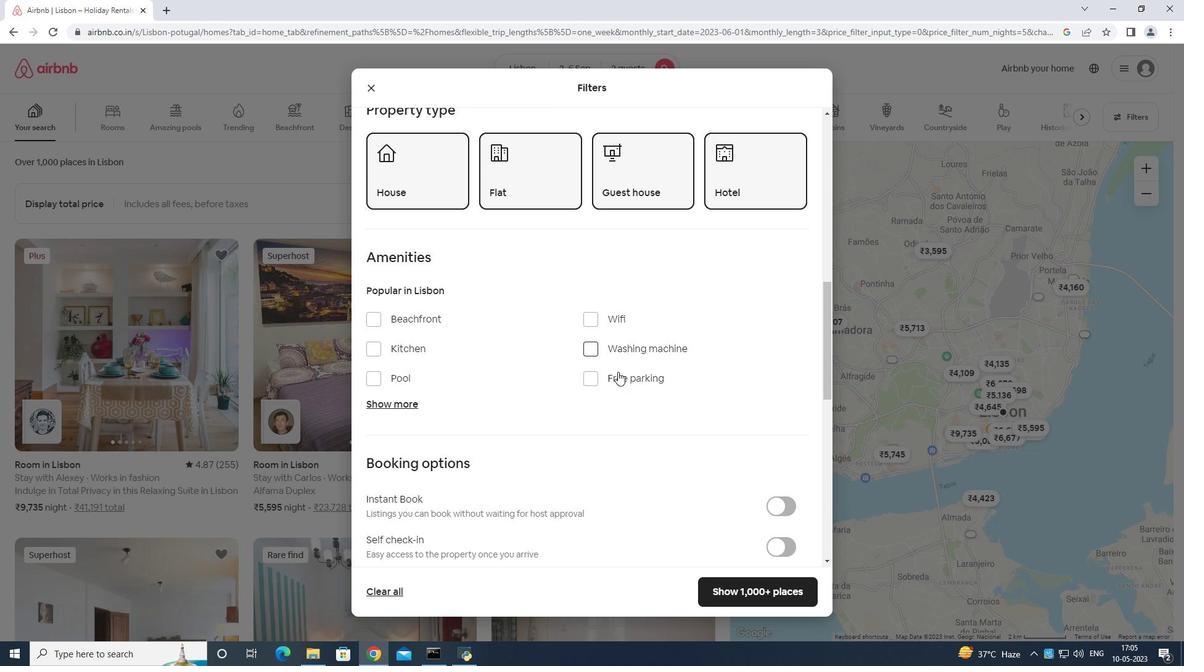 
Action: Mouse scrolled (618, 371) with delta (0, 0)
Screenshot: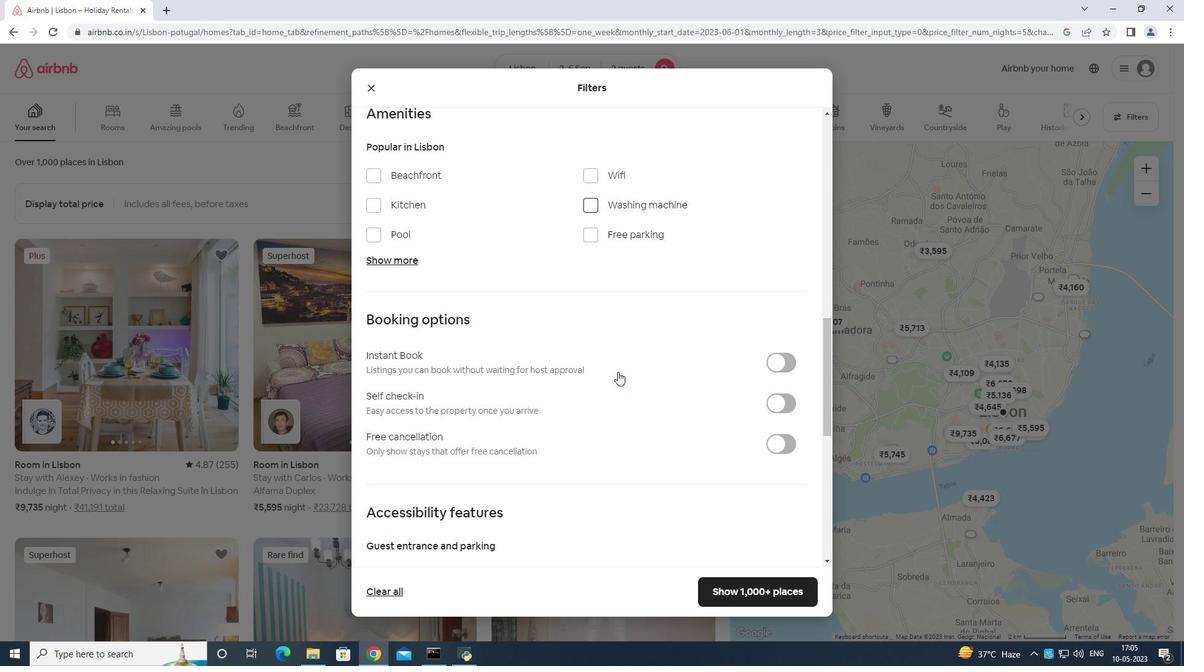 
Action: Mouse moved to (618, 370)
Screenshot: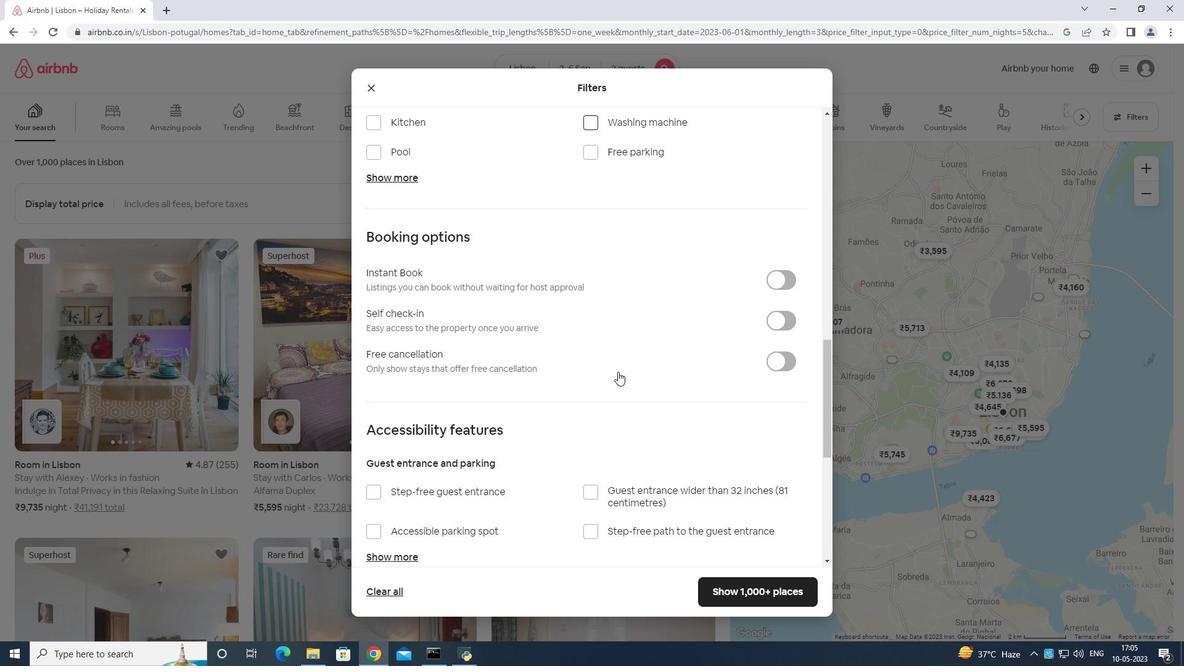 
Action: Mouse scrolled (618, 370) with delta (0, 0)
Screenshot: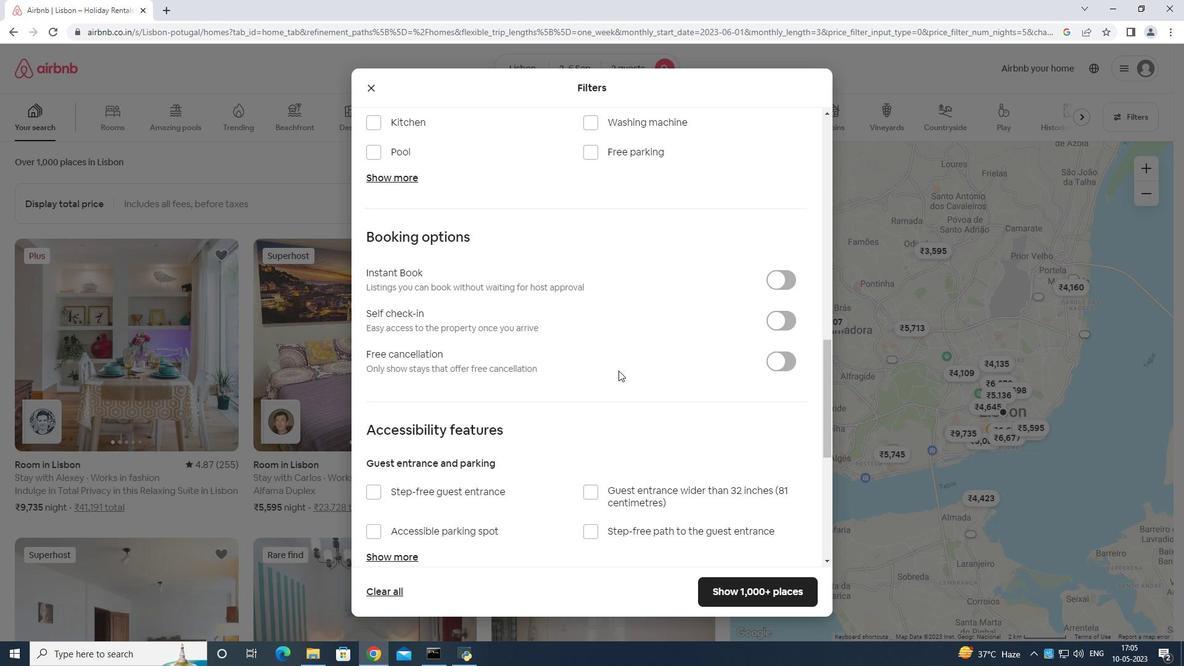 
Action: Mouse scrolled (618, 370) with delta (0, 0)
Screenshot: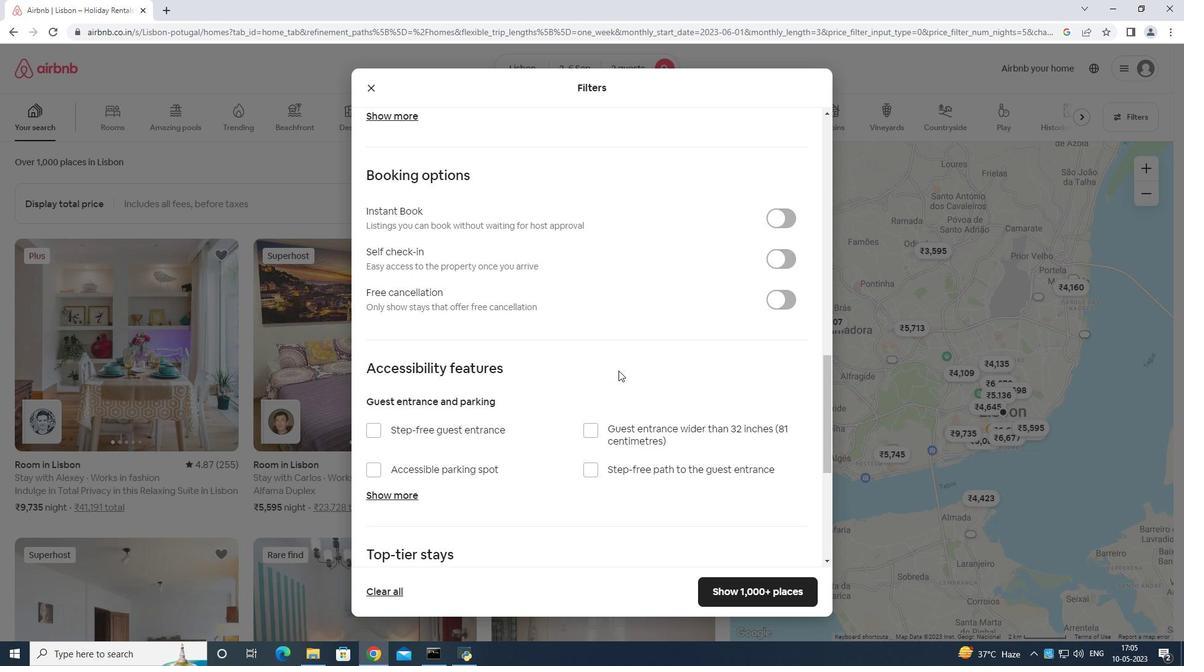
Action: Mouse moved to (782, 199)
Screenshot: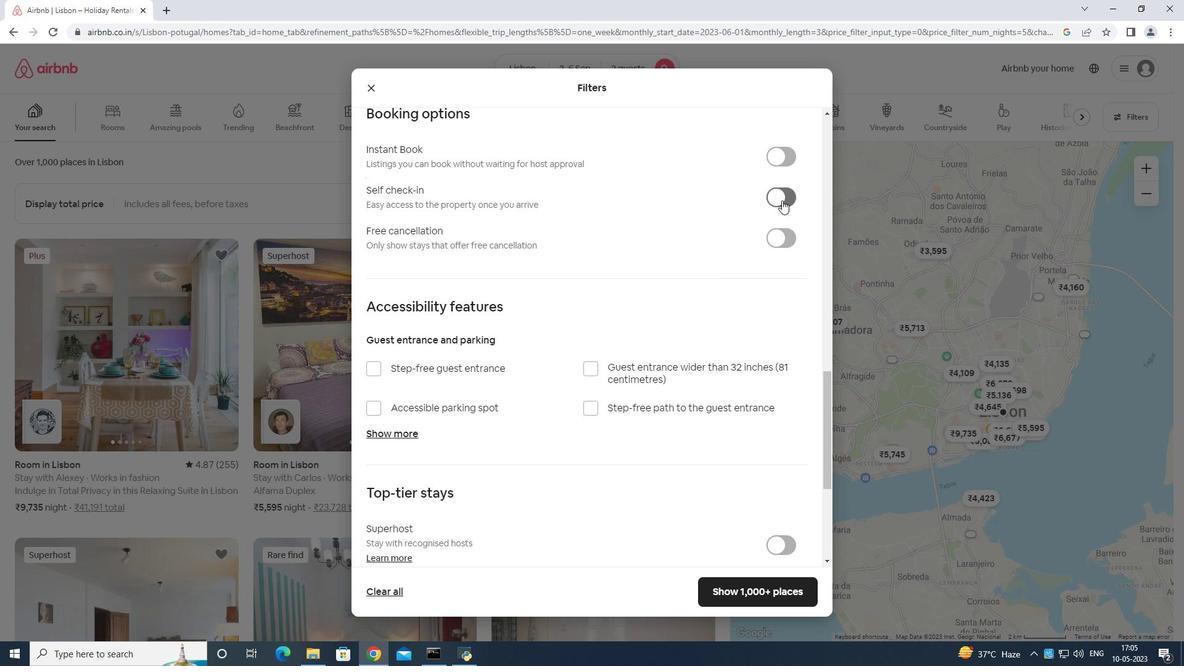 
Action: Mouse pressed left at (782, 199)
Screenshot: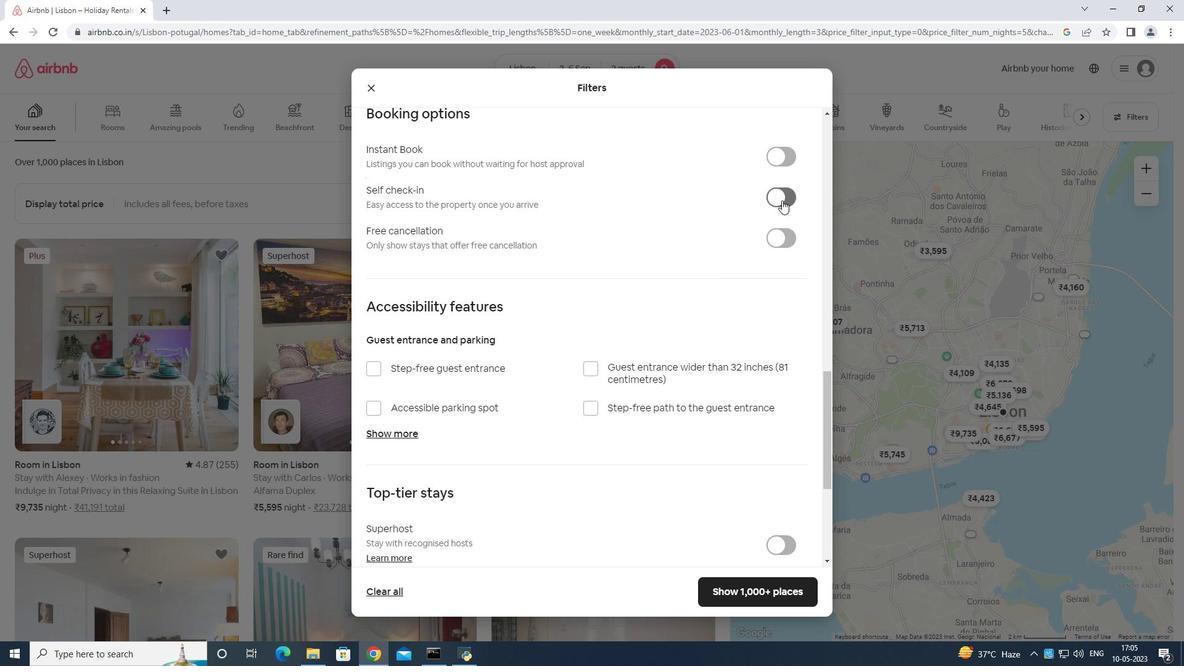 
Action: Mouse moved to (789, 194)
Screenshot: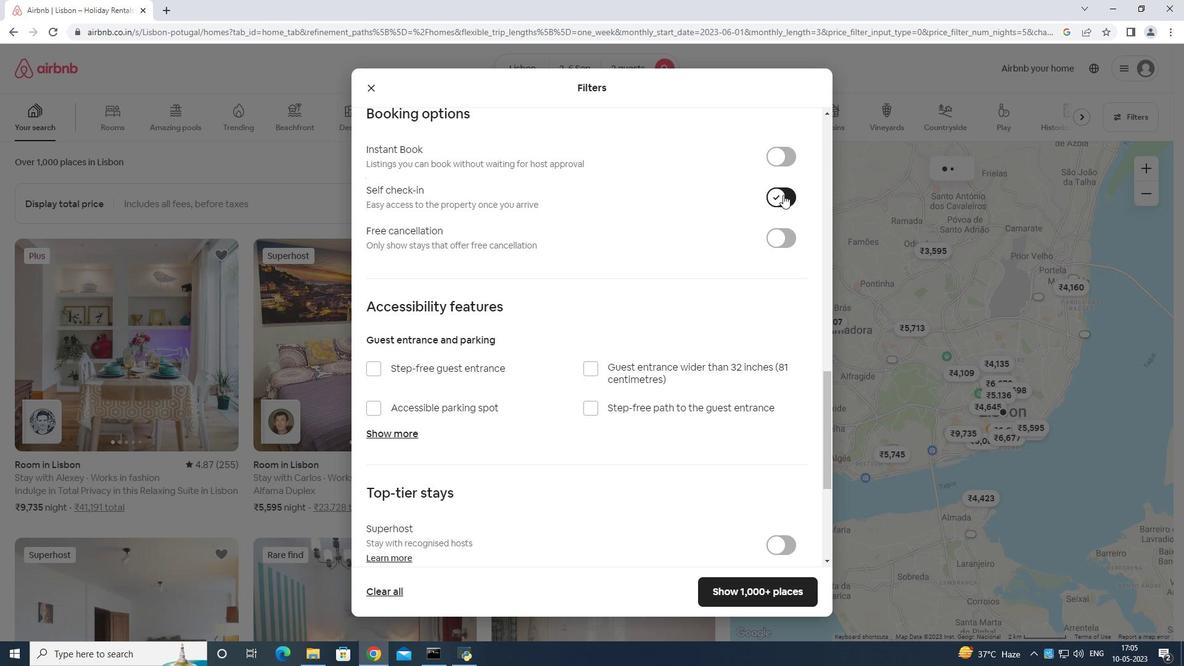 
Action: Mouse scrolled (789, 194) with delta (0, 0)
Screenshot: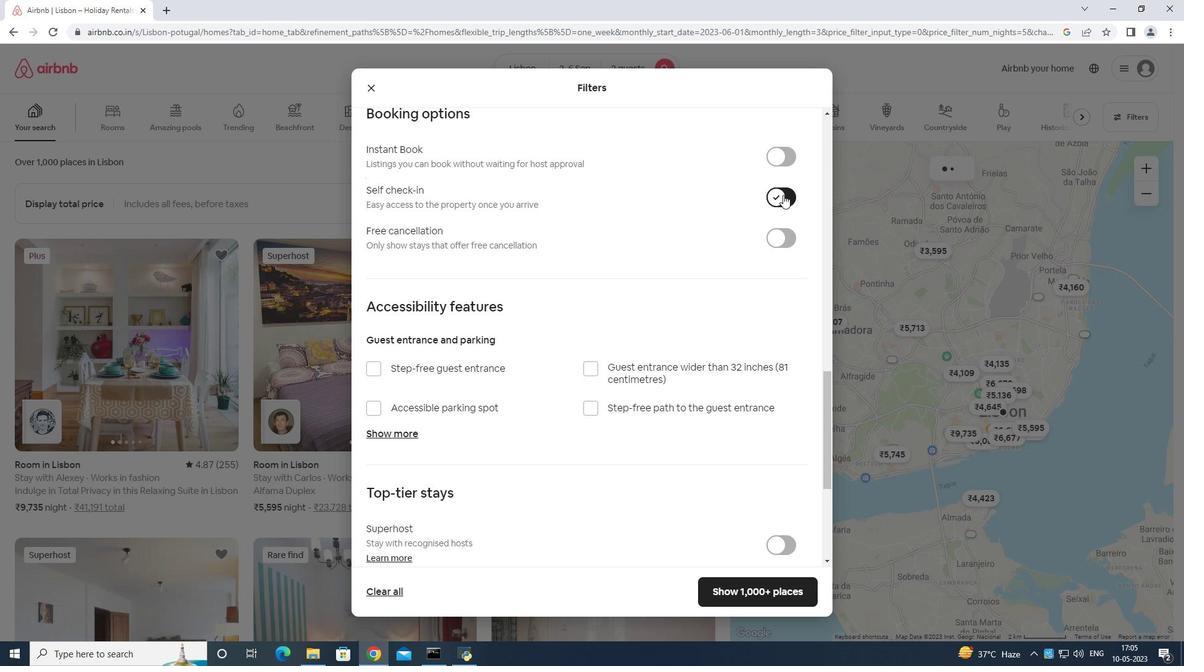 
Action: Mouse moved to (787, 203)
Screenshot: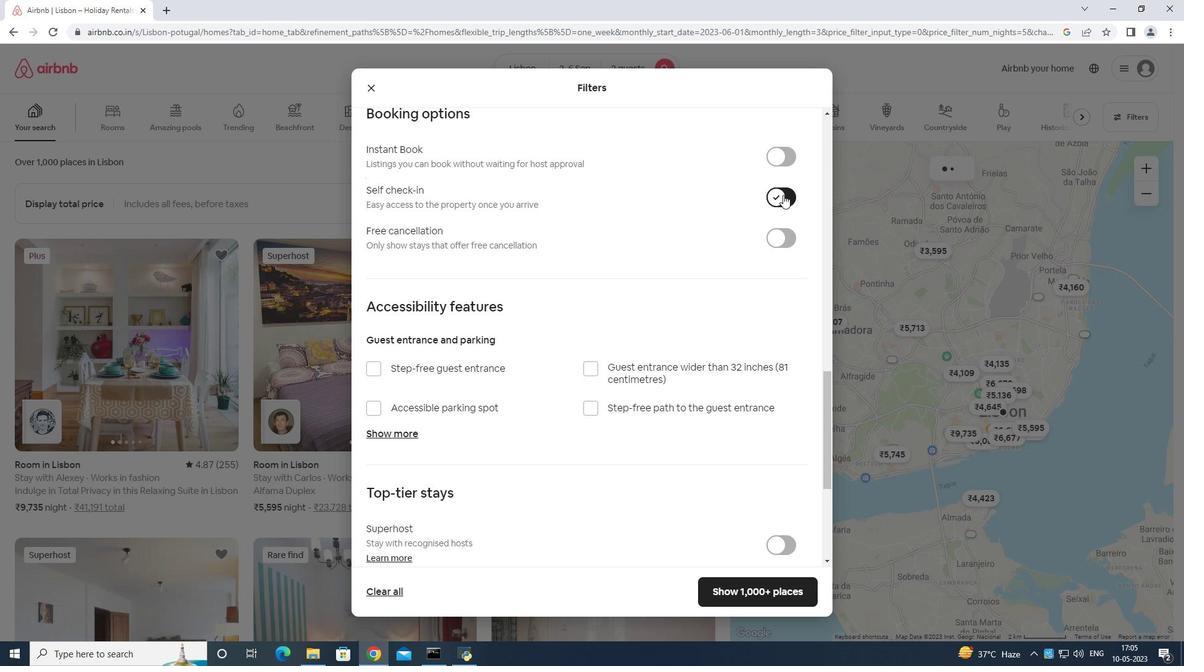 
Action: Mouse scrolled (787, 202) with delta (0, 0)
Screenshot: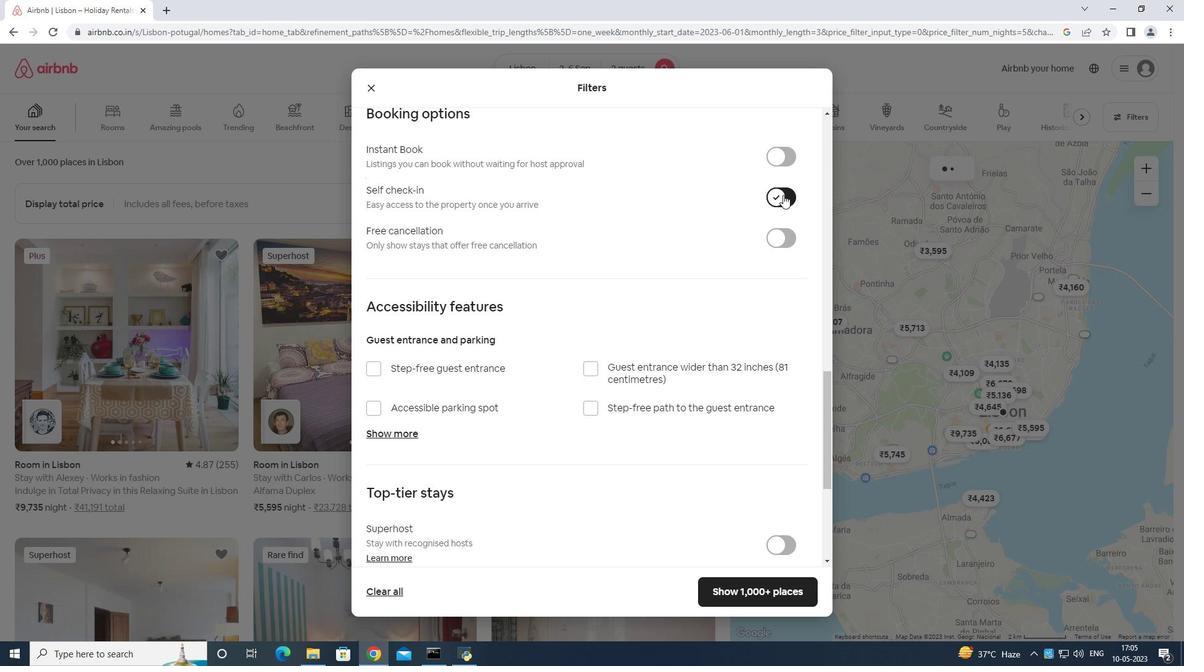 
Action: Mouse moved to (786, 209)
Screenshot: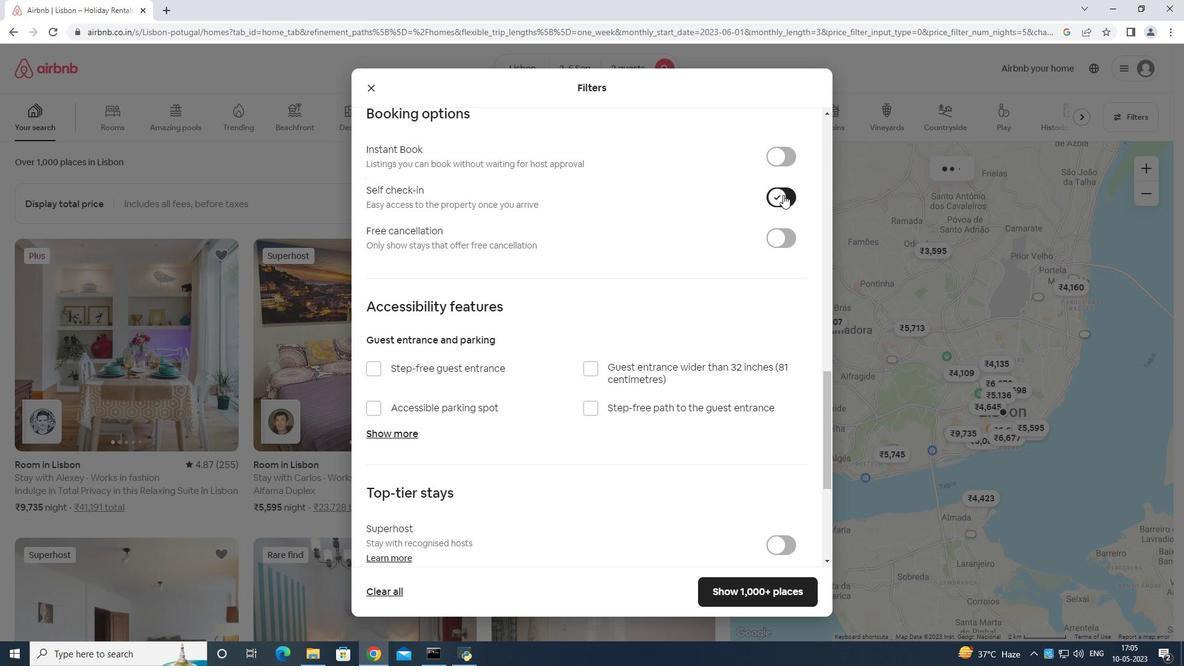 
Action: Mouse scrolled (786, 209) with delta (0, 0)
Screenshot: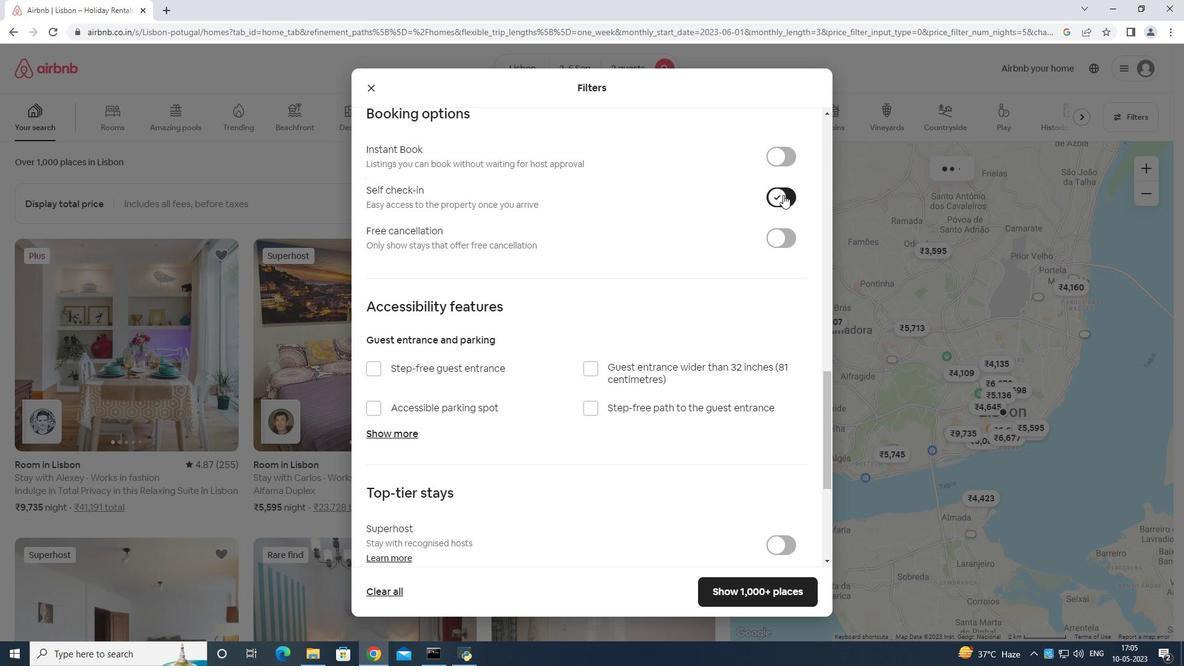 
Action: Mouse moved to (778, 212)
Screenshot: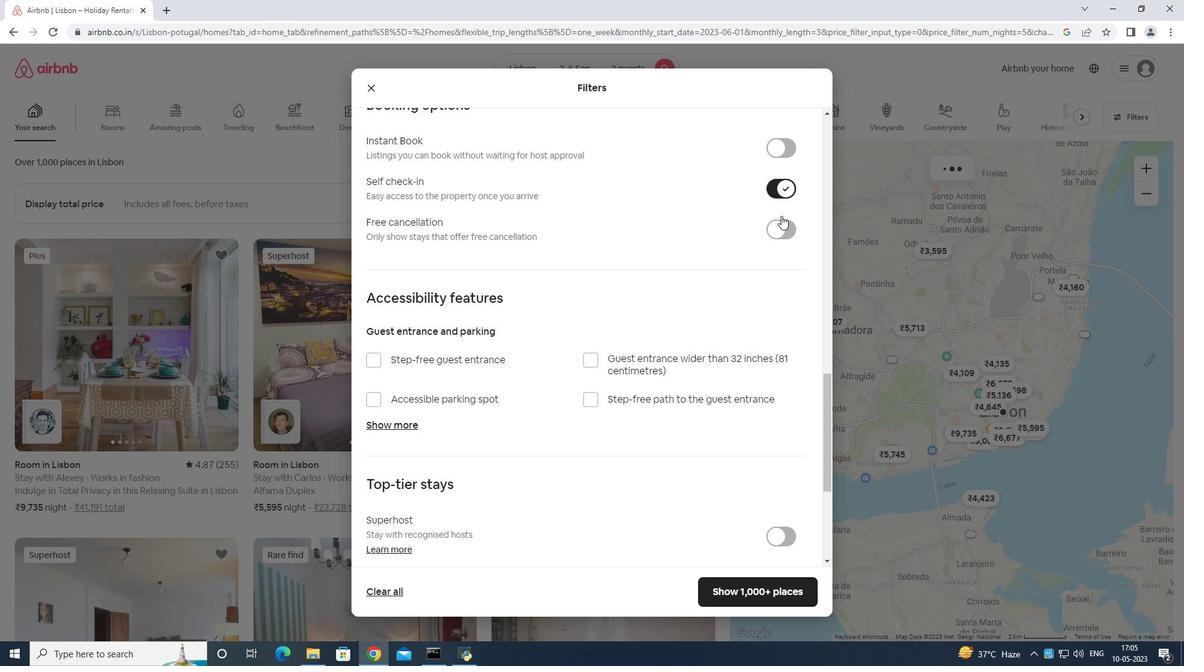 
Action: Mouse scrolled (778, 212) with delta (0, 0)
Screenshot: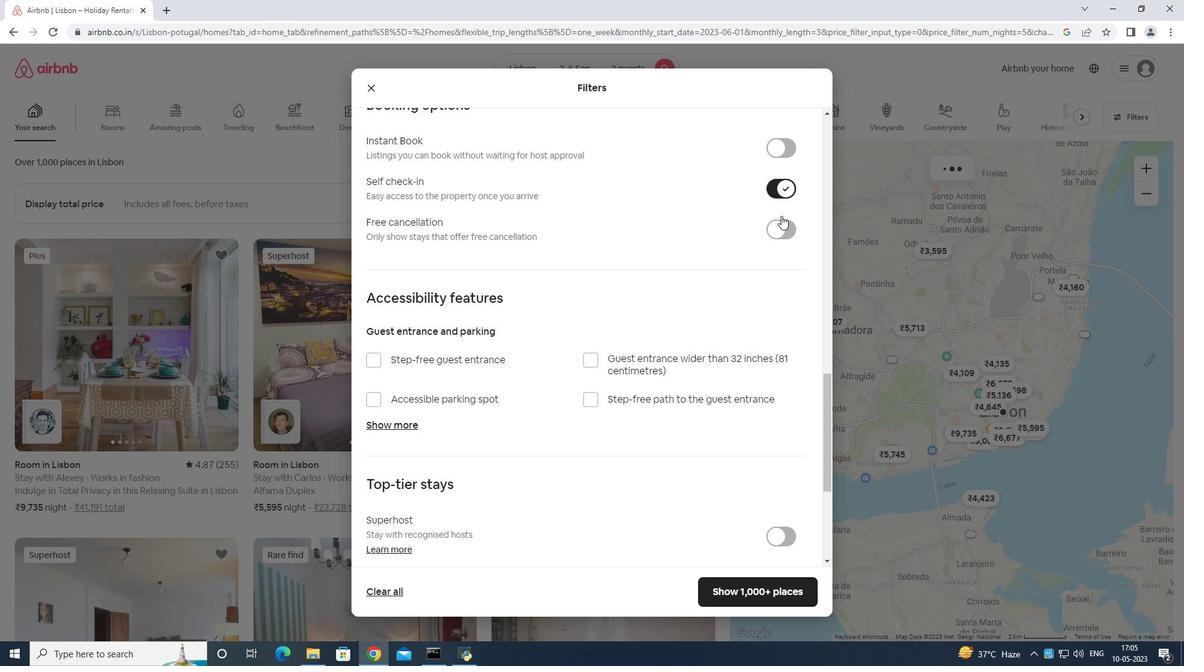 
Action: Mouse moved to (776, 216)
Screenshot: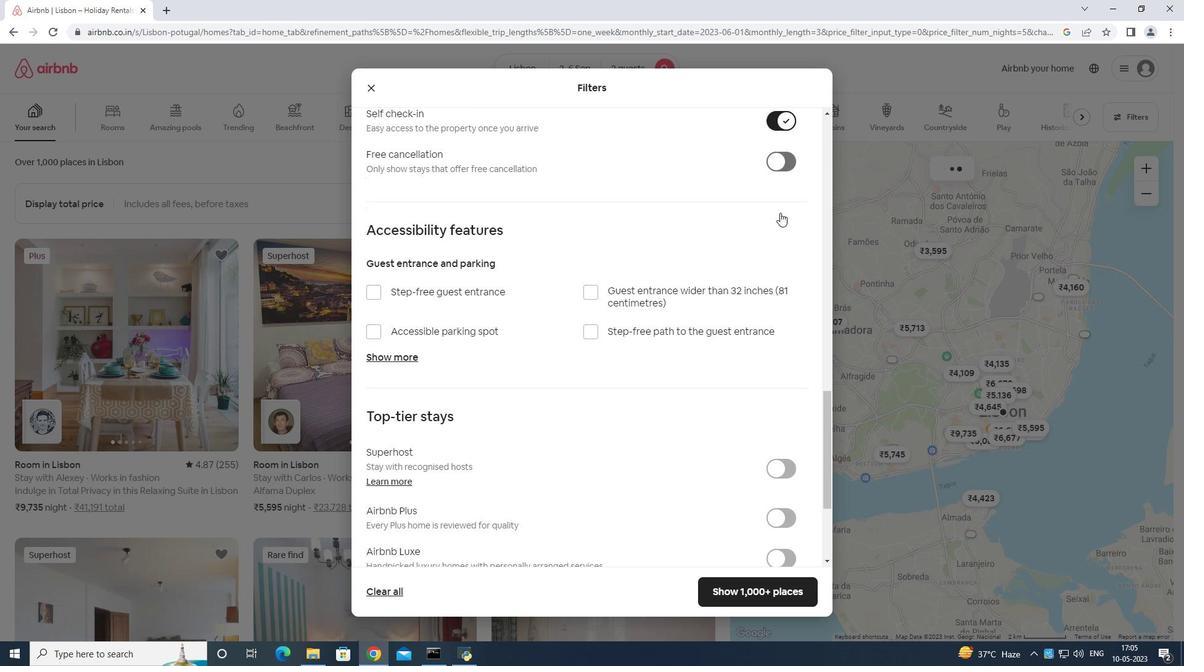 
Action: Mouse scrolled (776, 215) with delta (0, 0)
Screenshot: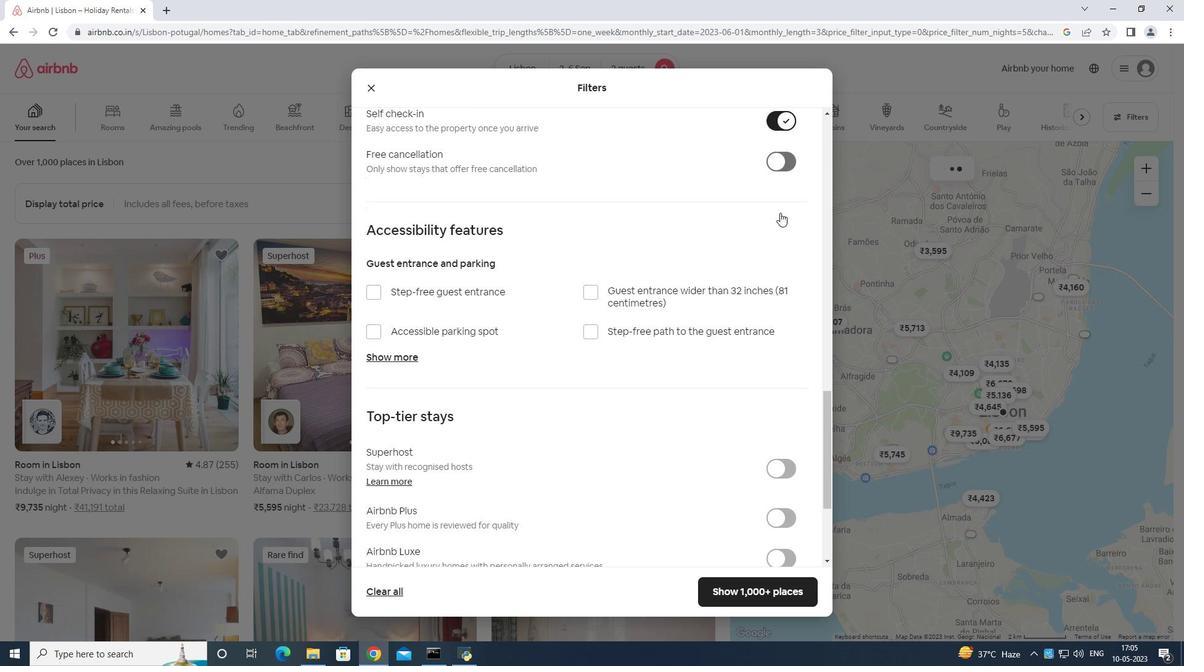
Action: Mouse moved to (773, 223)
Screenshot: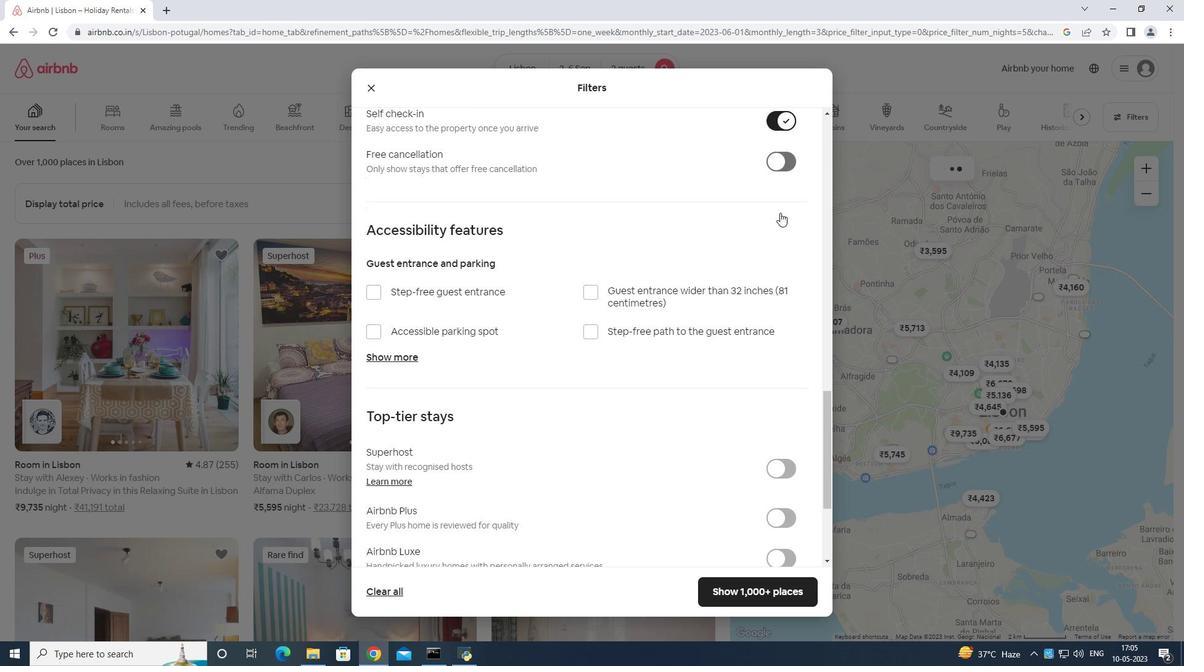 
Action: Mouse scrolled (773, 223) with delta (0, 0)
Screenshot: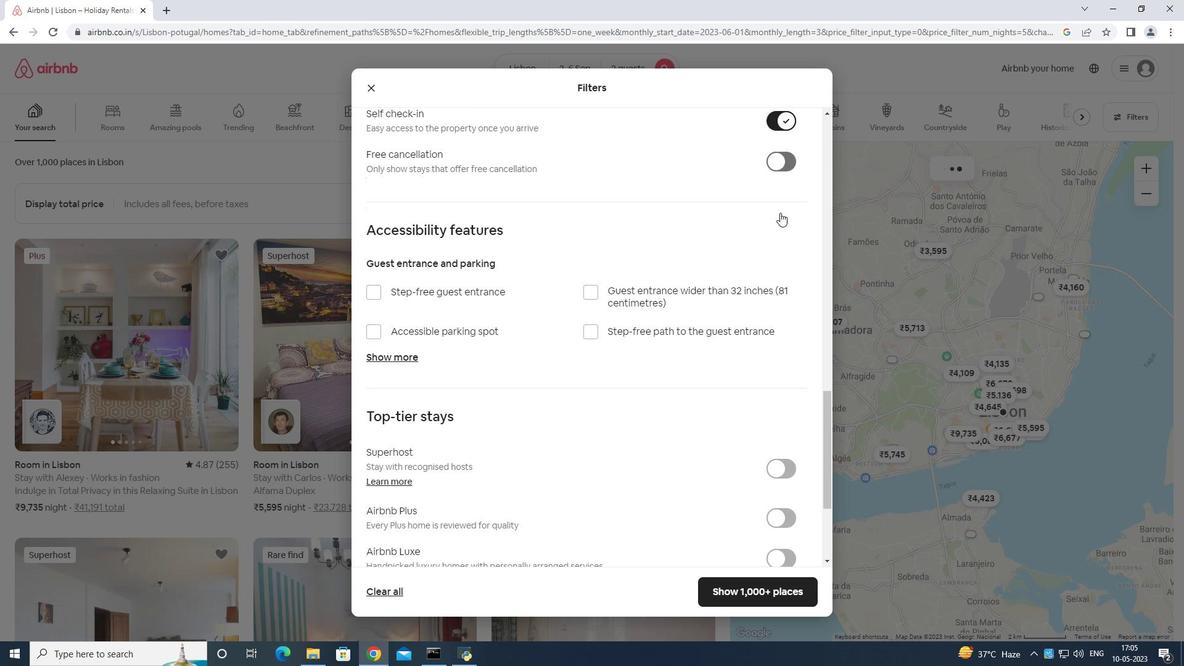 
Action: Mouse moved to (768, 232)
Screenshot: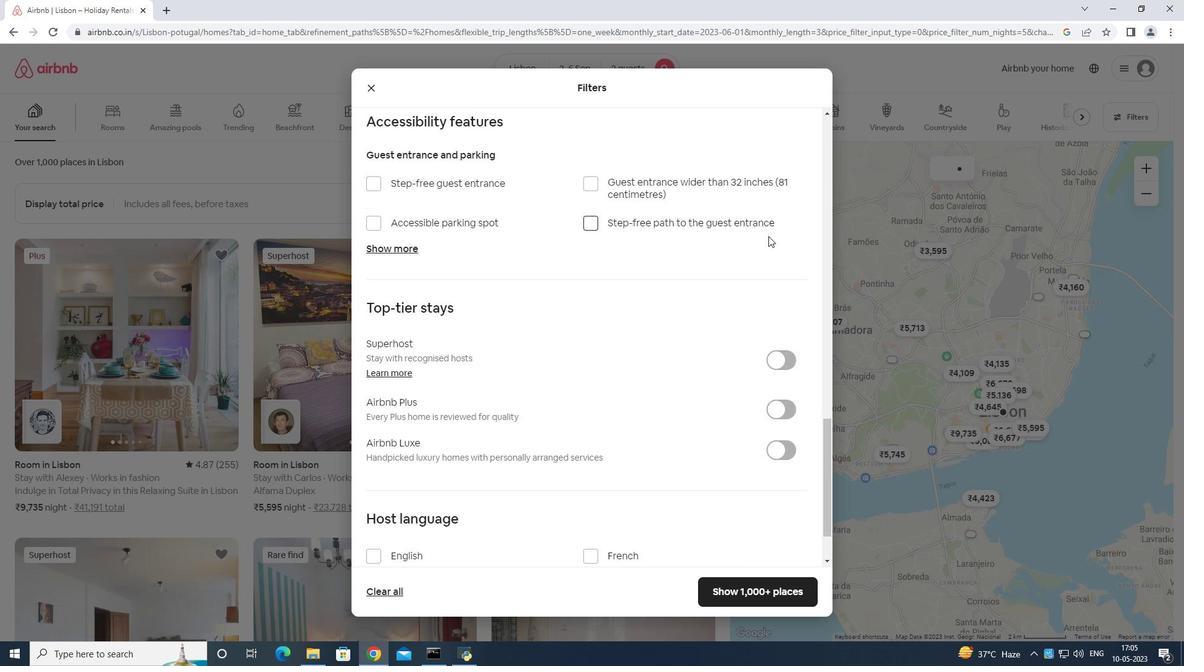 
Action: Mouse scrolled (768, 231) with delta (0, 0)
Screenshot: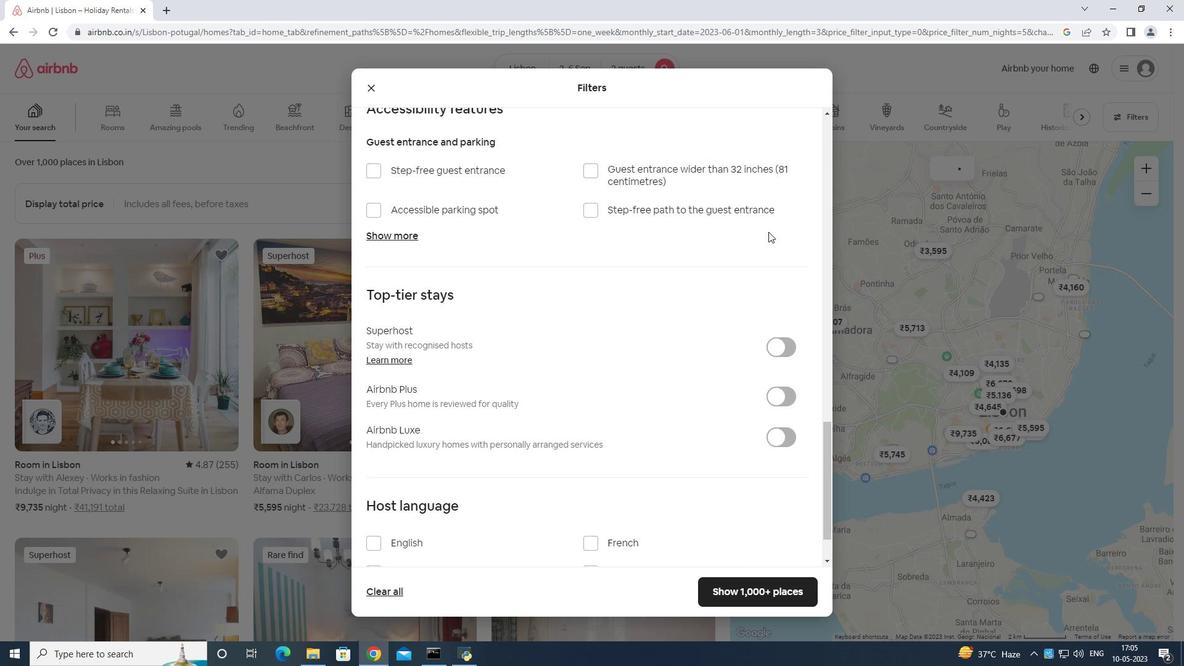 
Action: Mouse moved to (768, 232)
Screenshot: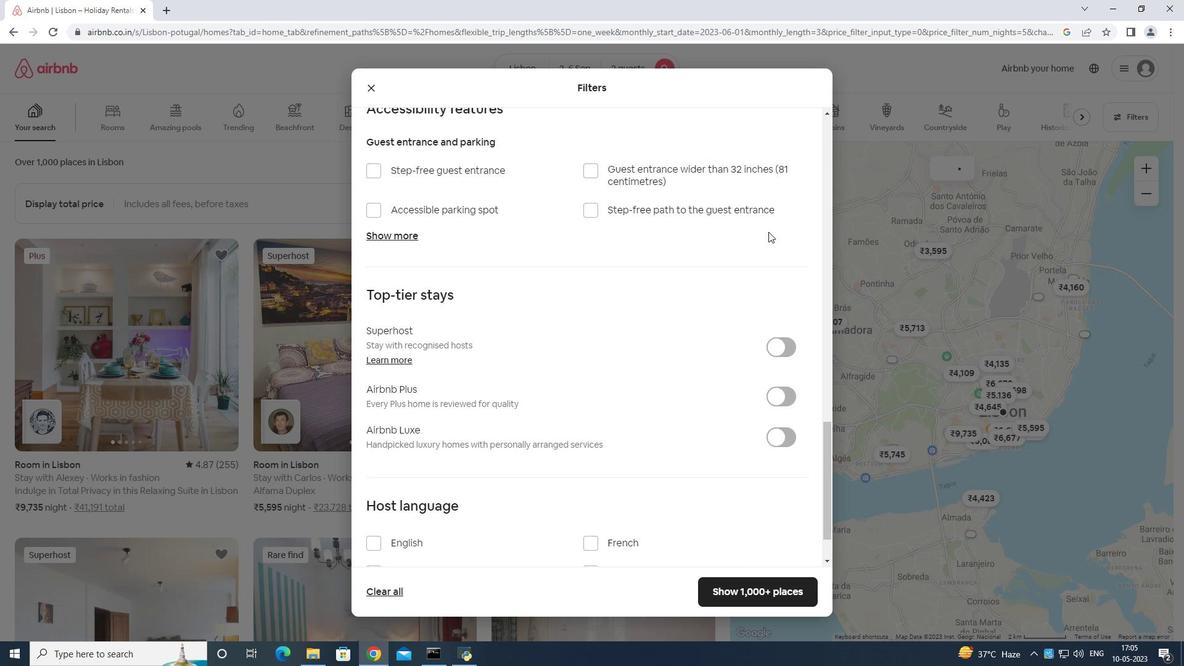 
Action: Mouse scrolled (768, 232) with delta (0, 0)
Screenshot: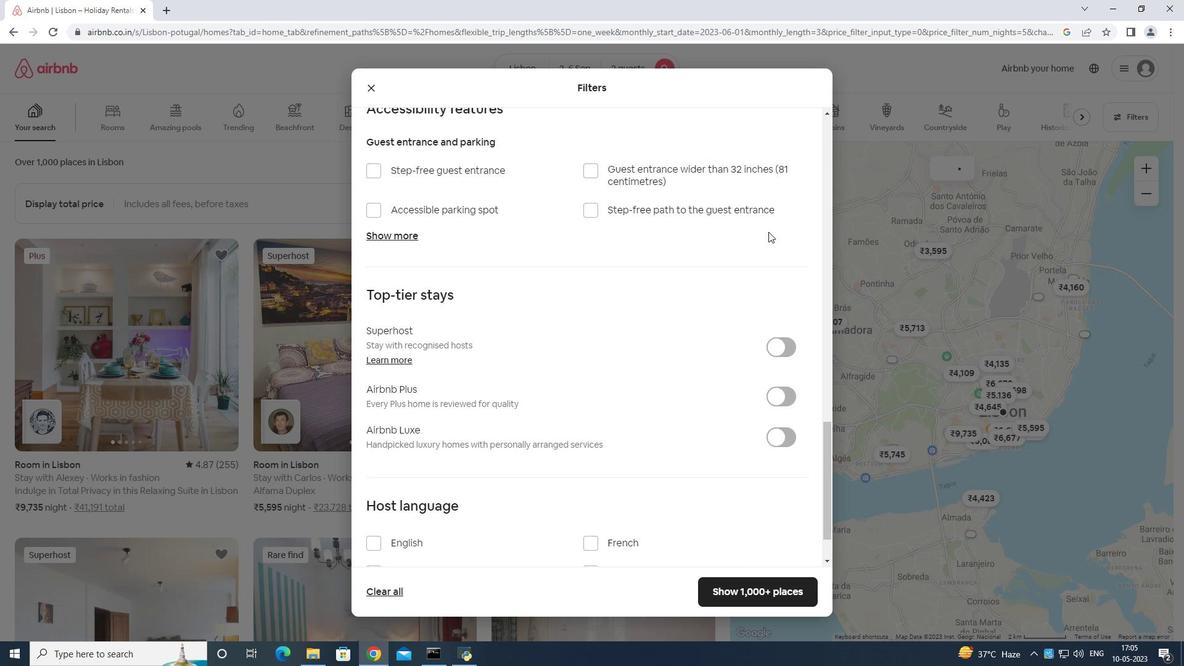 
Action: Mouse moved to (767, 235)
Screenshot: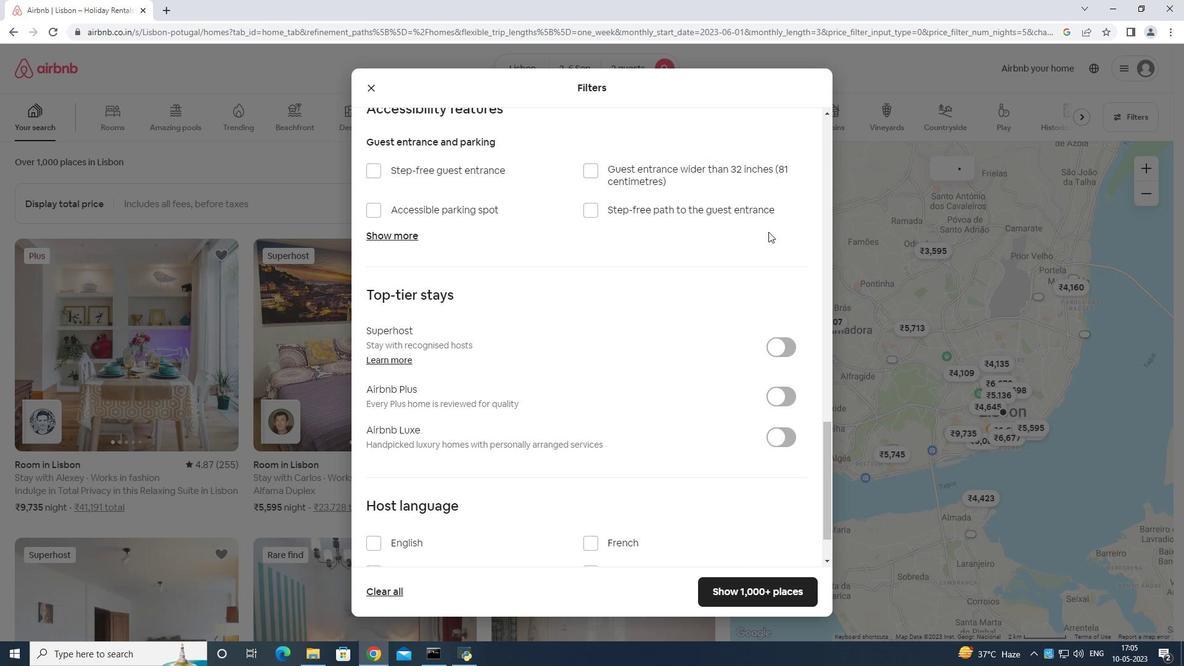 
Action: Mouse scrolled (767, 235) with delta (0, 0)
Screenshot: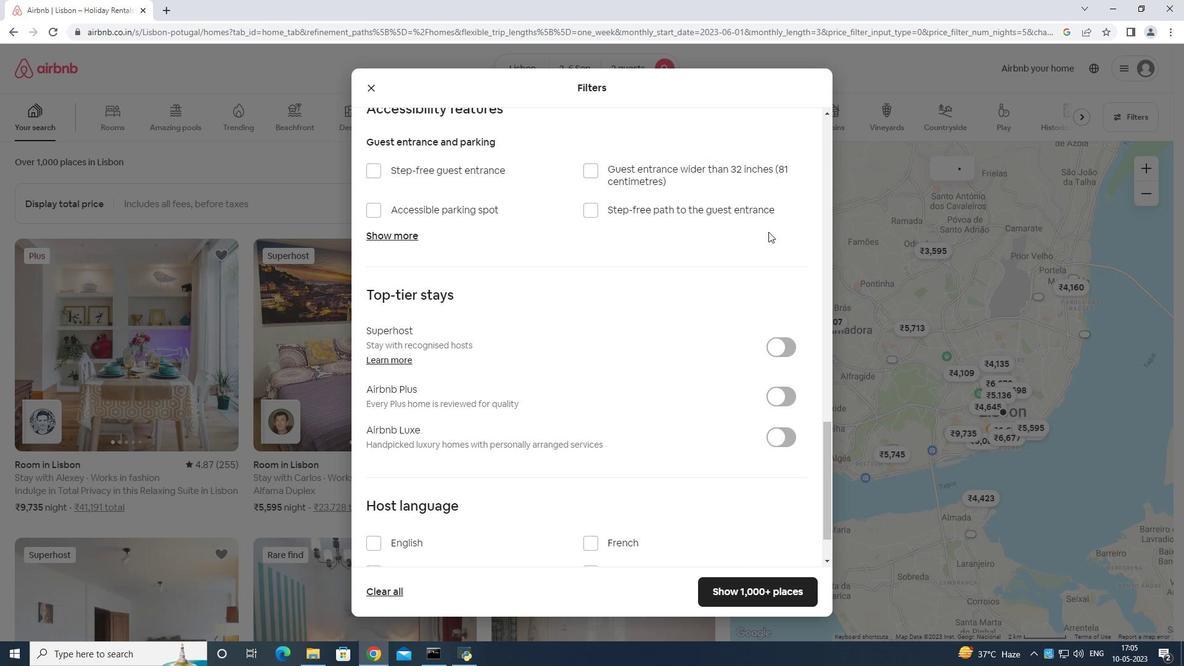 
Action: Mouse moved to (766, 236)
Screenshot: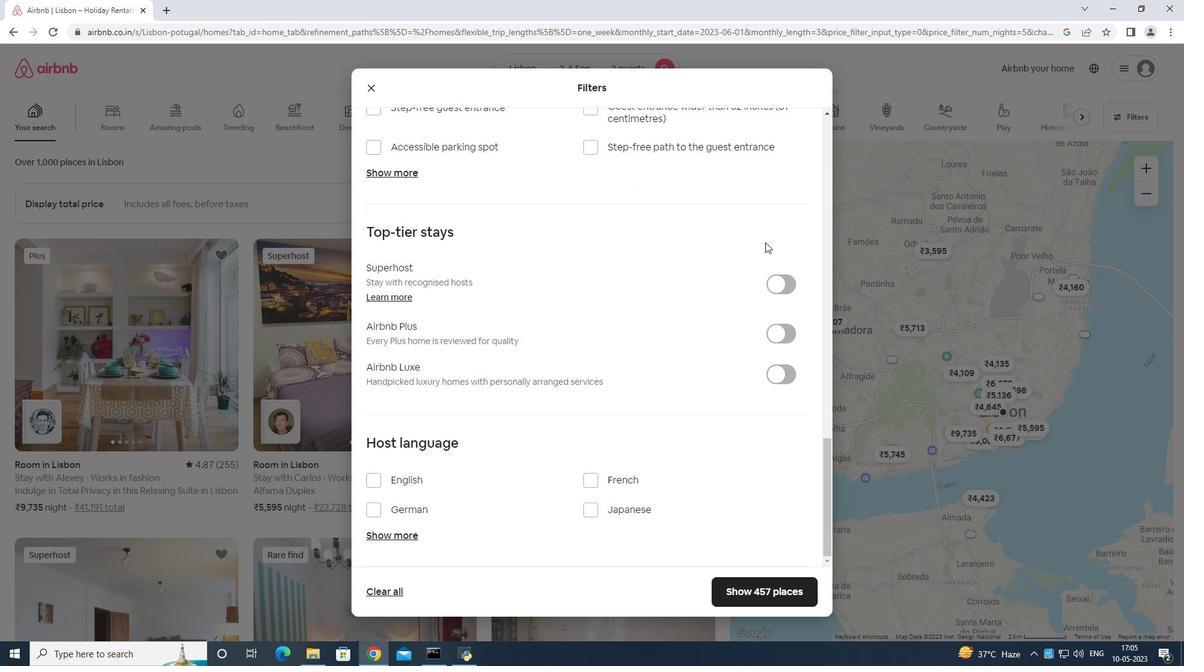 
Action: Mouse scrolled (766, 236) with delta (0, 0)
Screenshot: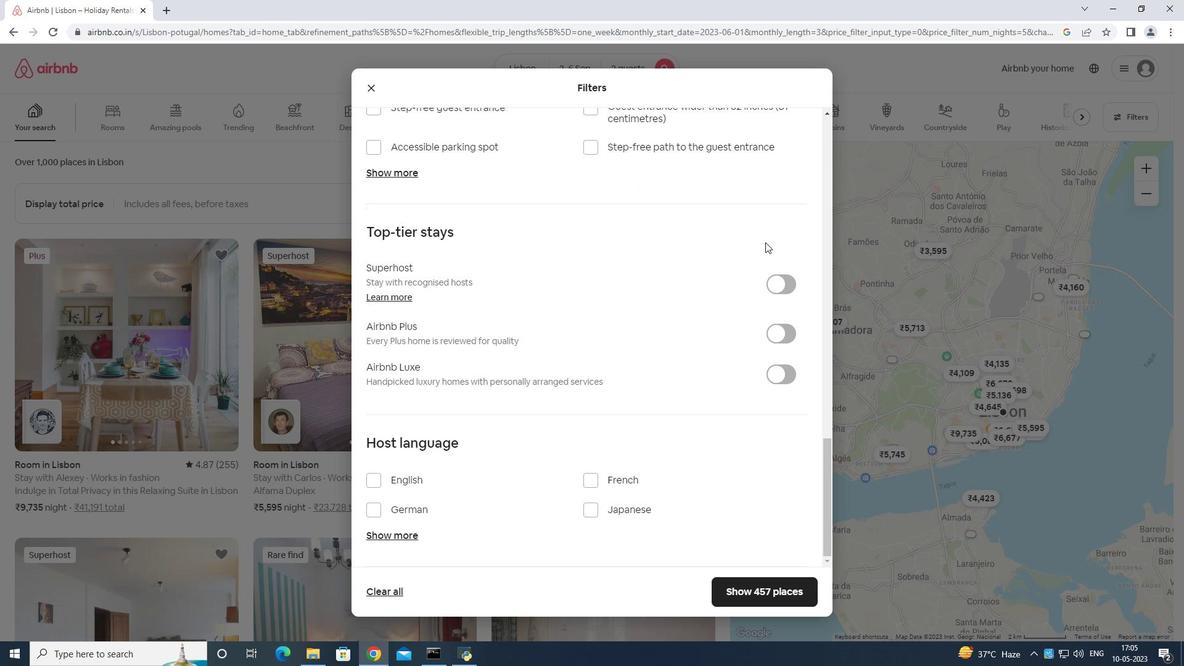 
Action: Mouse moved to (766, 237)
Screenshot: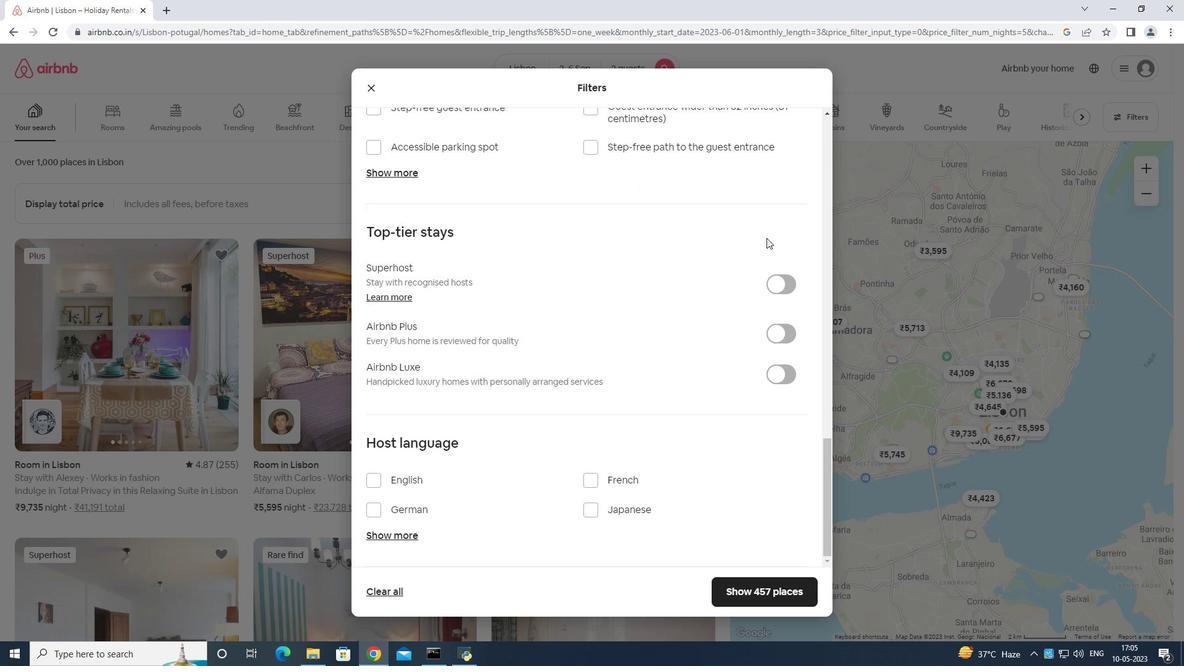 
Action: Mouse scrolled (766, 236) with delta (0, 0)
Screenshot: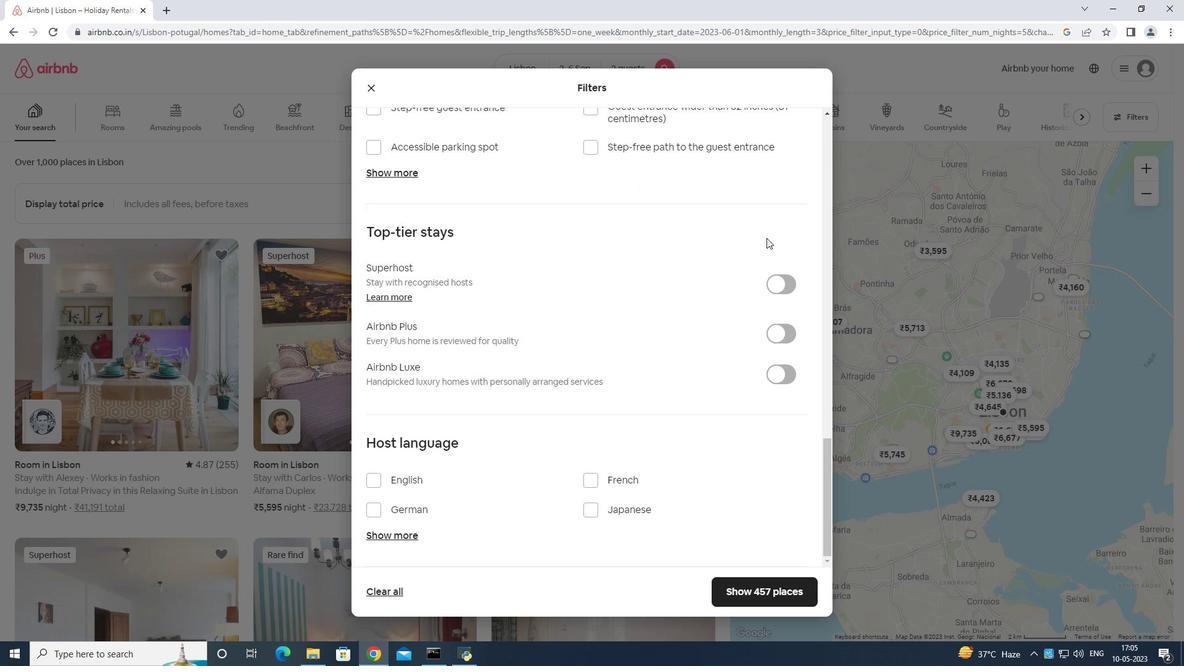 
Action: Mouse moved to (766, 238)
Screenshot: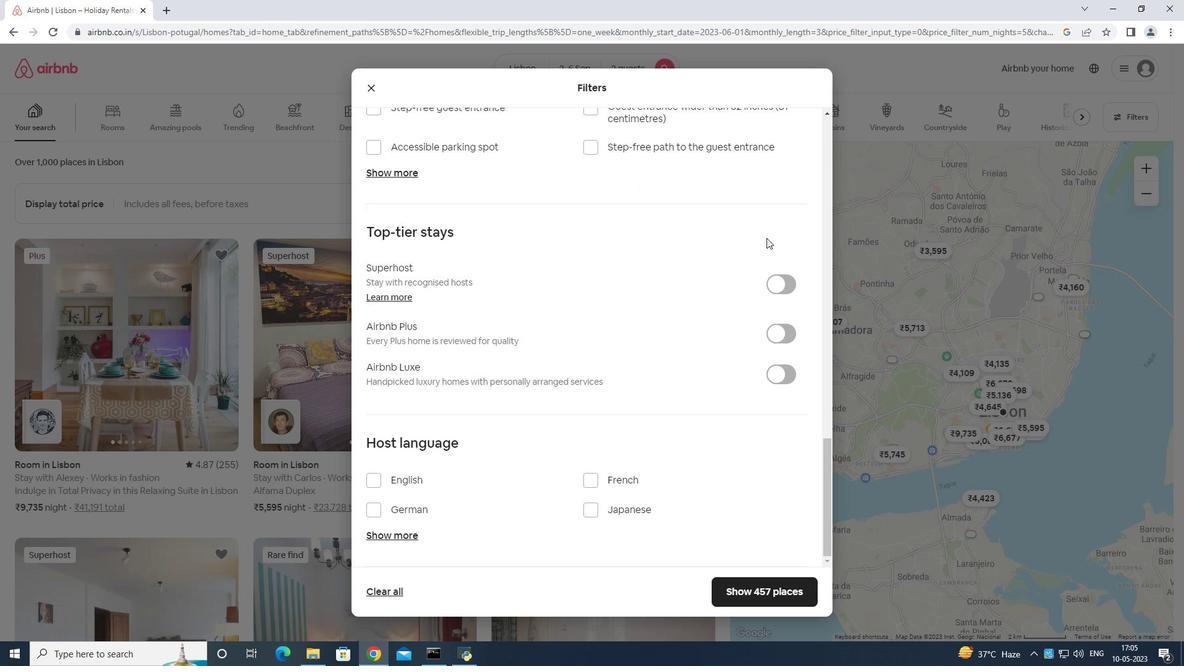 
Action: Mouse scrolled (766, 238) with delta (0, 0)
Screenshot: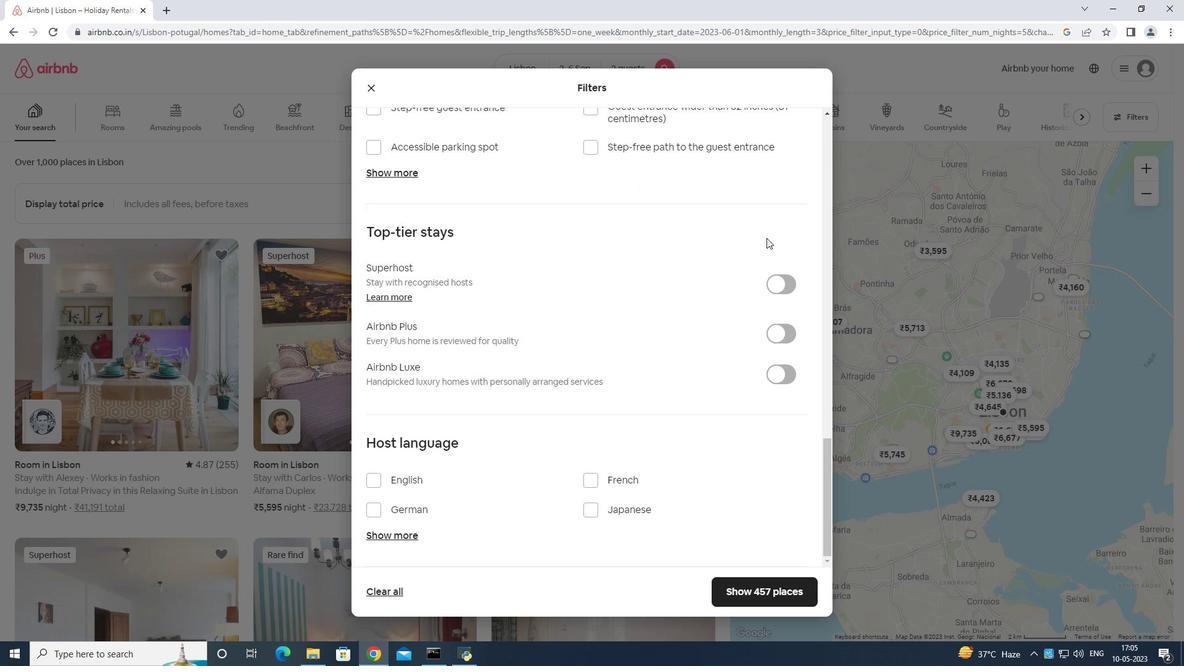 
Action: Mouse moved to (766, 249)
Screenshot: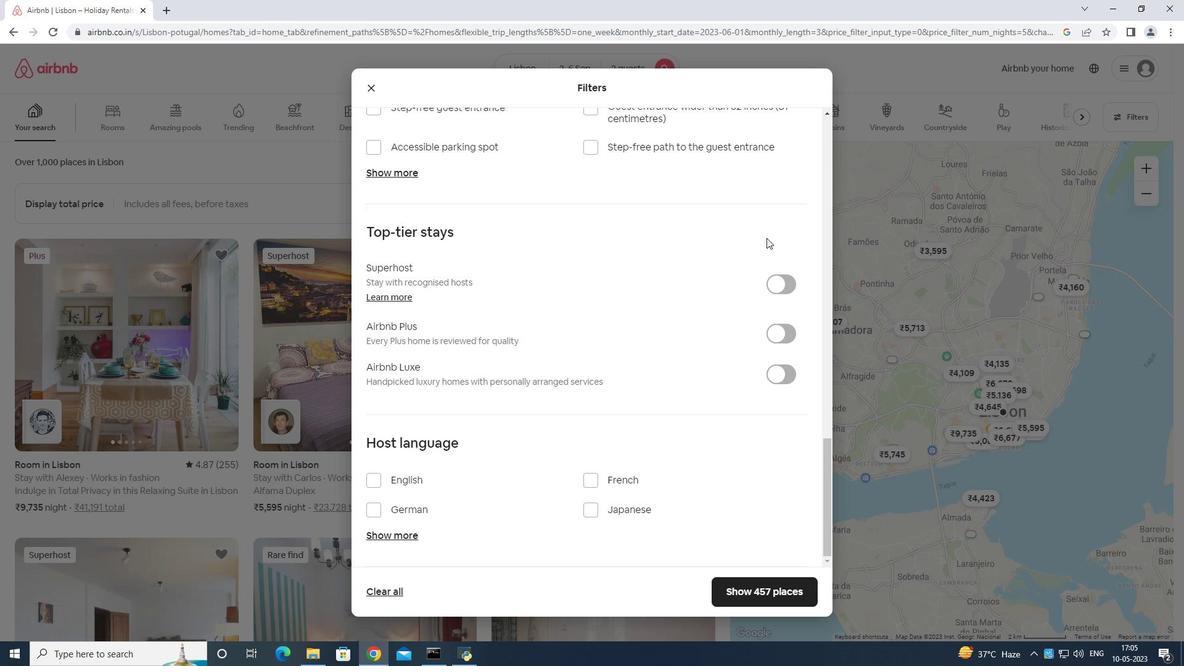 
Action: Mouse scrolled (766, 248) with delta (0, 0)
Screenshot: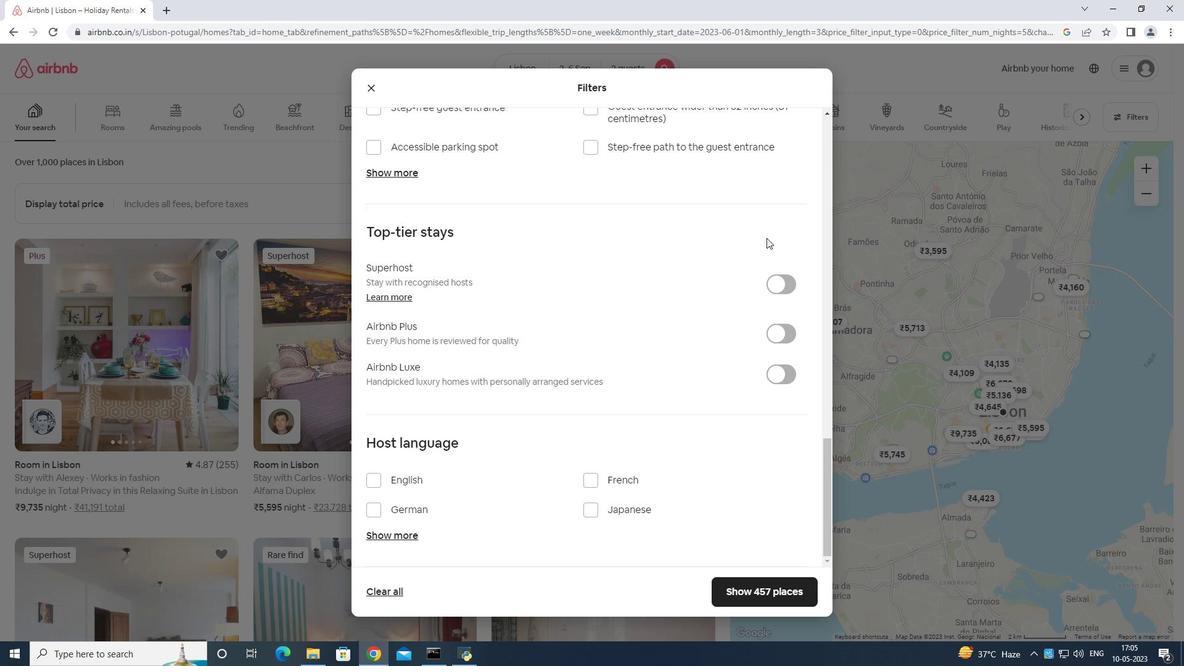 
Action: Mouse moved to (376, 479)
Screenshot: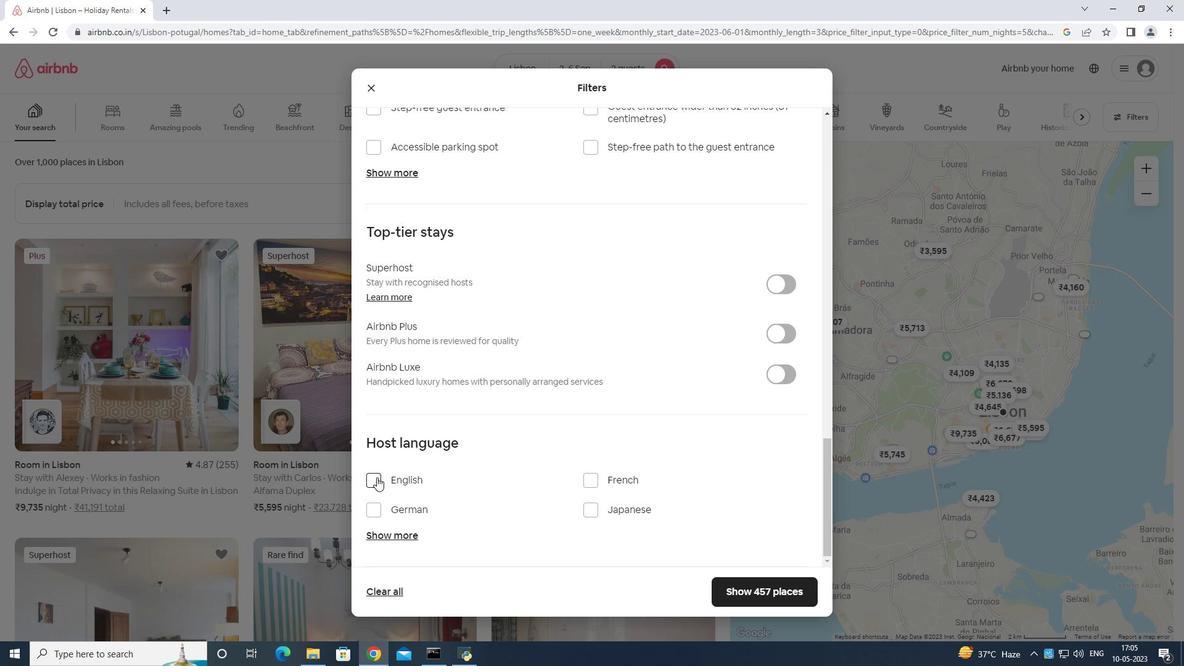 
Action: Mouse pressed left at (376, 479)
Screenshot: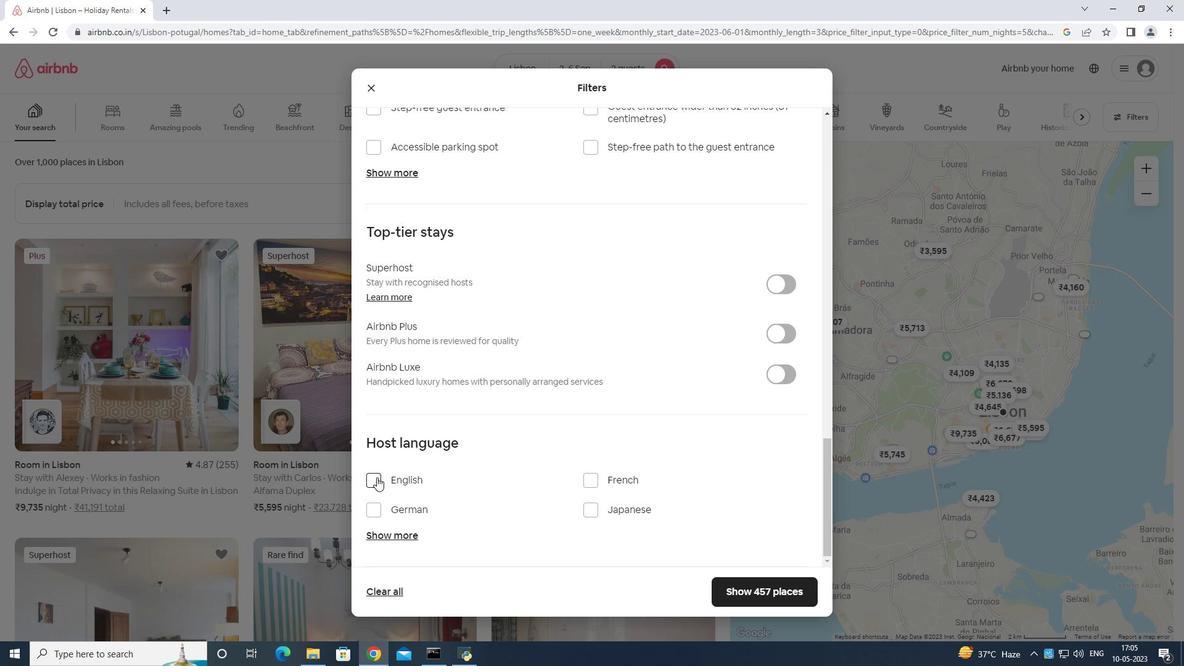 
Action: Mouse moved to (776, 585)
Screenshot: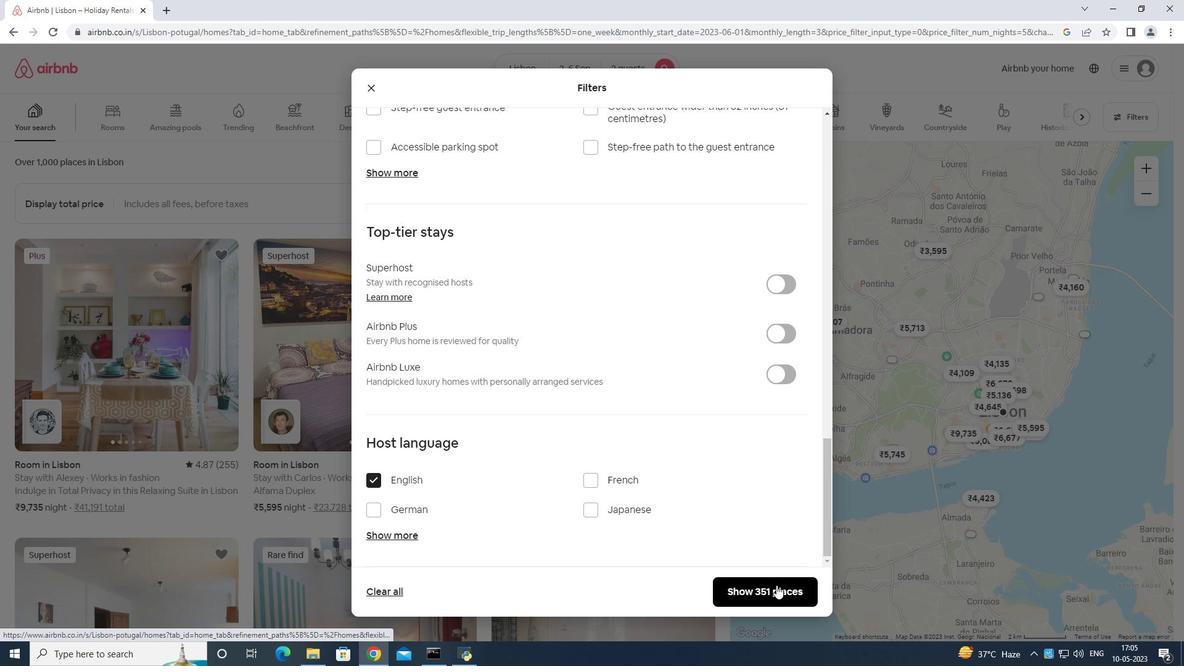 
Action: Mouse pressed left at (776, 585)
Screenshot: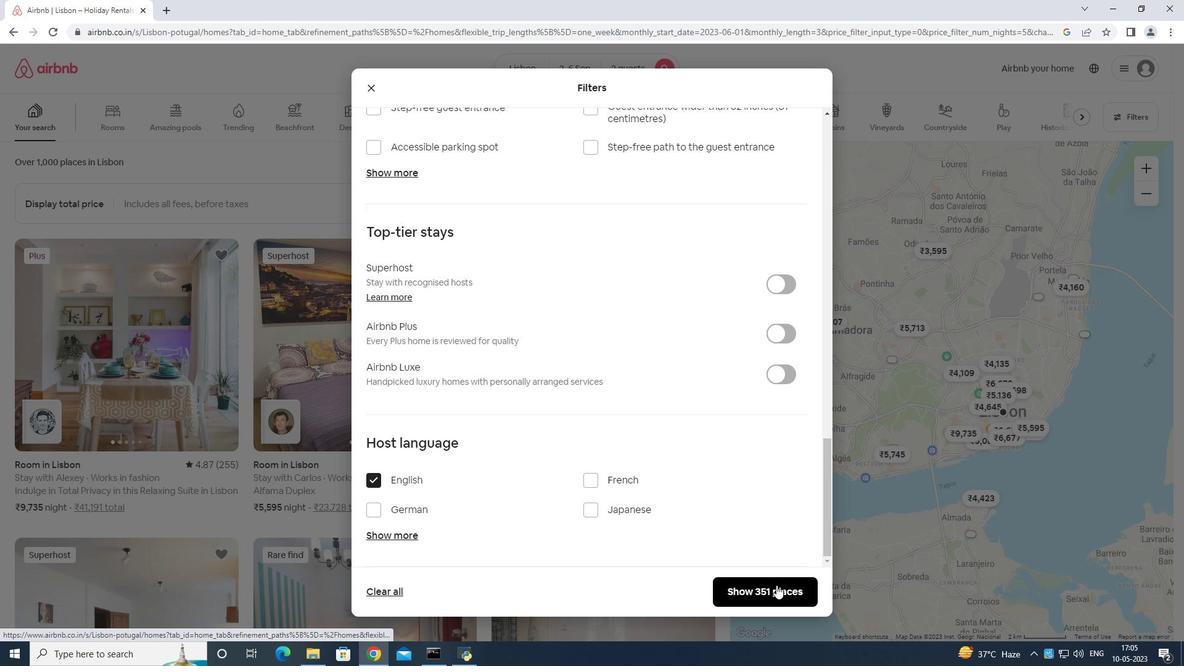 
Action: Mouse moved to (777, 584)
Screenshot: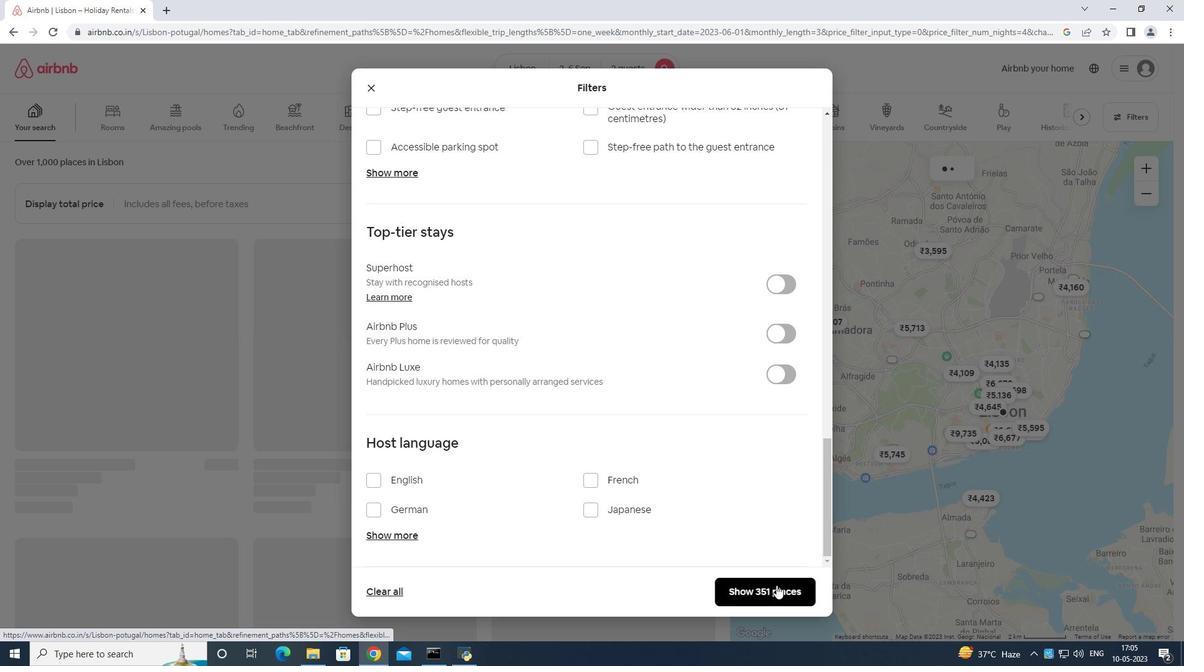 
